Task: Find connections with filter location Colomadu with filter topic #purposewith filter profile language German with filter current company Bharti Airtel with filter school NIIT Pune with filter industry Mobile Food Services with filter service category Project Management with filter keywords title Secretary
Action: Mouse moved to (591, 53)
Screenshot: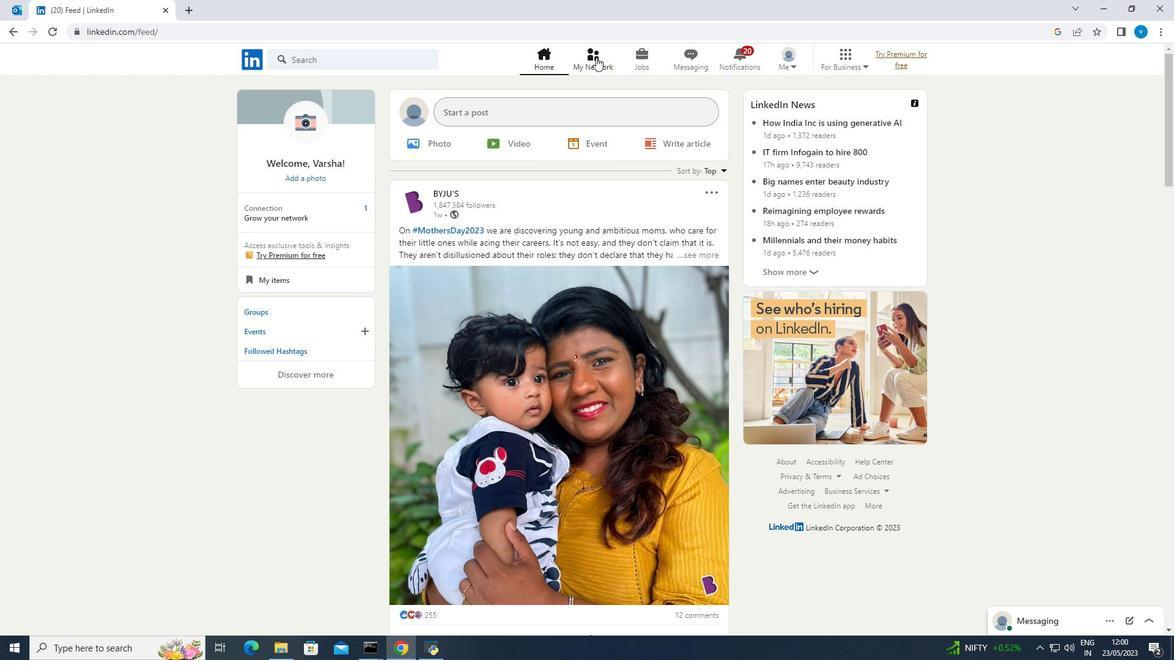 
Action: Mouse pressed left at (591, 53)
Screenshot: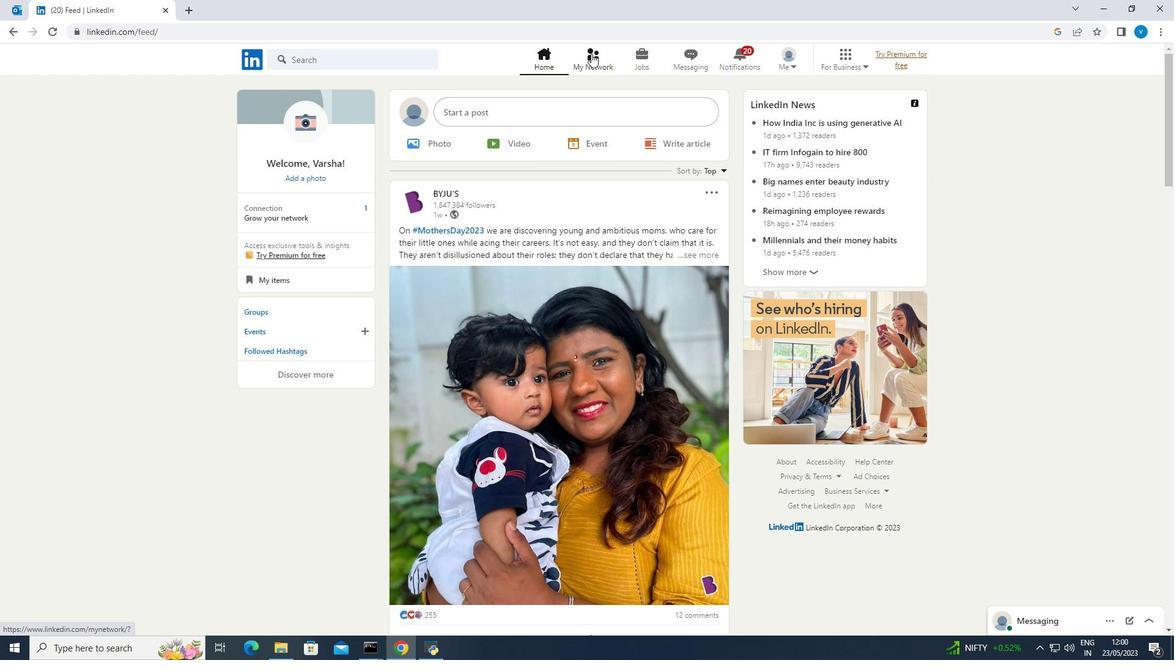 
Action: Mouse moved to (364, 137)
Screenshot: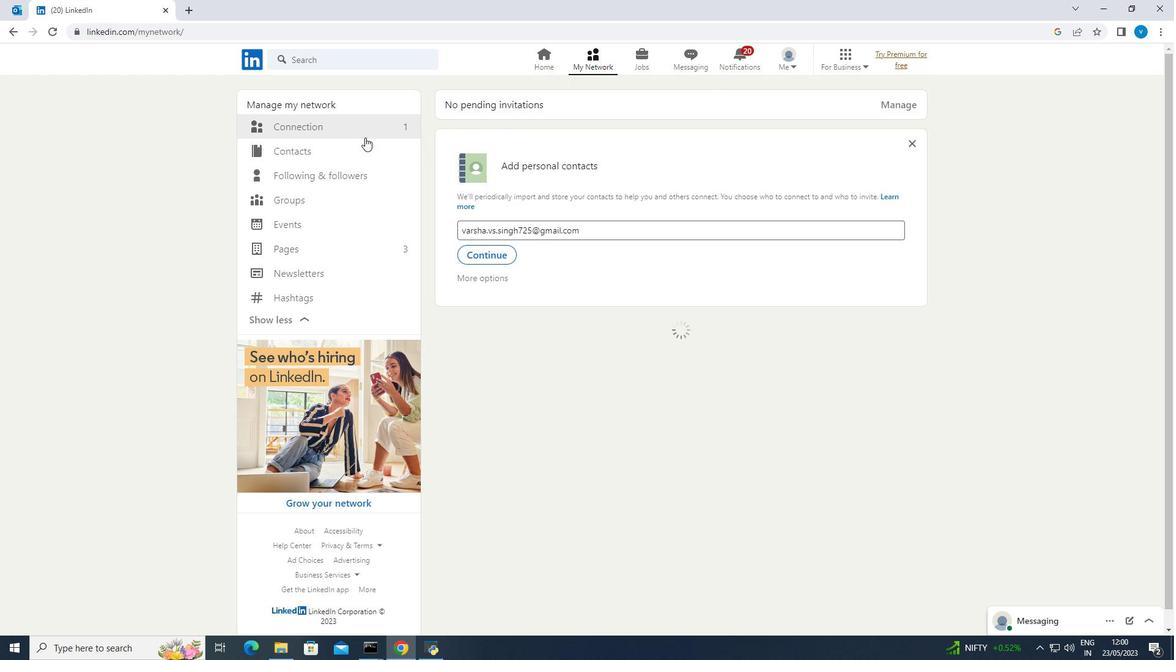 
Action: Mouse pressed left at (364, 137)
Screenshot: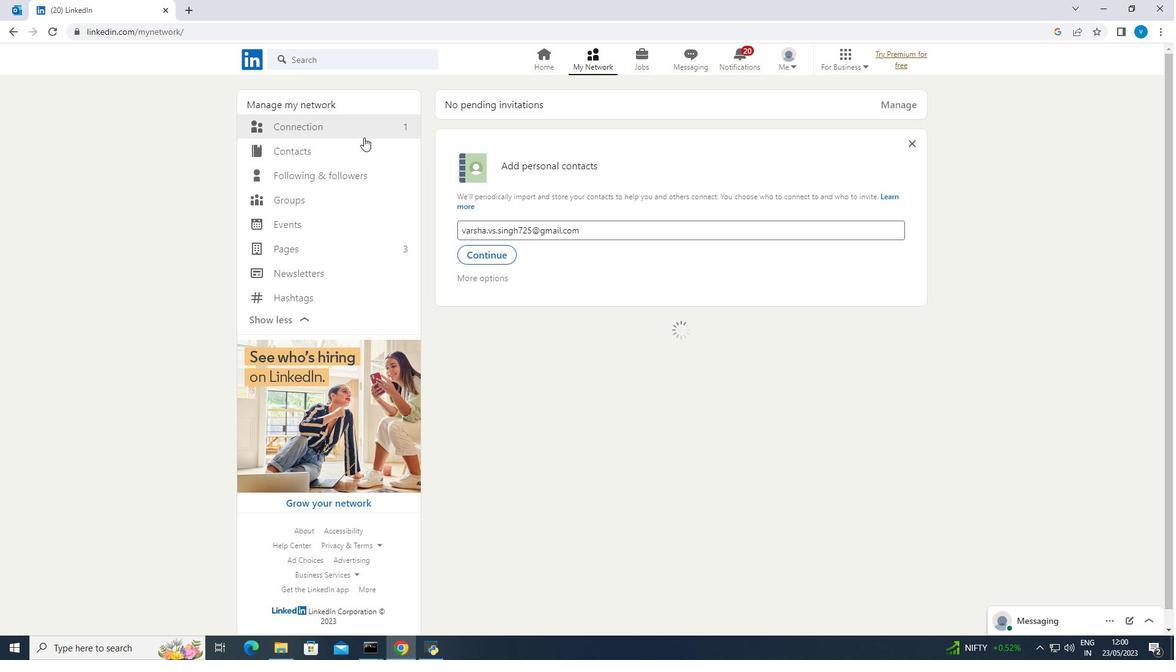 
Action: Mouse moved to (359, 121)
Screenshot: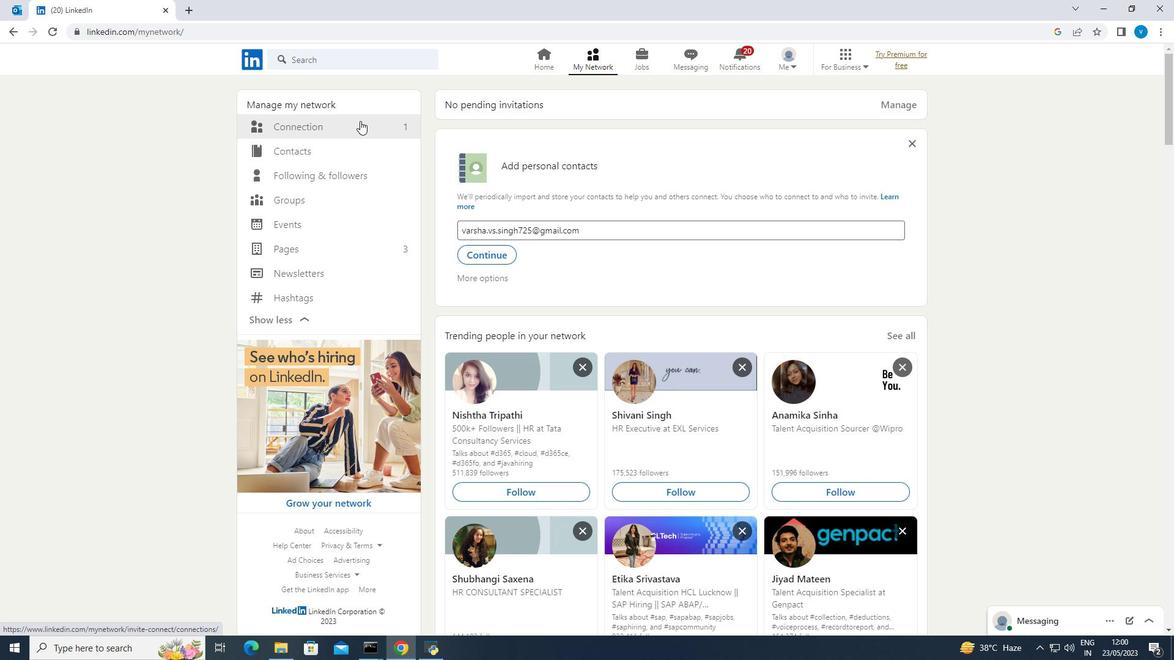 
Action: Mouse pressed left at (359, 121)
Screenshot: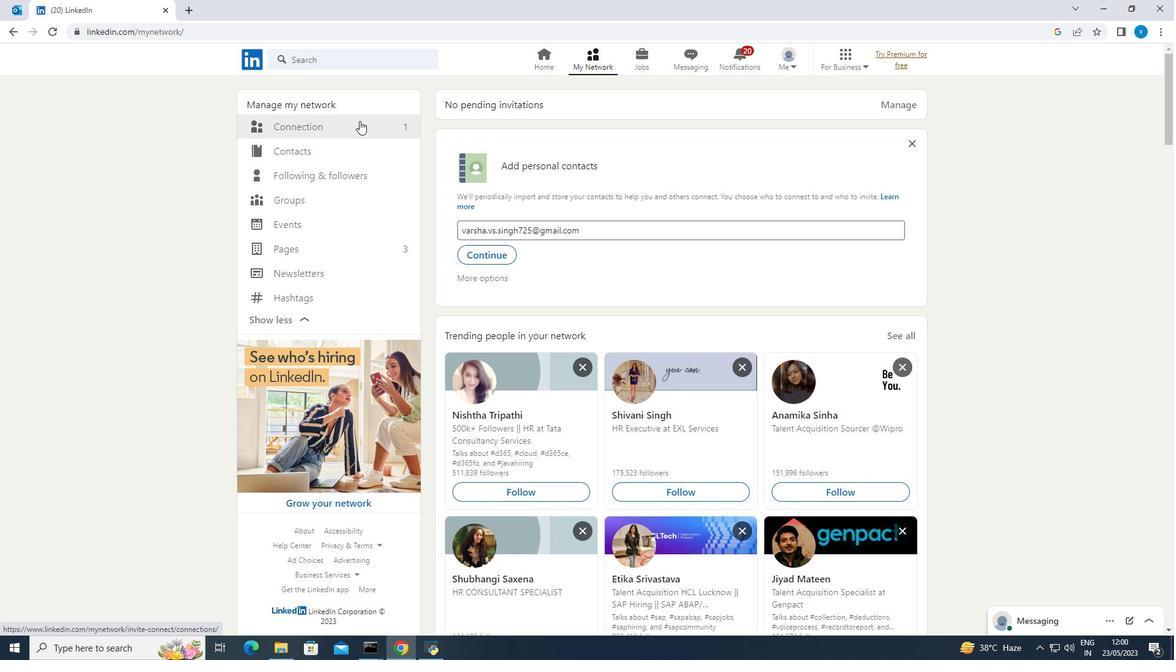 
Action: Mouse moved to (648, 129)
Screenshot: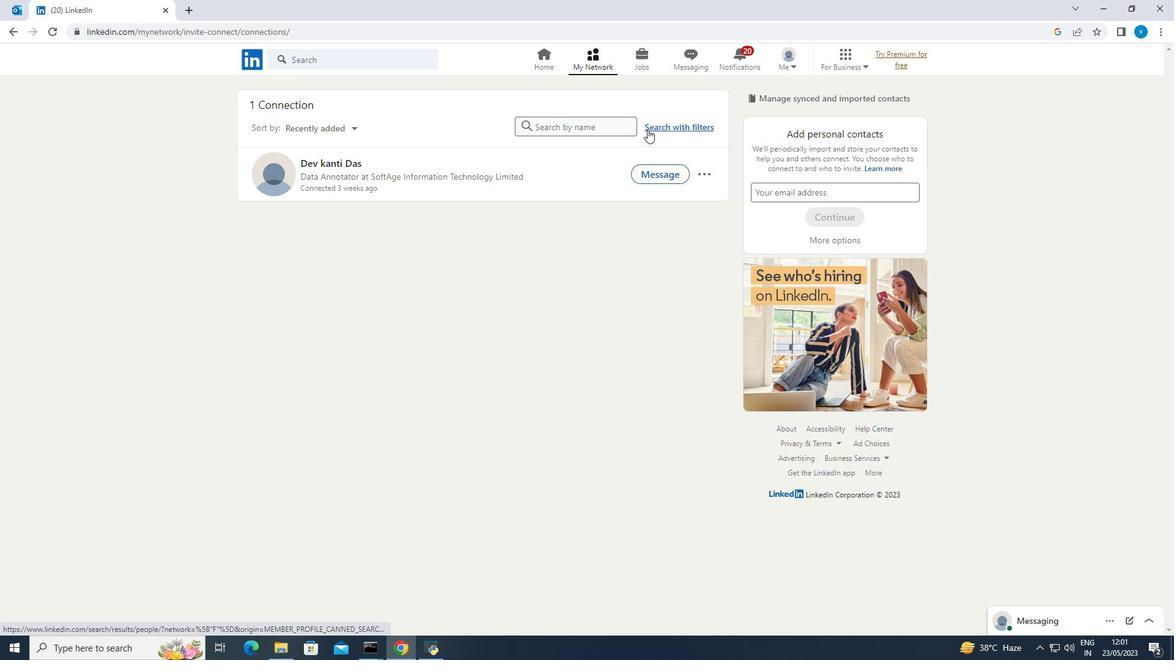 
Action: Mouse pressed left at (648, 129)
Screenshot: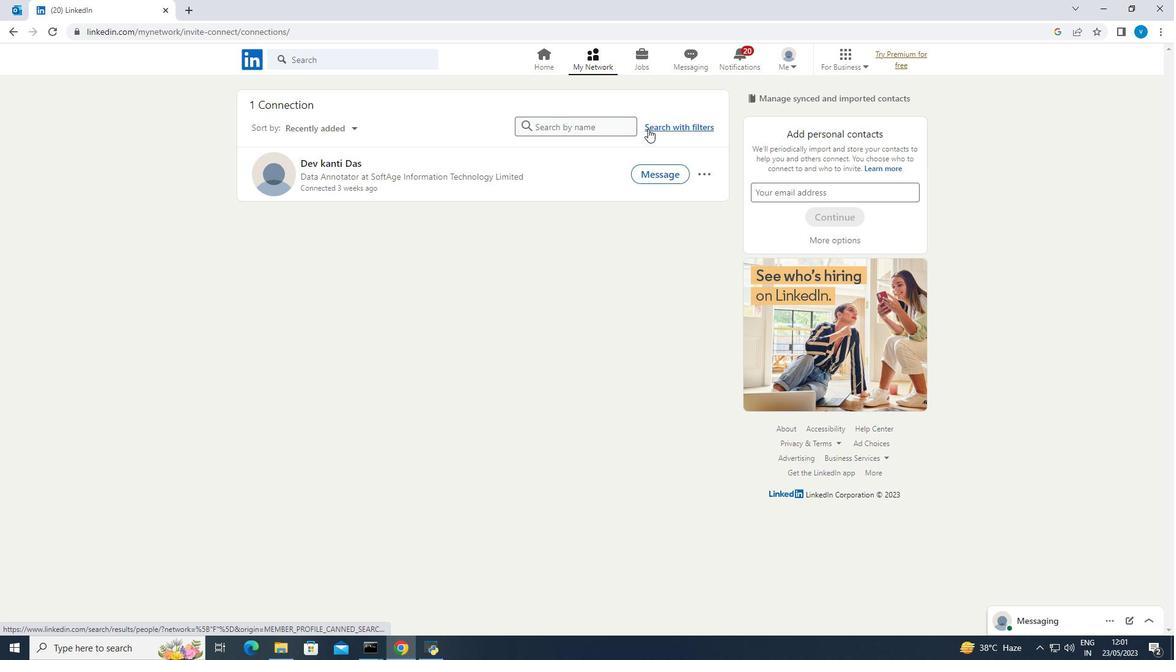 
Action: Mouse moved to (629, 99)
Screenshot: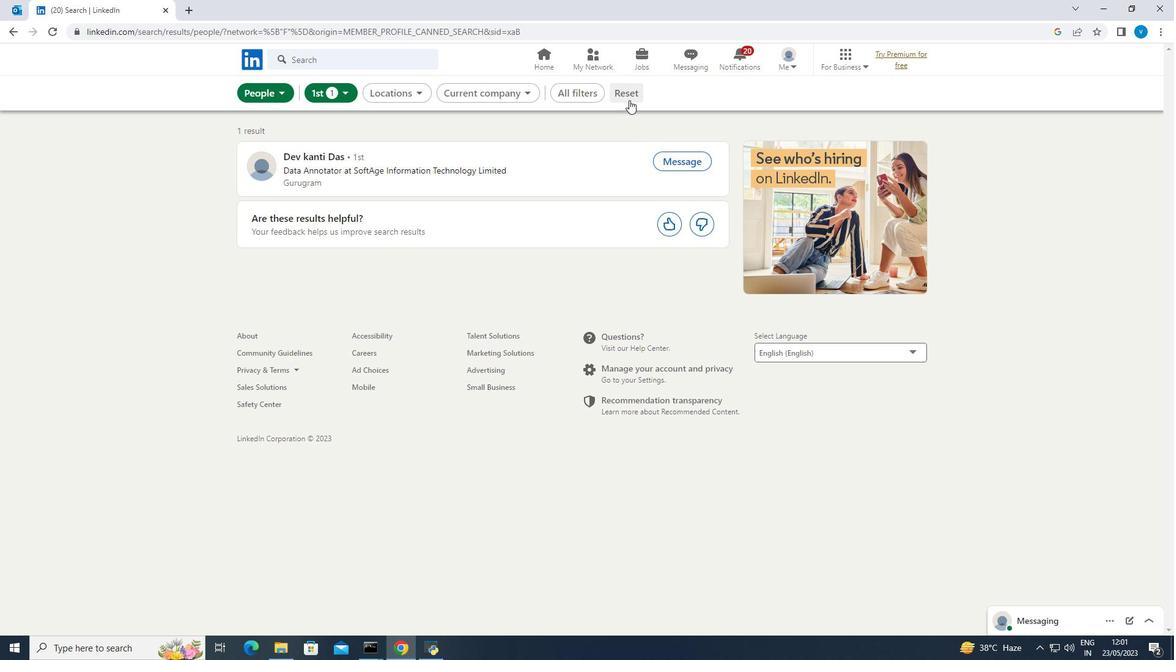 
Action: Mouse pressed left at (629, 99)
Screenshot: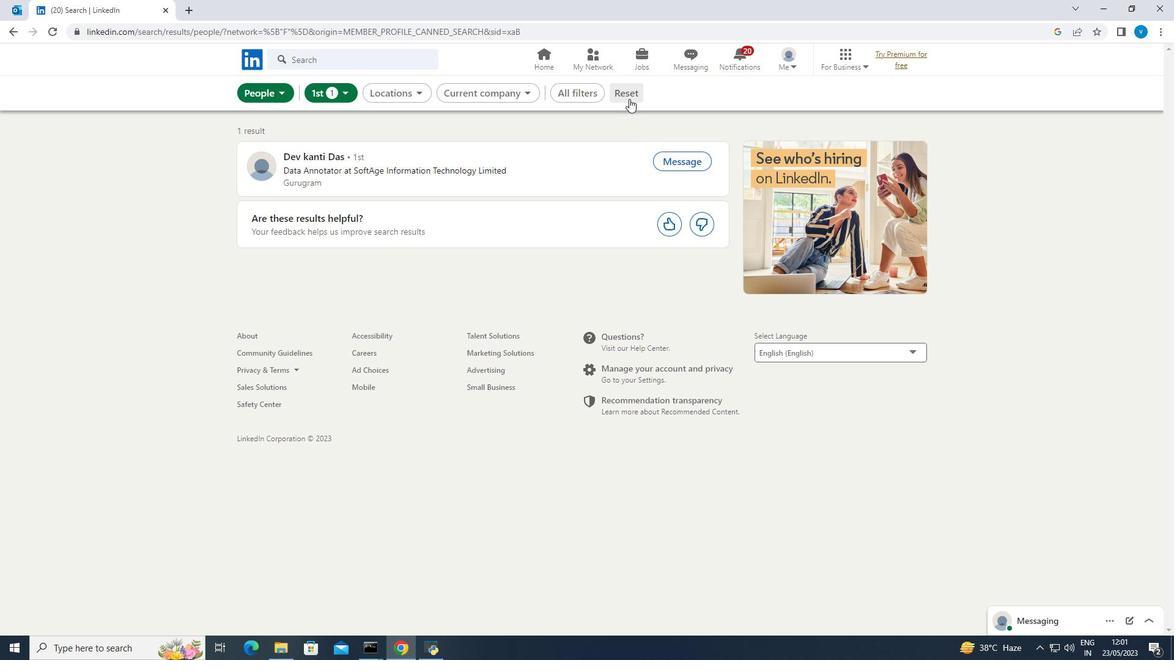 
Action: Mouse moved to (616, 99)
Screenshot: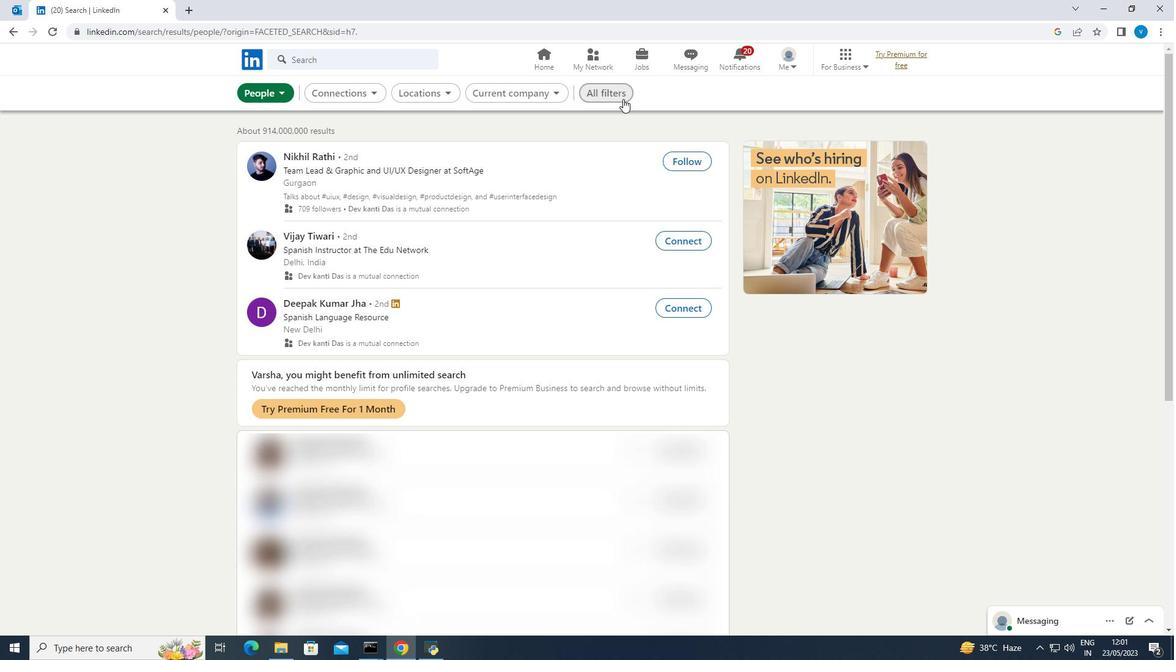 
Action: Mouse pressed left at (616, 99)
Screenshot: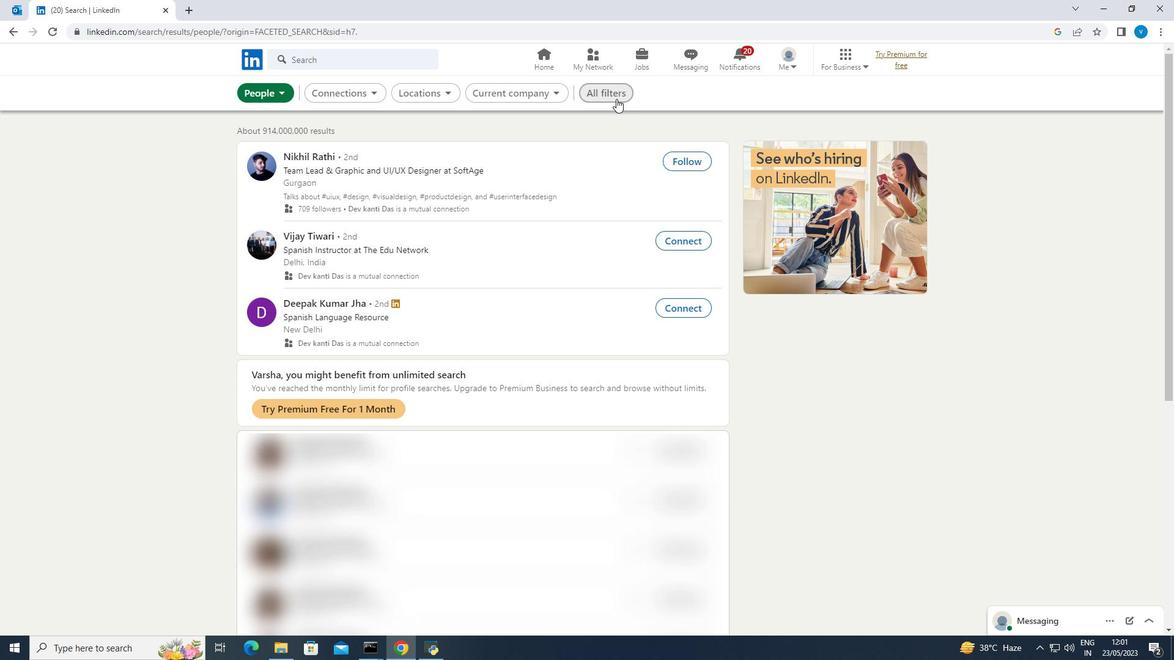 
Action: Mouse moved to (885, 198)
Screenshot: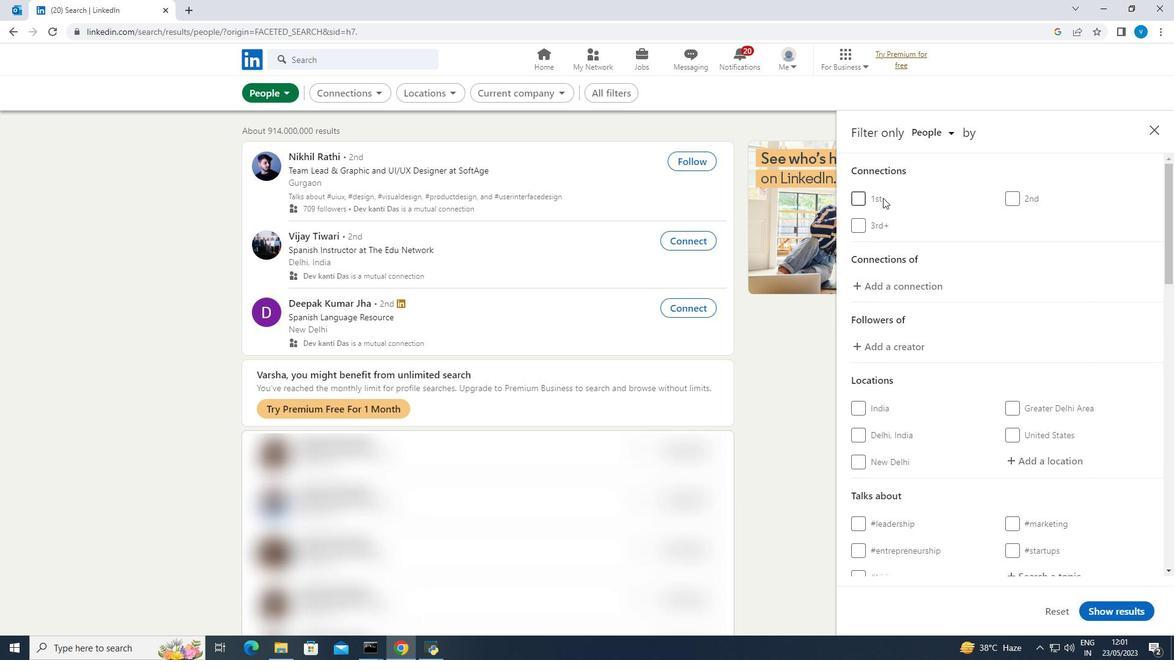 
Action: Mouse scrolled (885, 198) with delta (0, 0)
Screenshot: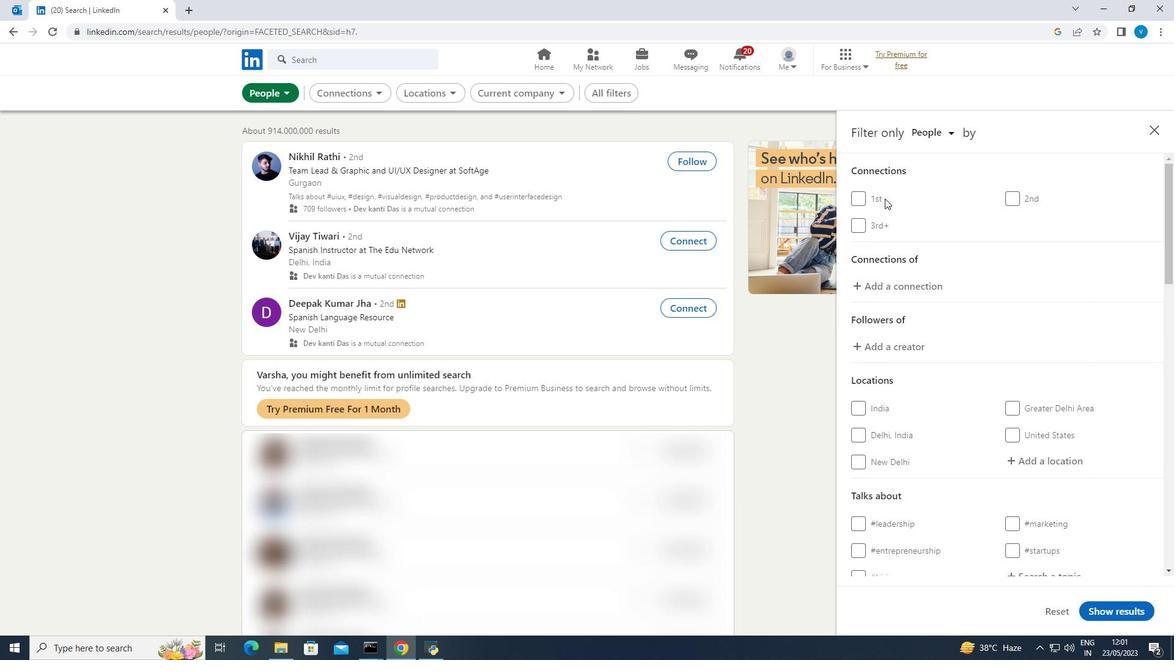 
Action: Mouse scrolled (885, 198) with delta (0, 0)
Screenshot: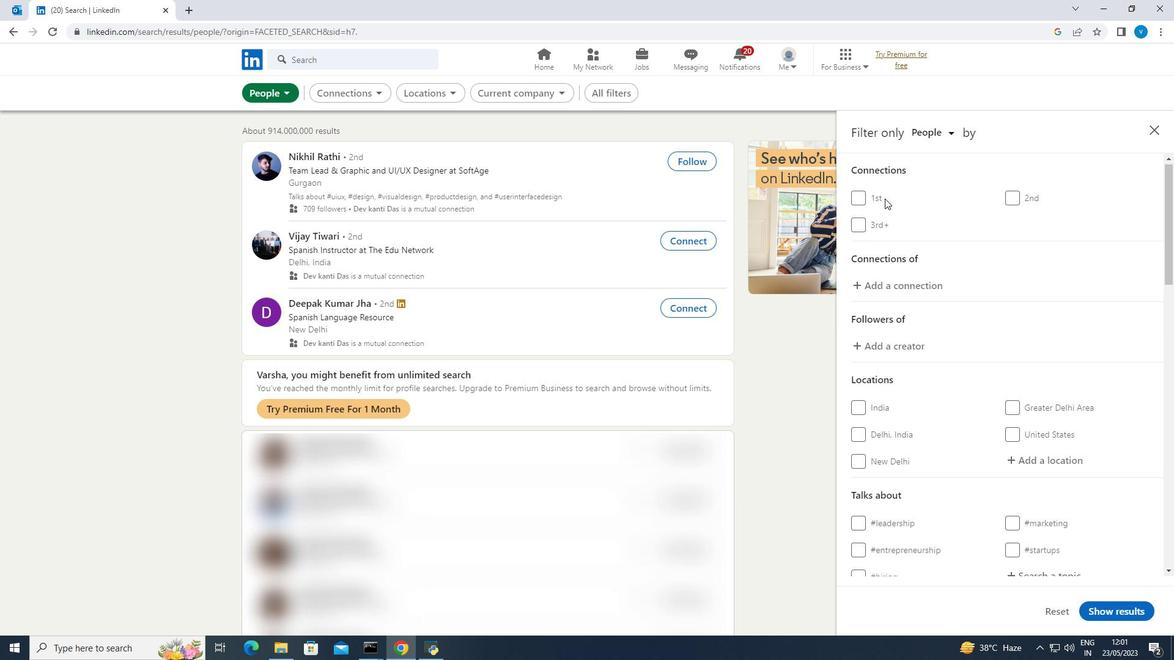 
Action: Mouse scrolled (885, 198) with delta (0, 0)
Screenshot: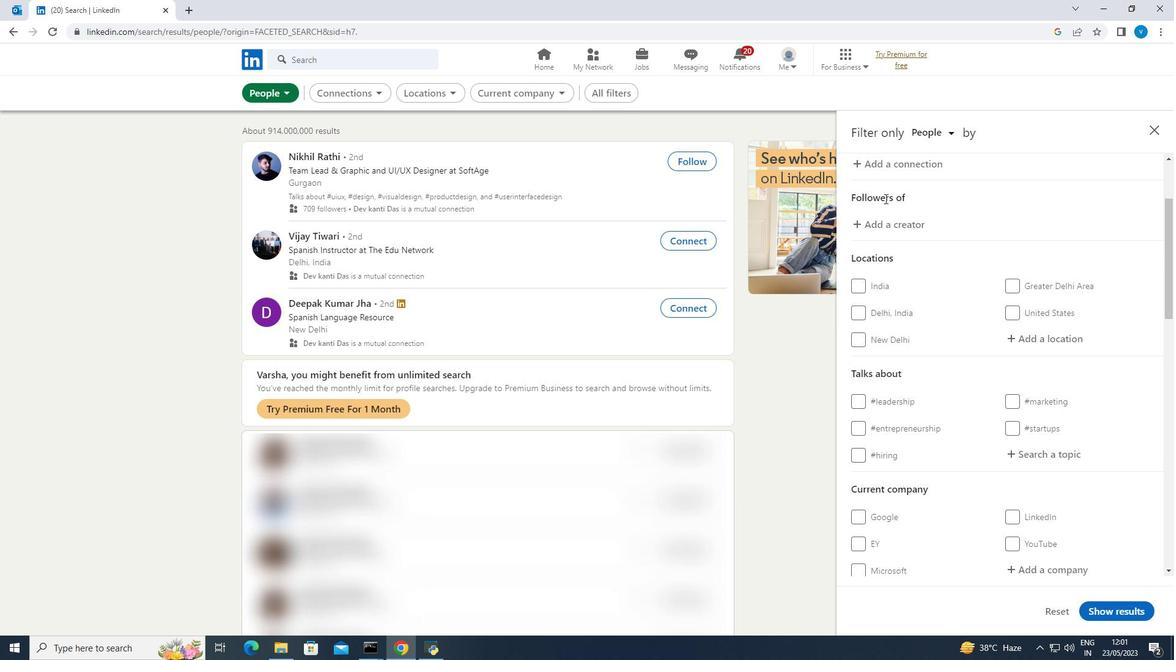 
Action: Mouse moved to (1018, 278)
Screenshot: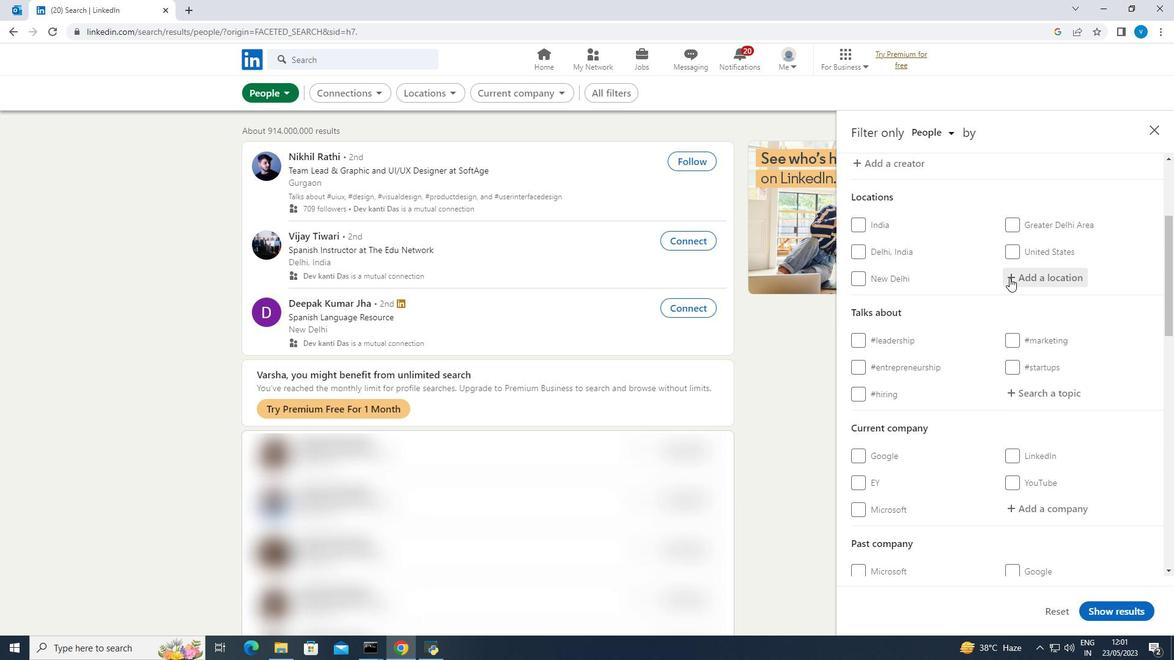 
Action: Mouse pressed left at (1018, 278)
Screenshot: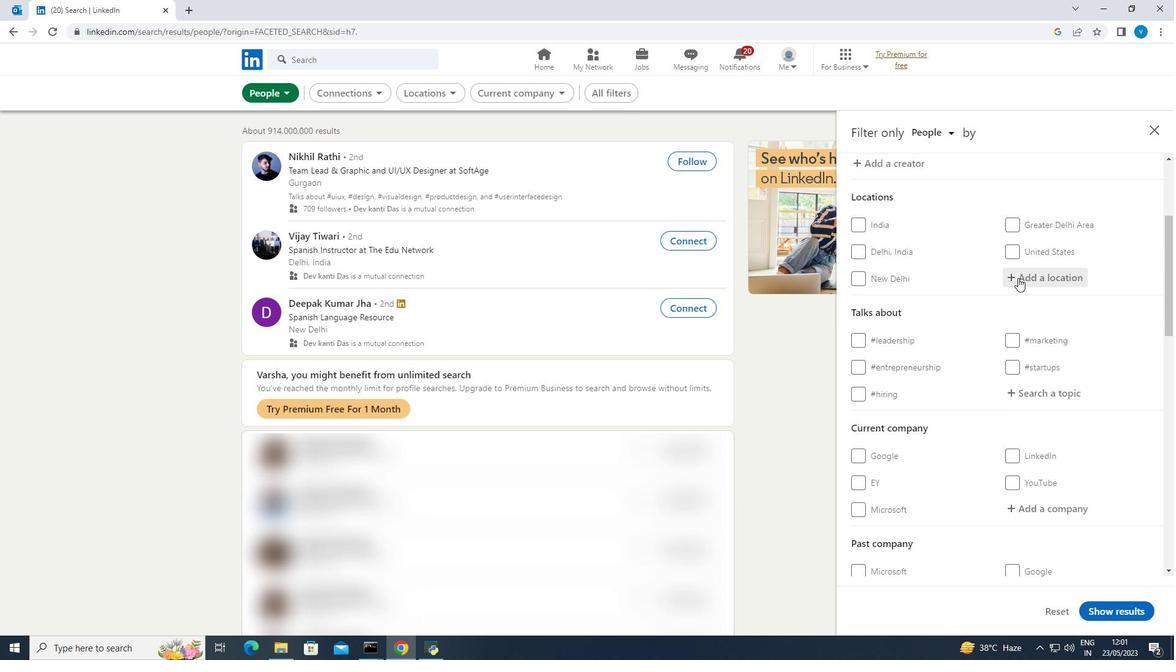 
Action: Mouse moved to (881, 272)
Screenshot: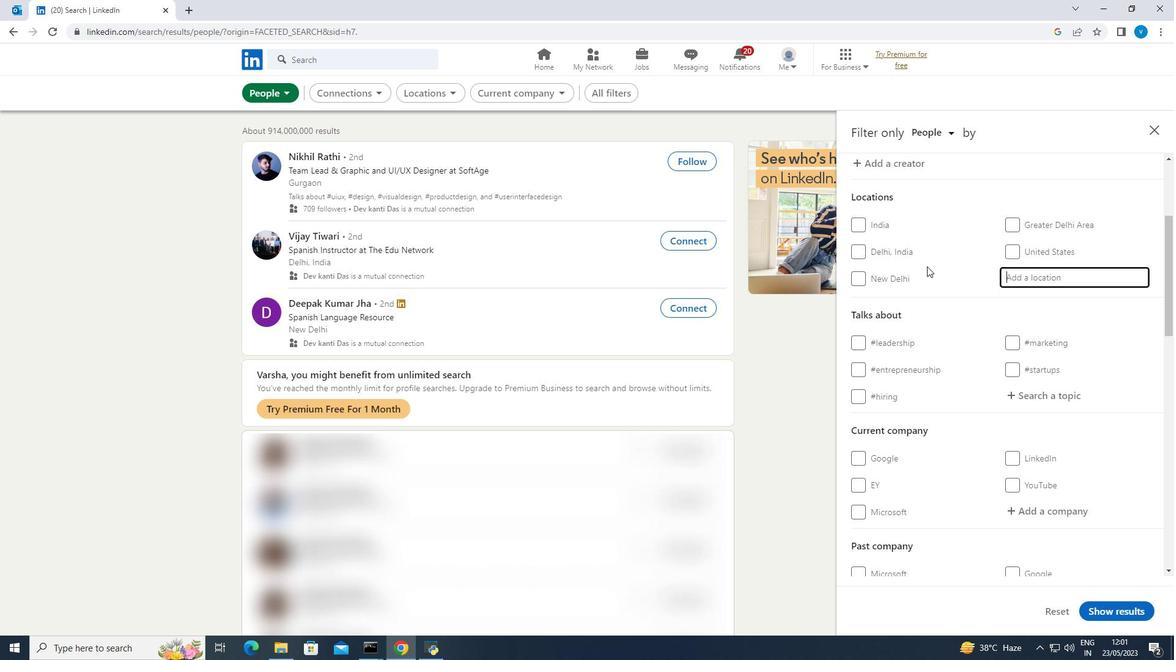 
Action: Key pressed <Key.shift><Key.shift><Key.shift><Key.shift>Colomadu
Screenshot: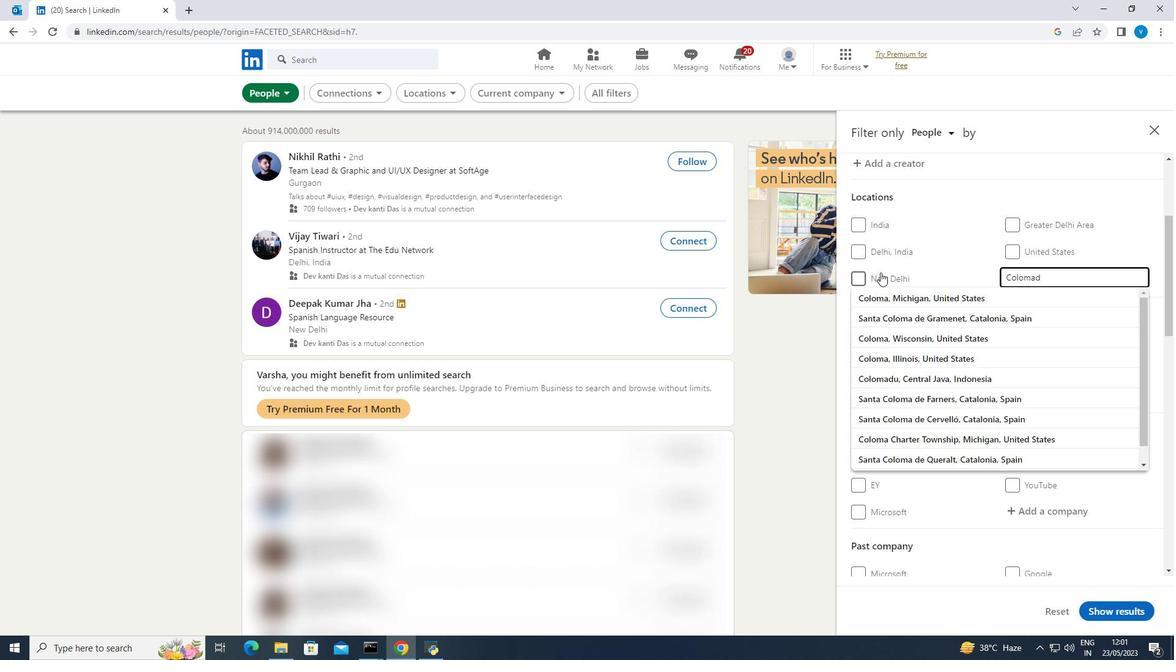 
Action: Mouse moved to (1014, 394)
Screenshot: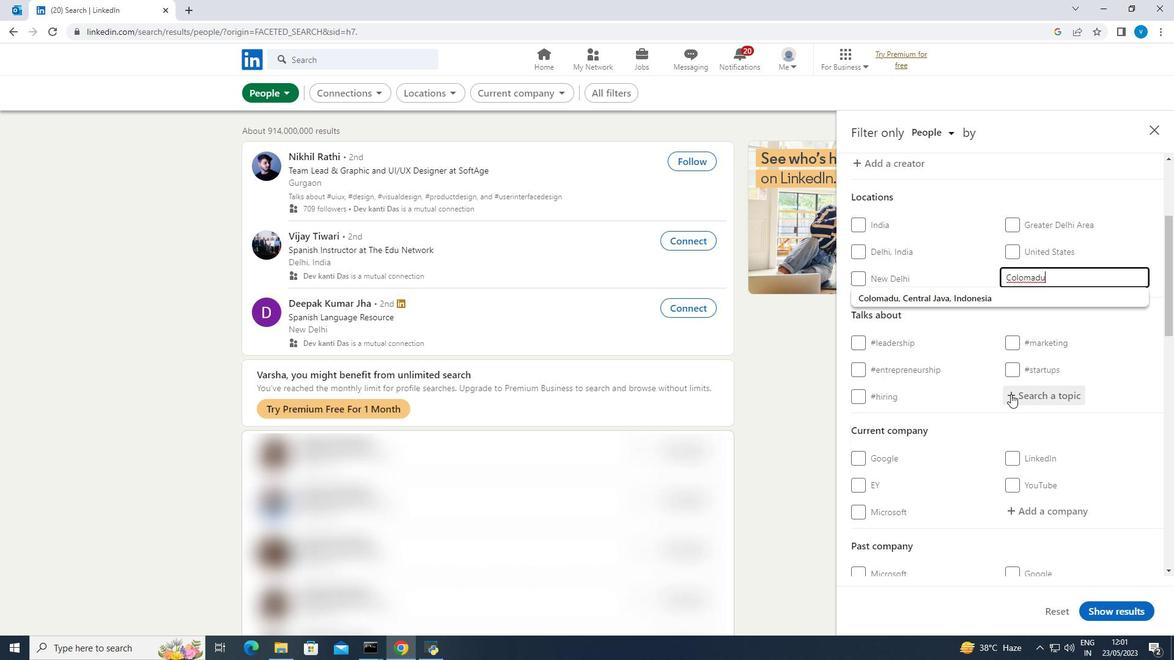 
Action: Mouse pressed left at (1014, 394)
Screenshot: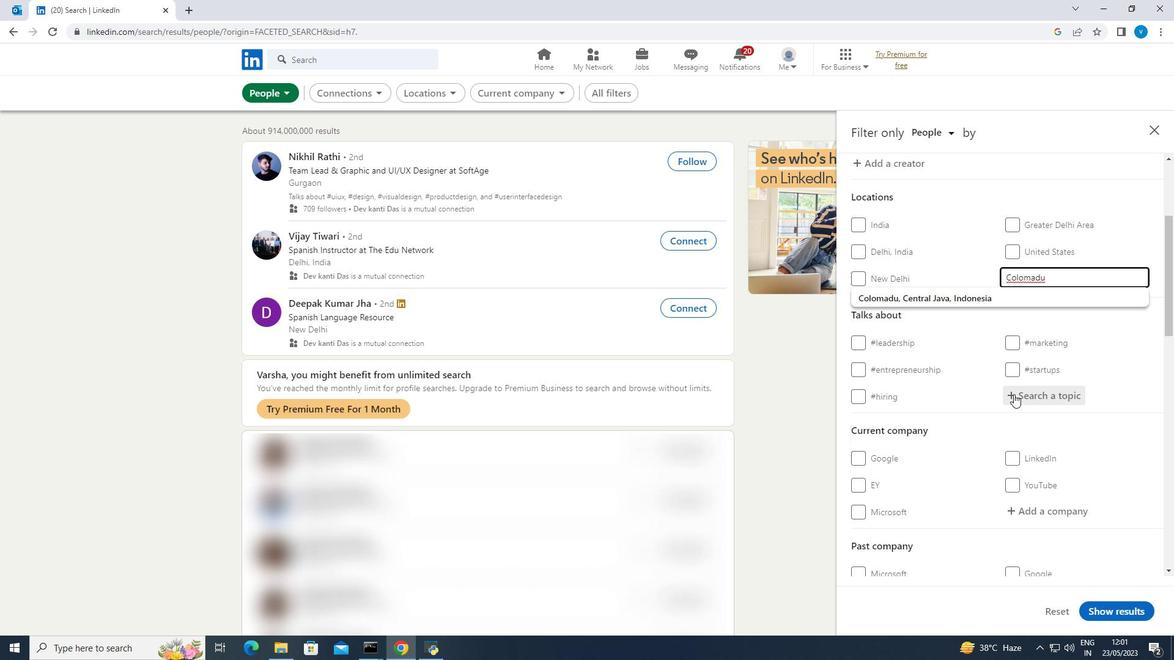 
Action: Mouse moved to (989, 386)
Screenshot: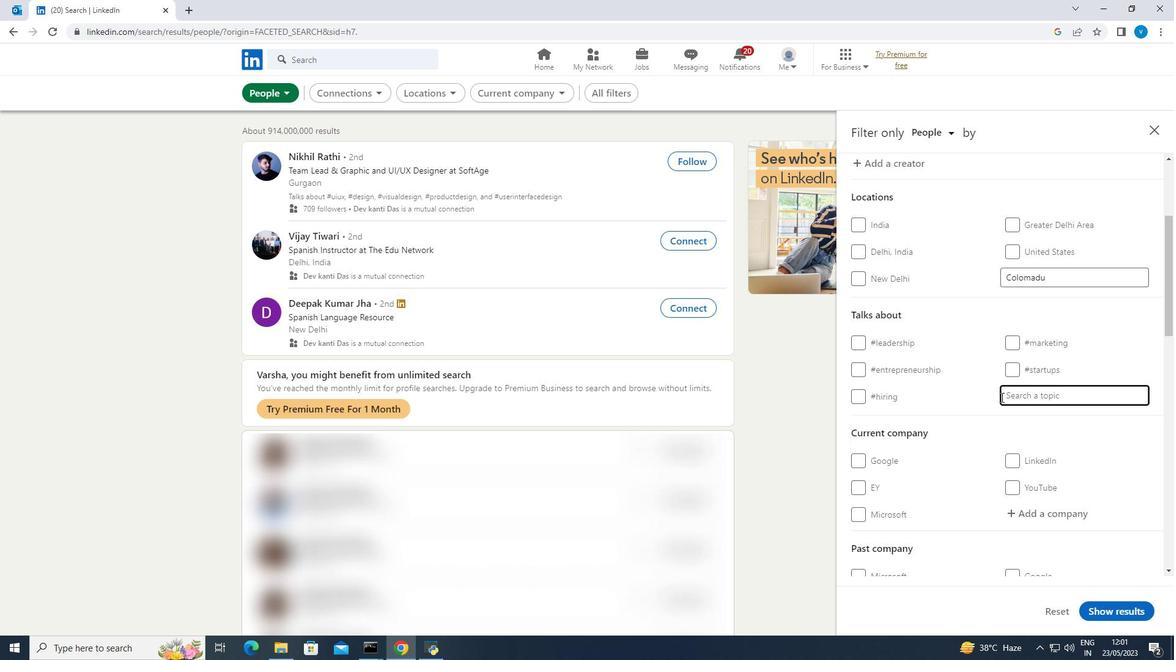 
Action: Key pressed purpose
Screenshot: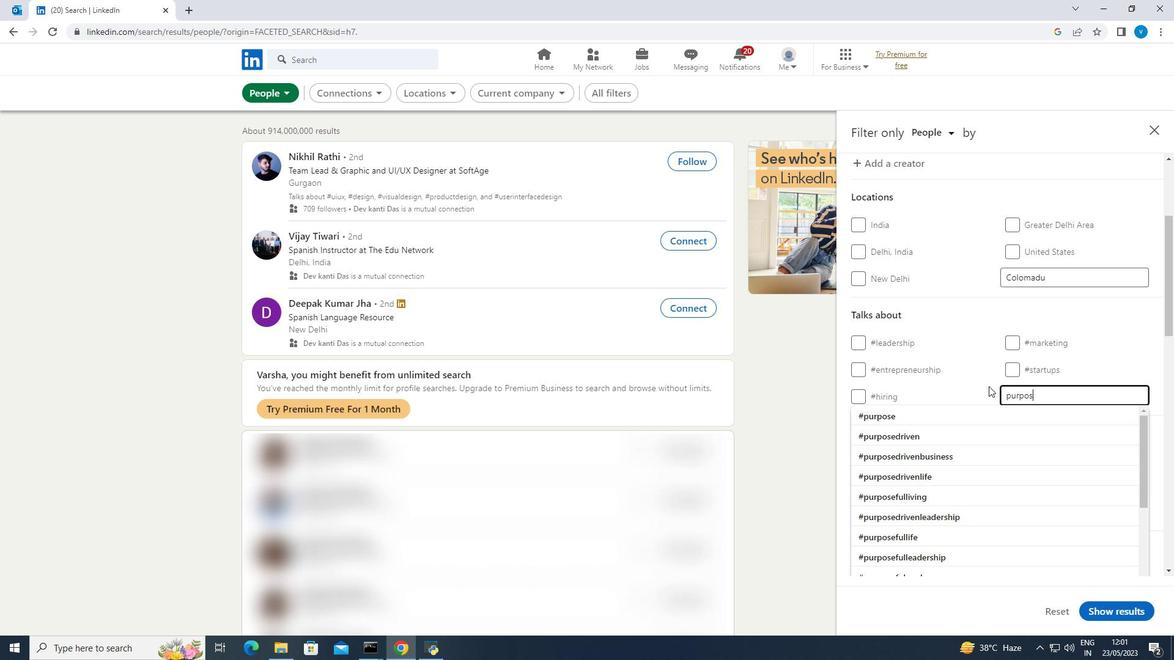 
Action: Mouse moved to (947, 412)
Screenshot: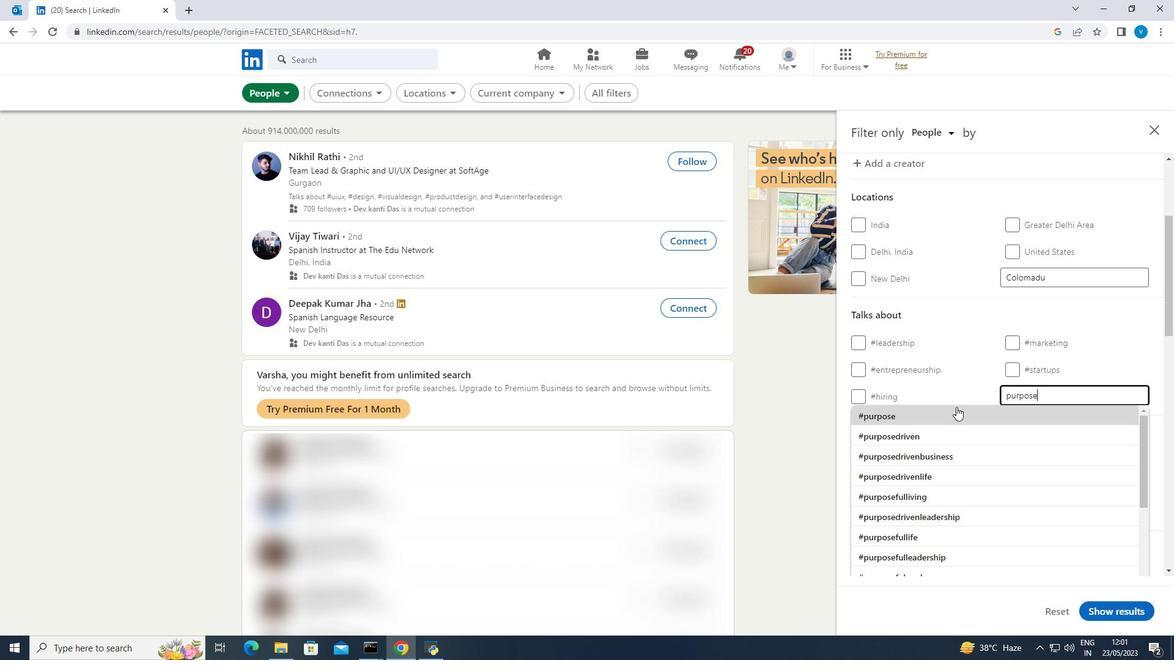 
Action: Mouse pressed left at (947, 412)
Screenshot: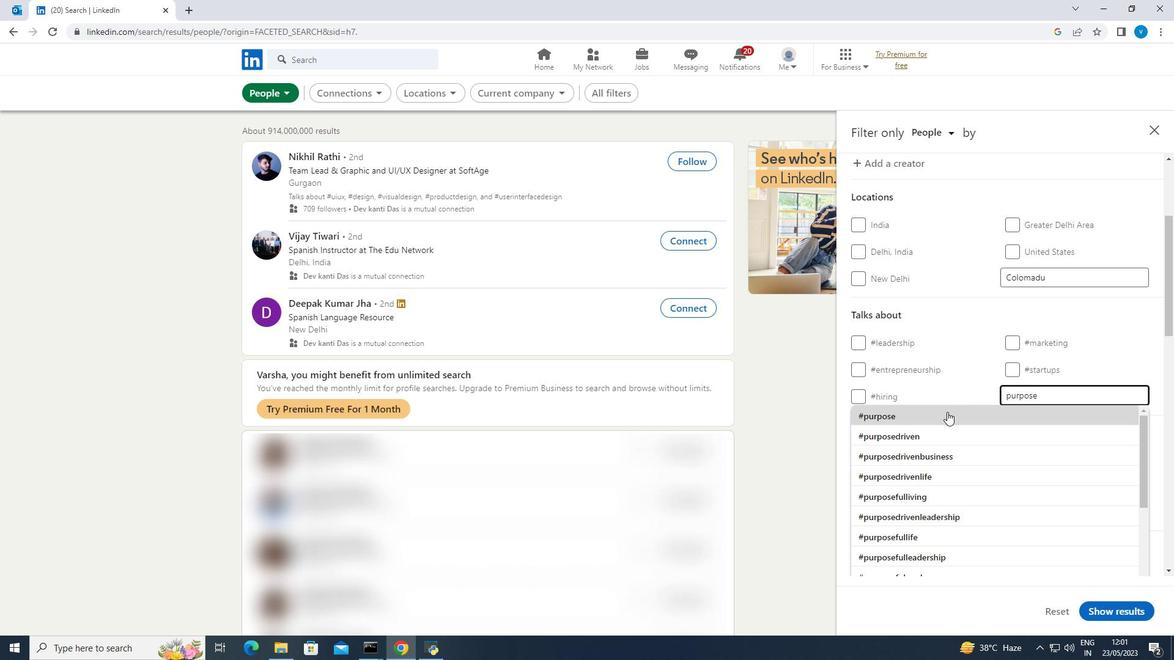 
Action: Mouse scrolled (947, 411) with delta (0, 0)
Screenshot: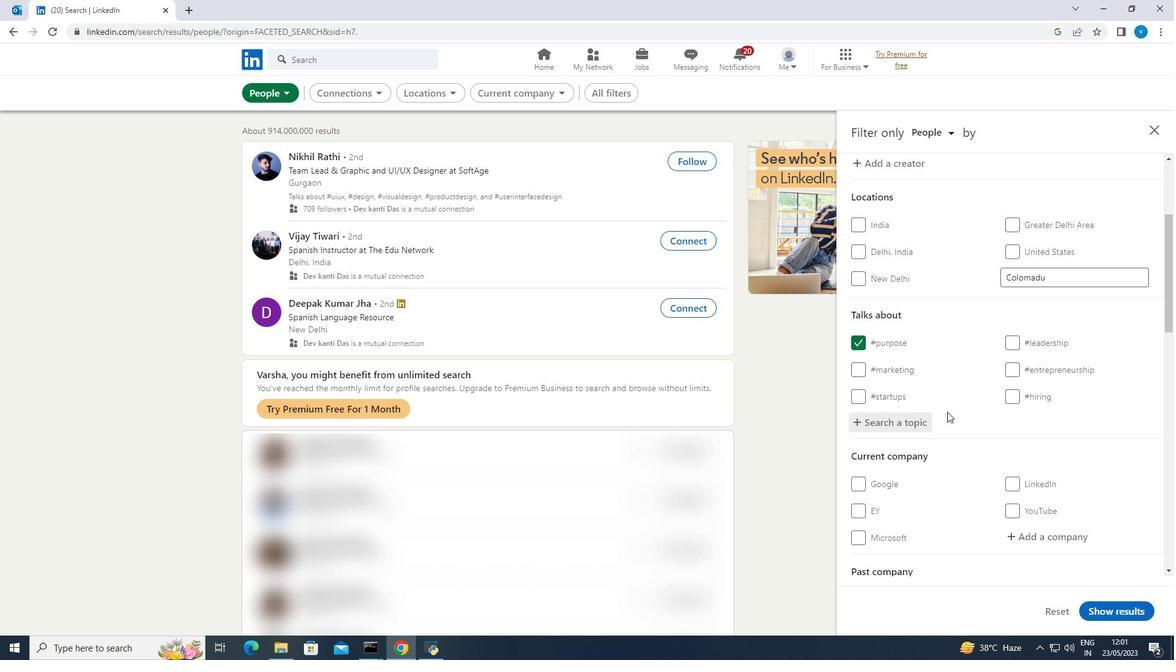 
Action: Mouse scrolled (947, 411) with delta (0, 0)
Screenshot: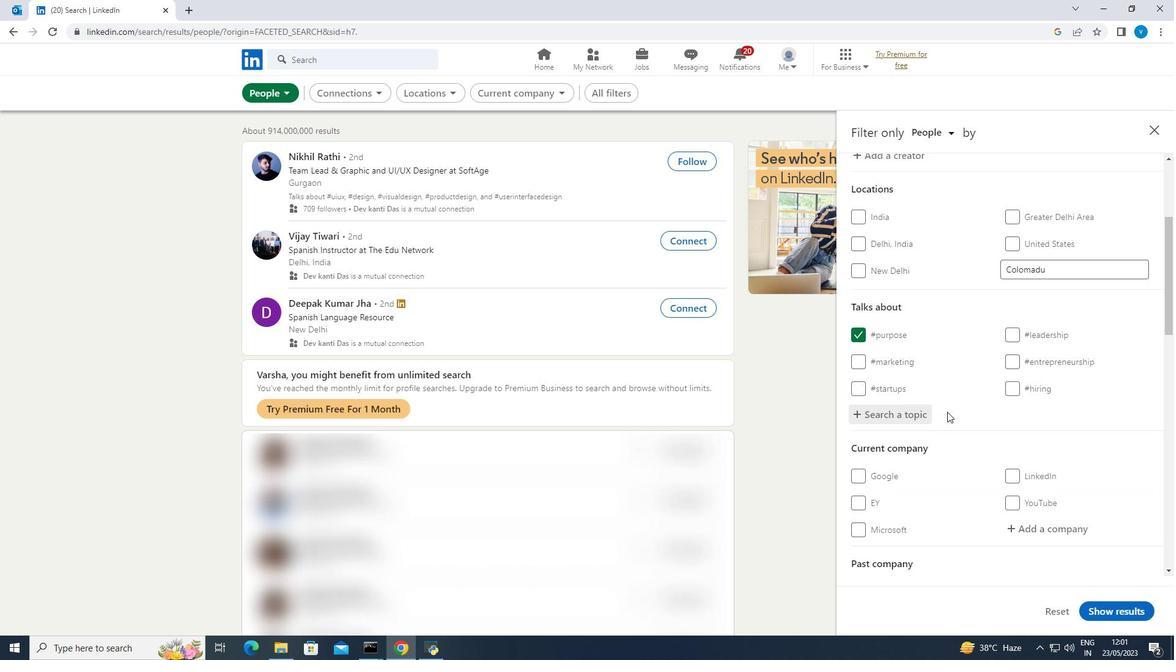 
Action: Mouse moved to (947, 412)
Screenshot: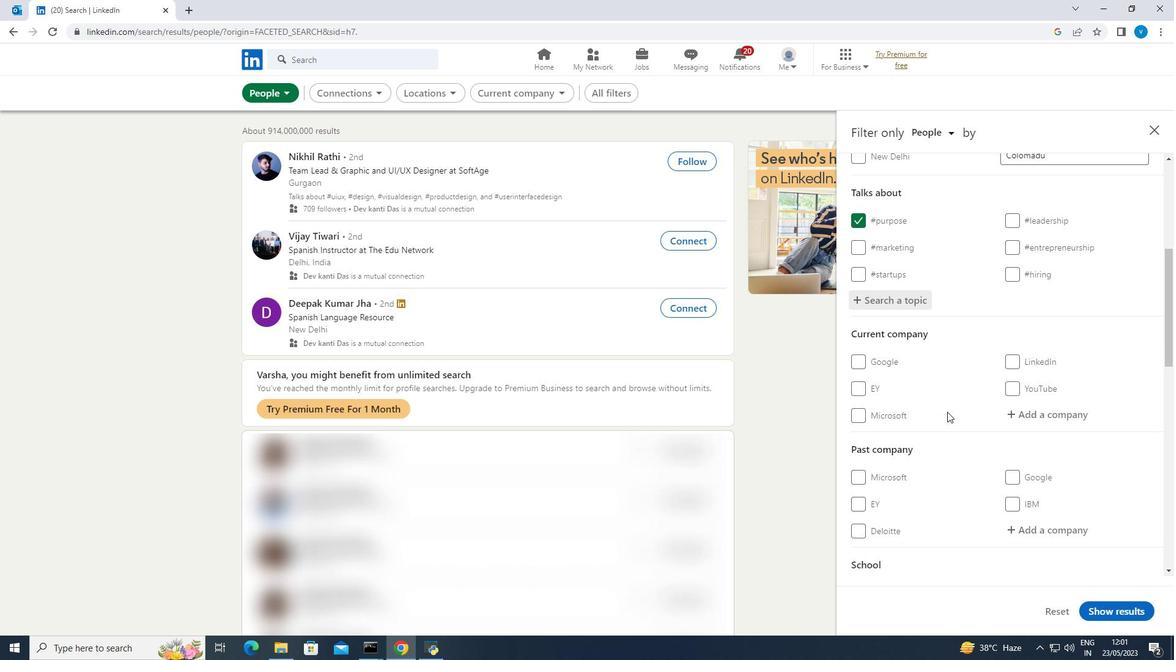 
Action: Mouse scrolled (947, 411) with delta (0, 0)
Screenshot: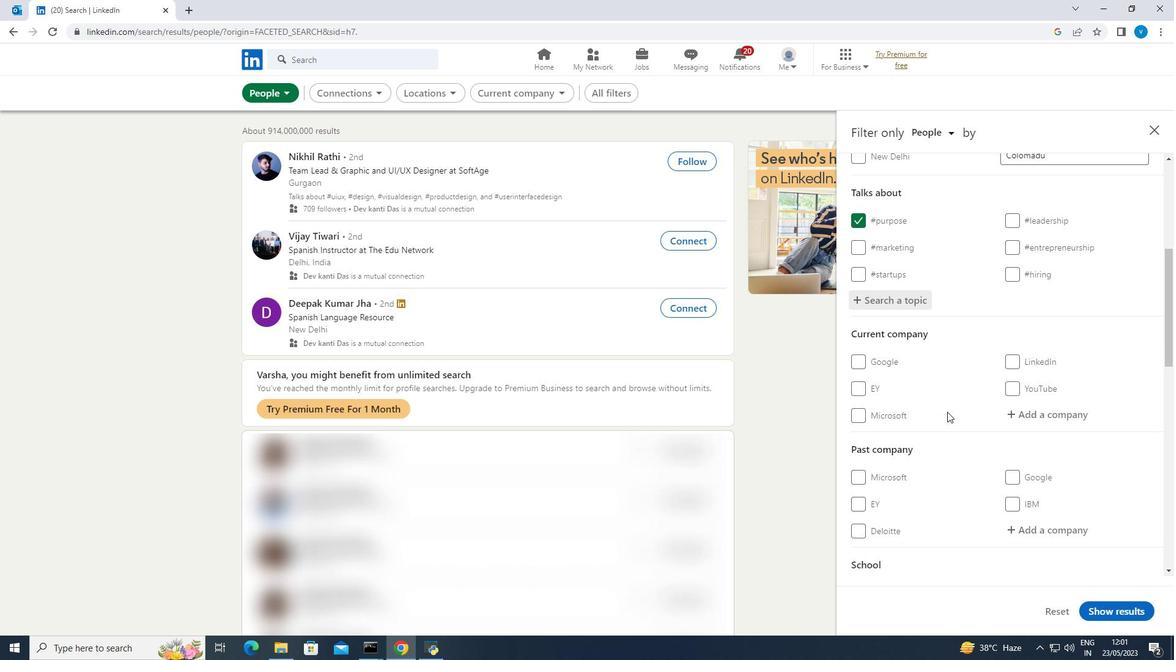 
Action: Mouse scrolled (947, 411) with delta (0, 0)
Screenshot: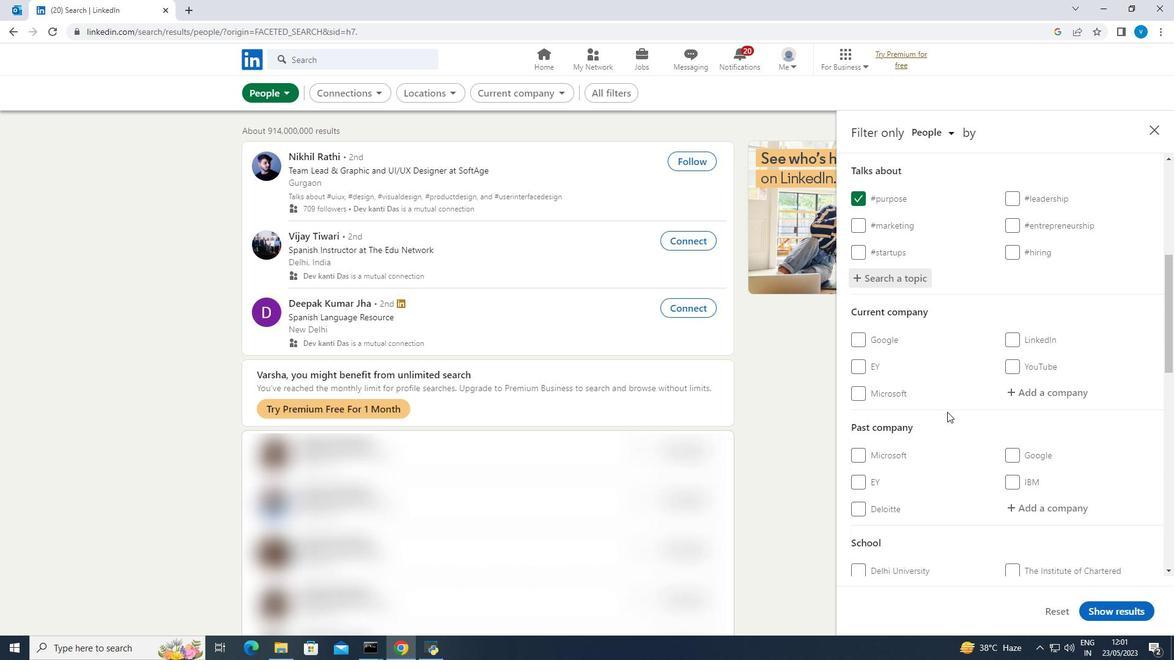 
Action: Mouse scrolled (947, 411) with delta (0, 0)
Screenshot: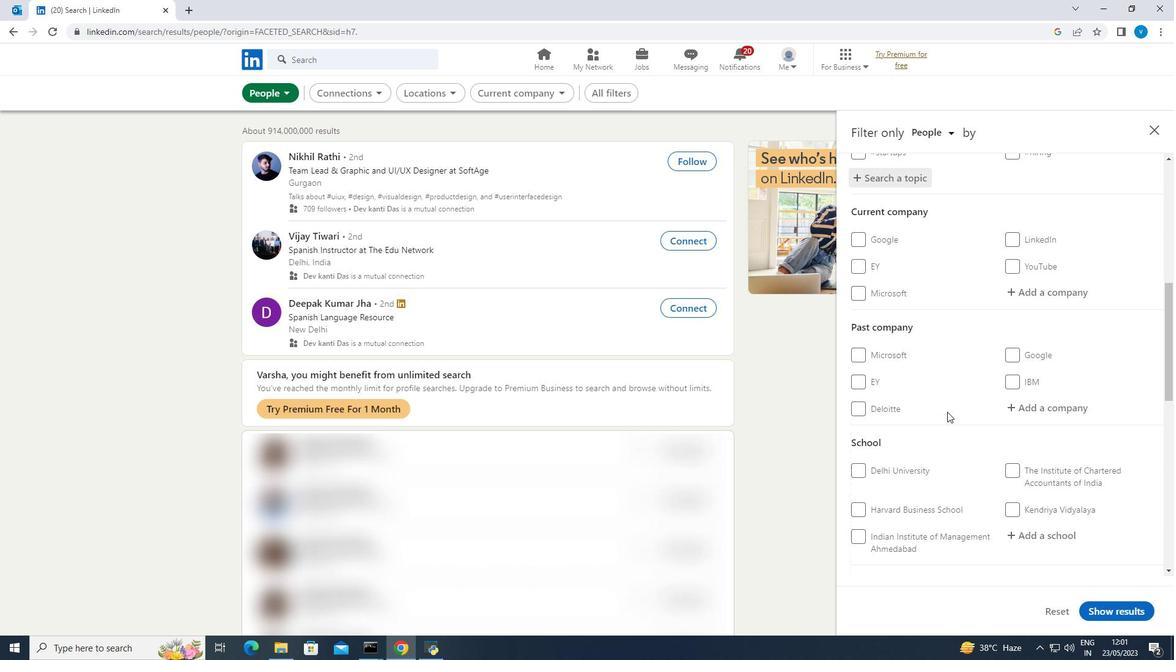 
Action: Mouse scrolled (947, 411) with delta (0, 0)
Screenshot: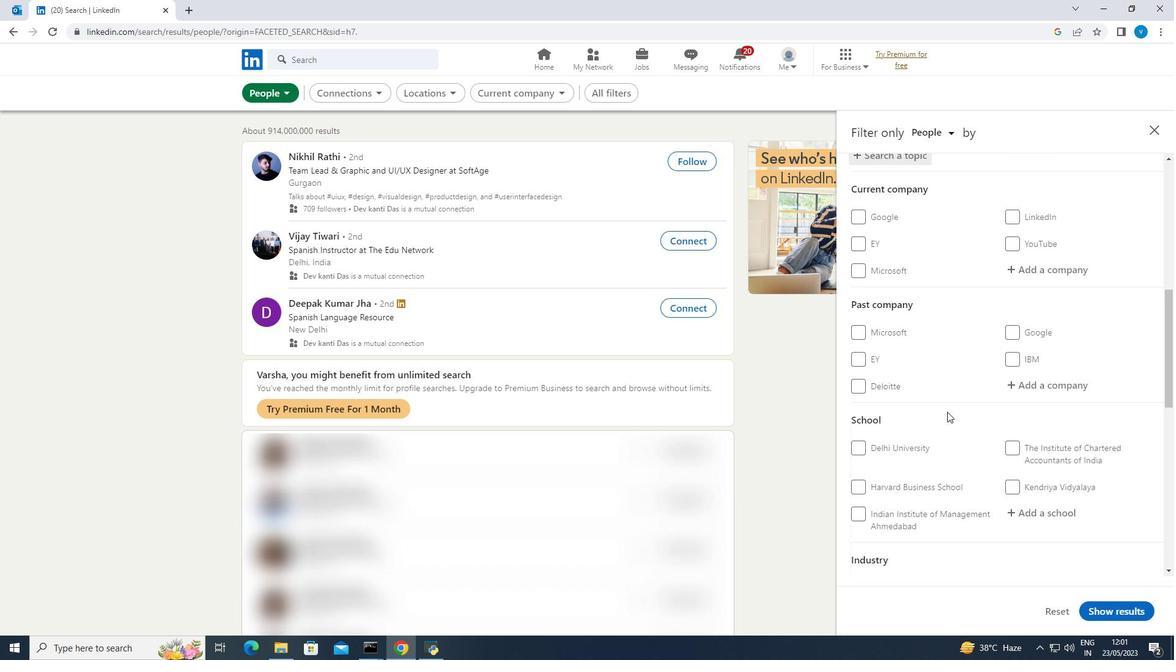 
Action: Mouse scrolled (947, 411) with delta (0, 0)
Screenshot: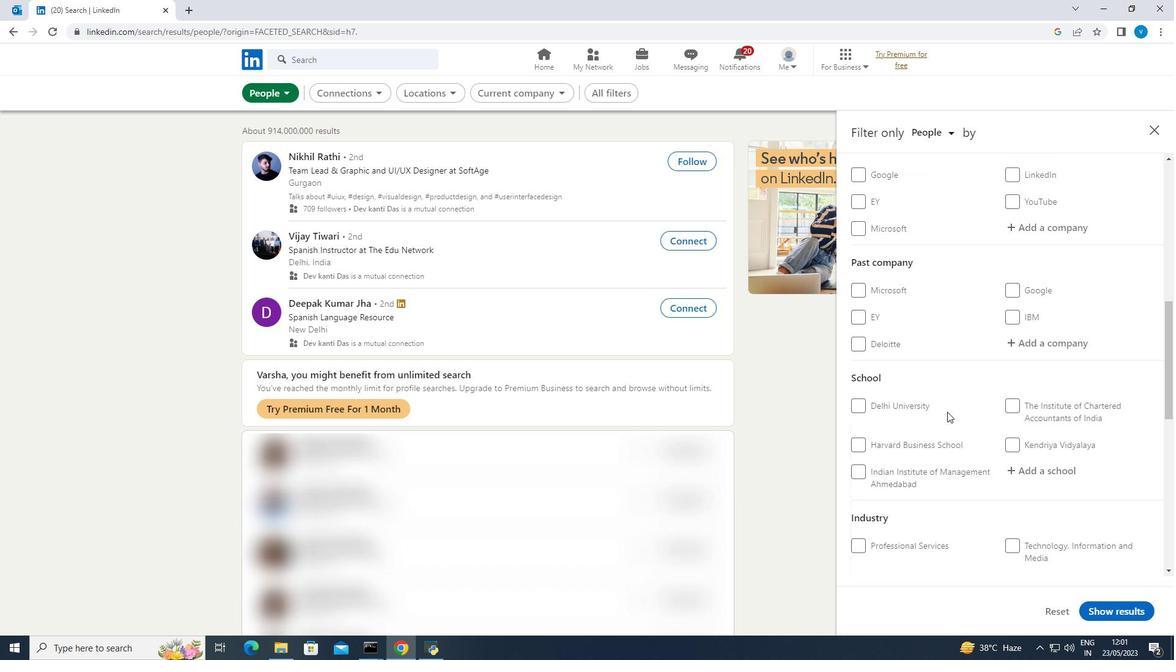 
Action: Mouse scrolled (947, 411) with delta (0, 0)
Screenshot: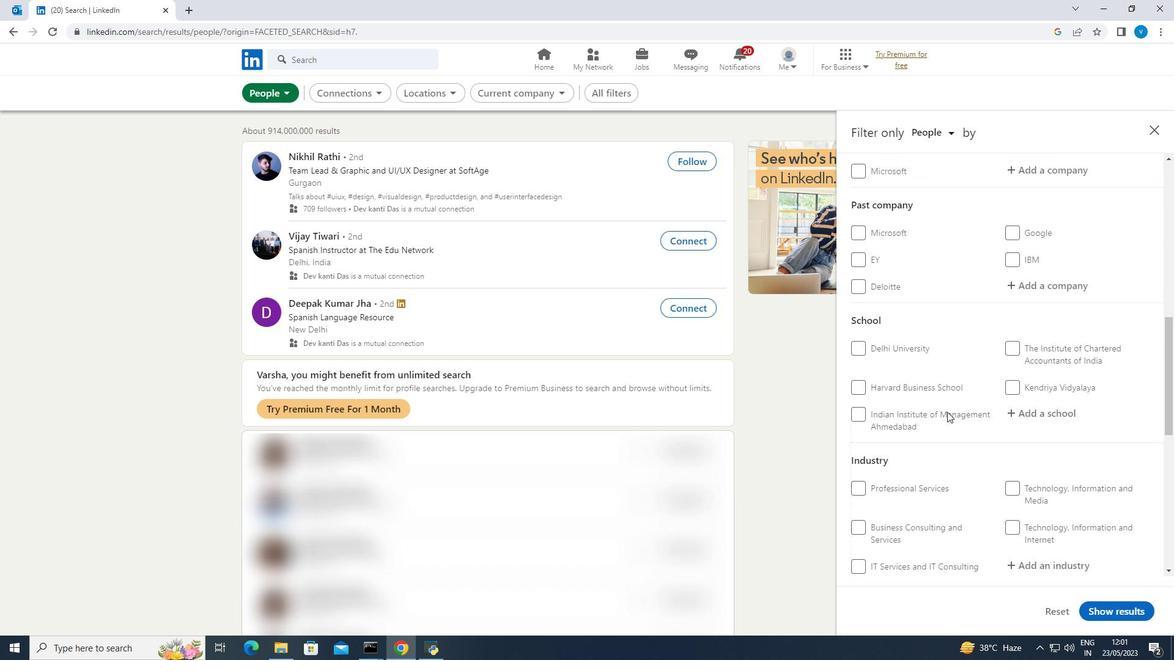 
Action: Mouse scrolled (947, 411) with delta (0, 0)
Screenshot: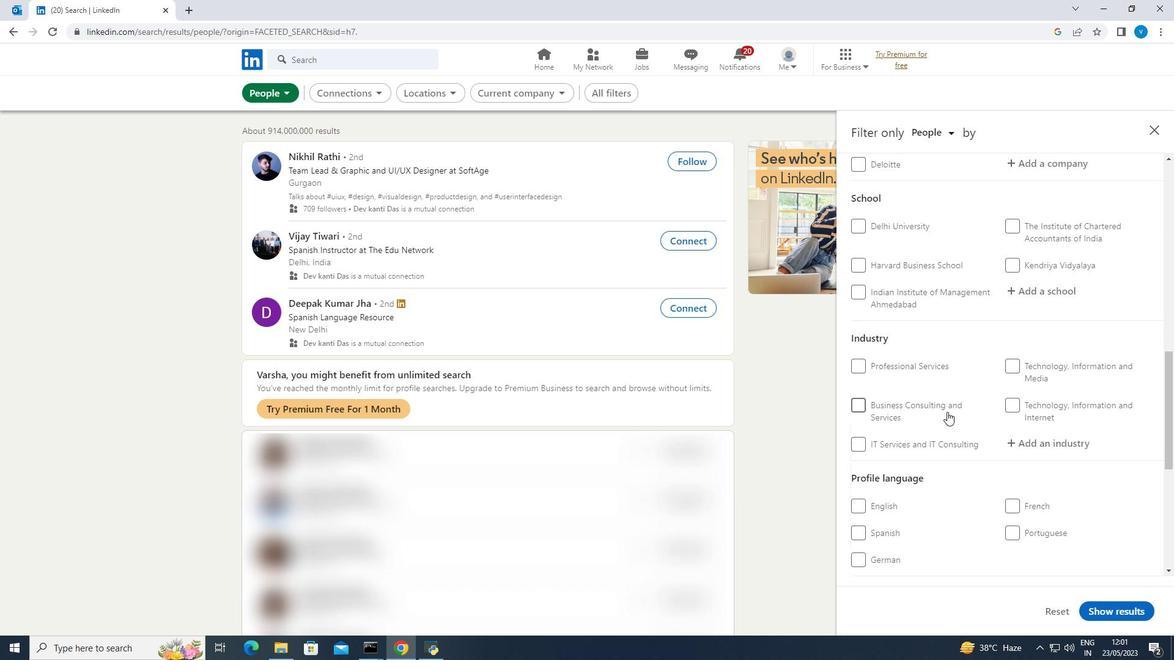 
Action: Mouse moved to (861, 497)
Screenshot: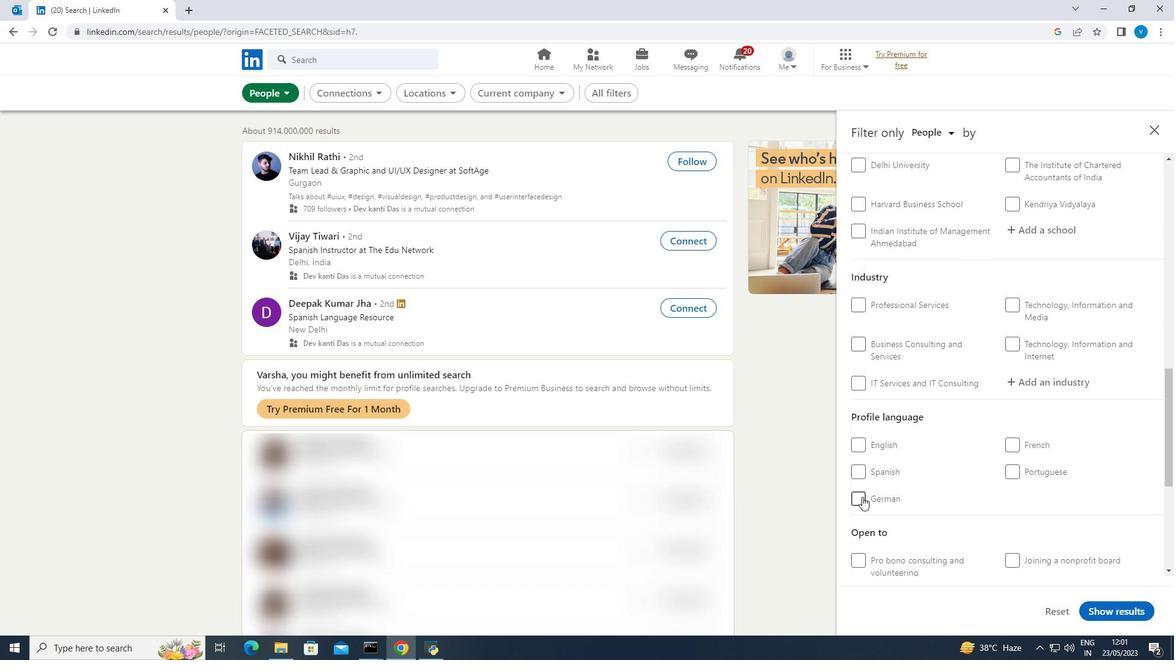 
Action: Mouse pressed left at (861, 497)
Screenshot: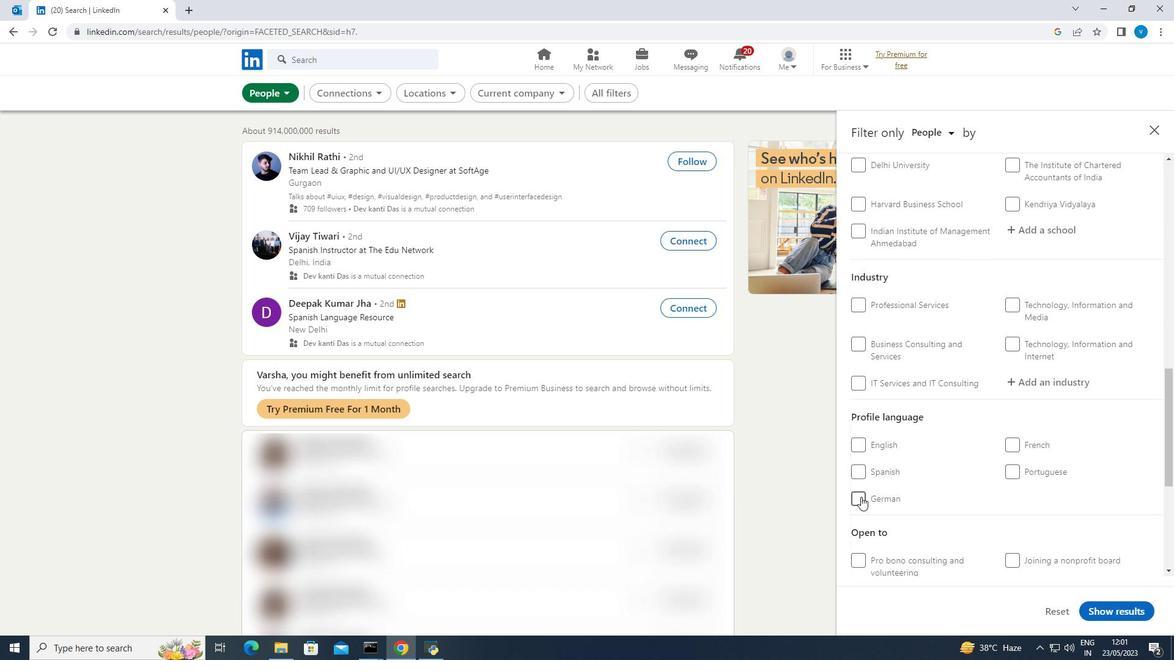 
Action: Mouse moved to (870, 488)
Screenshot: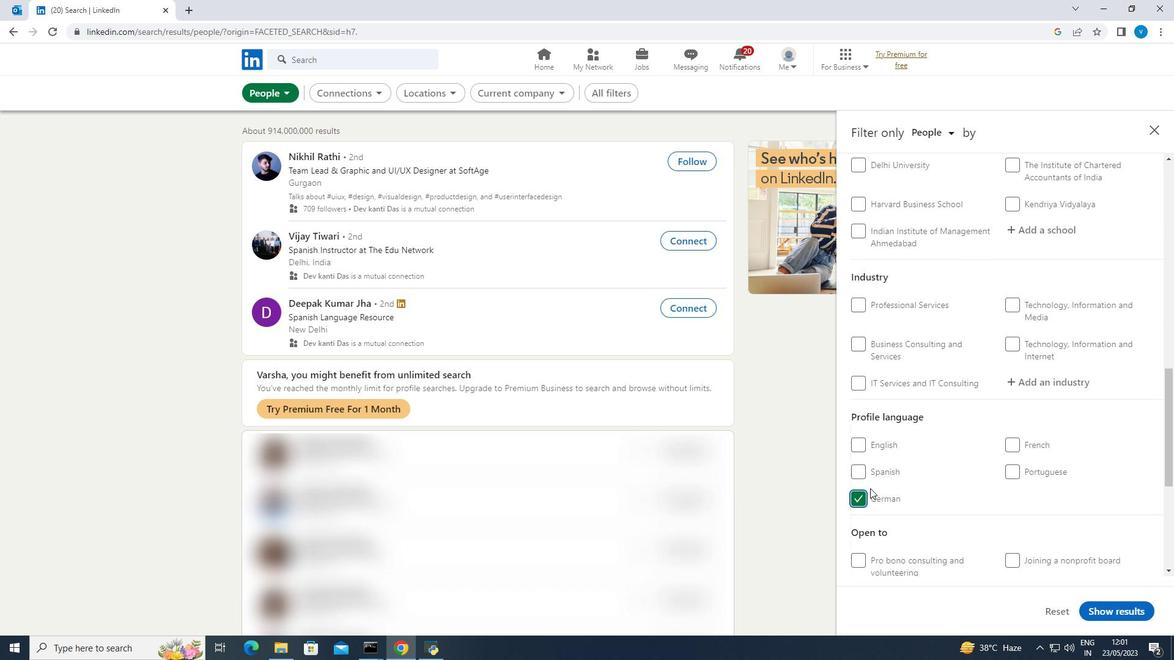 
Action: Mouse scrolled (870, 488) with delta (0, 0)
Screenshot: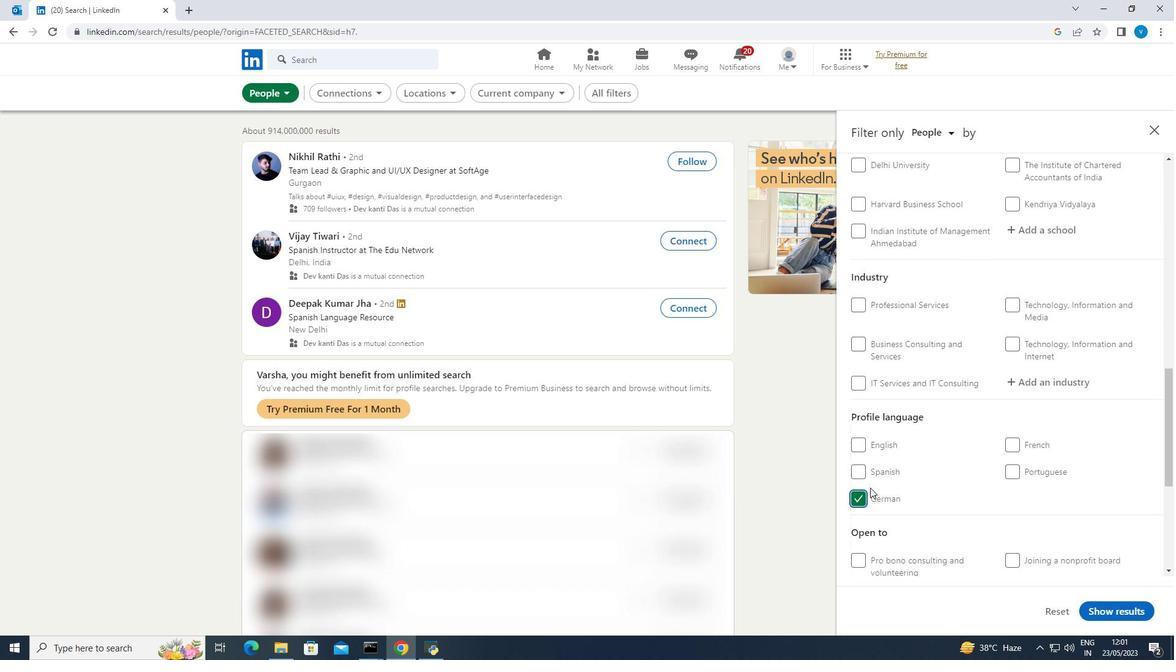 
Action: Mouse moved to (871, 487)
Screenshot: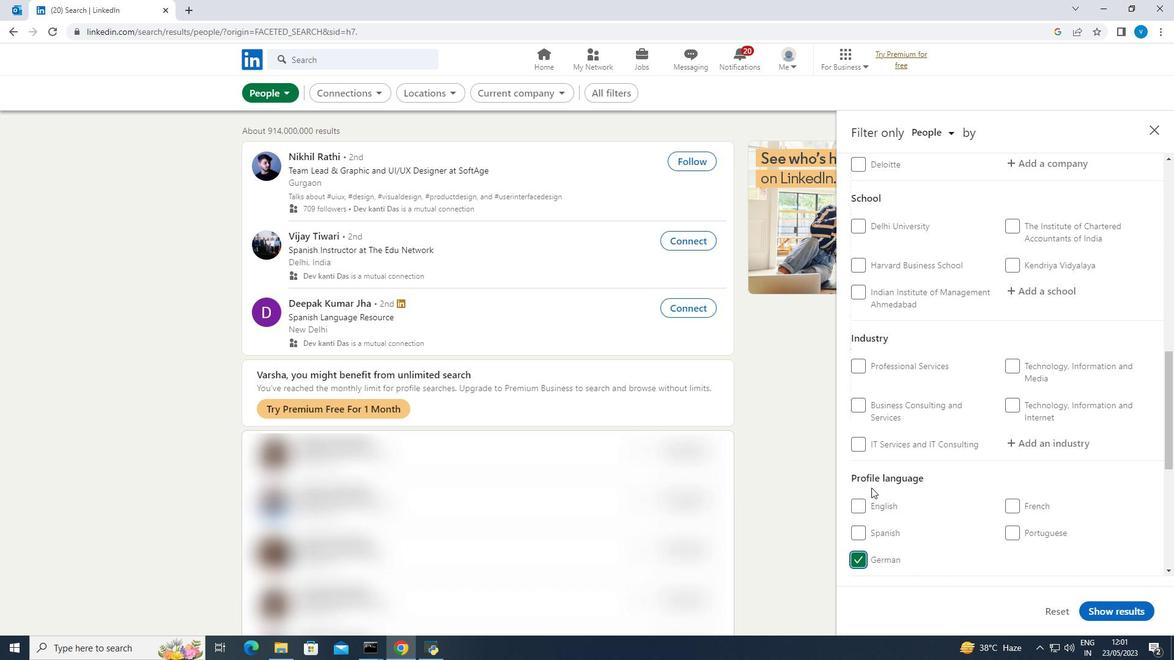 
Action: Mouse scrolled (871, 488) with delta (0, 0)
Screenshot: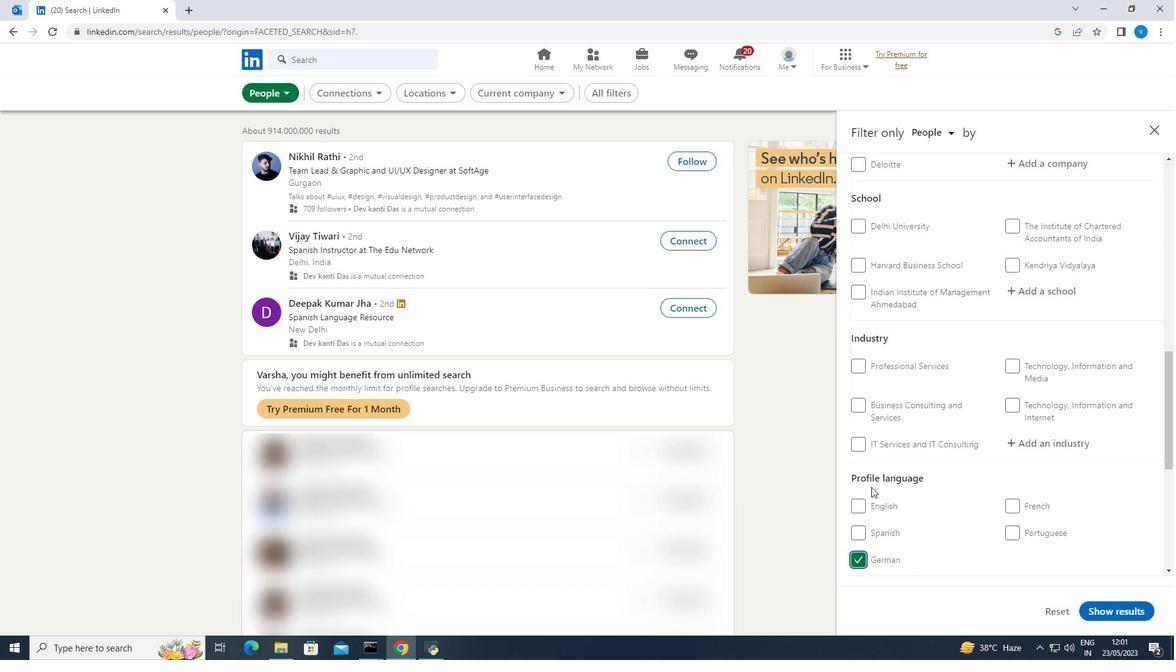 
Action: Mouse moved to (873, 487)
Screenshot: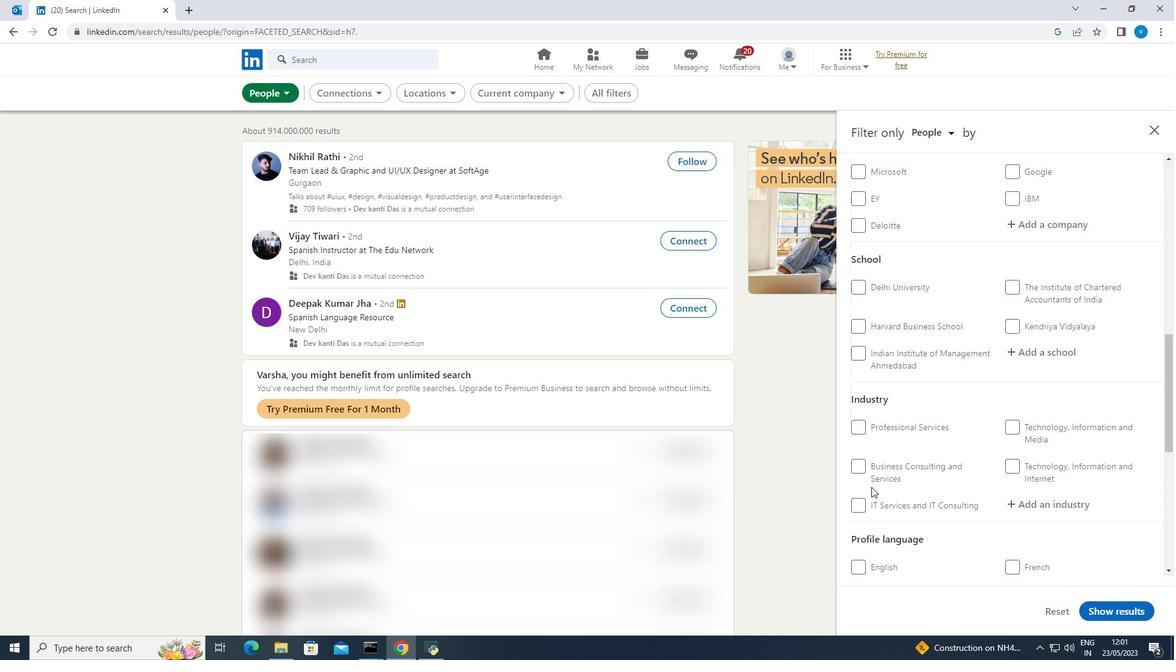 
Action: Mouse scrolled (873, 488) with delta (0, 0)
Screenshot: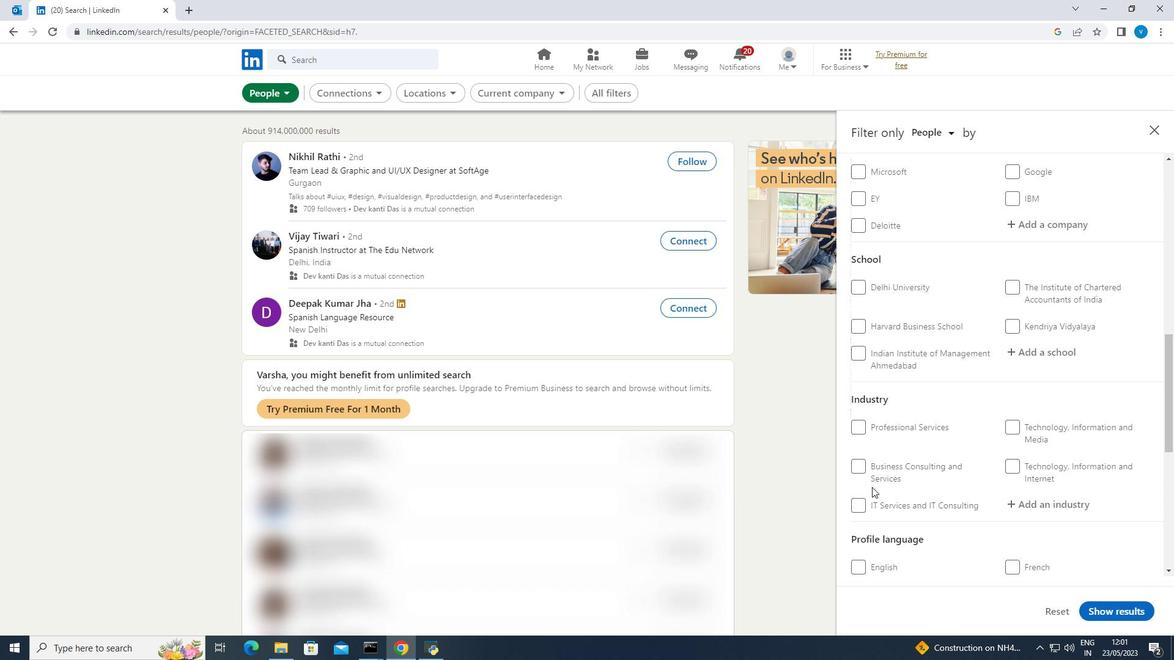 
Action: Mouse scrolled (873, 488) with delta (0, 0)
Screenshot: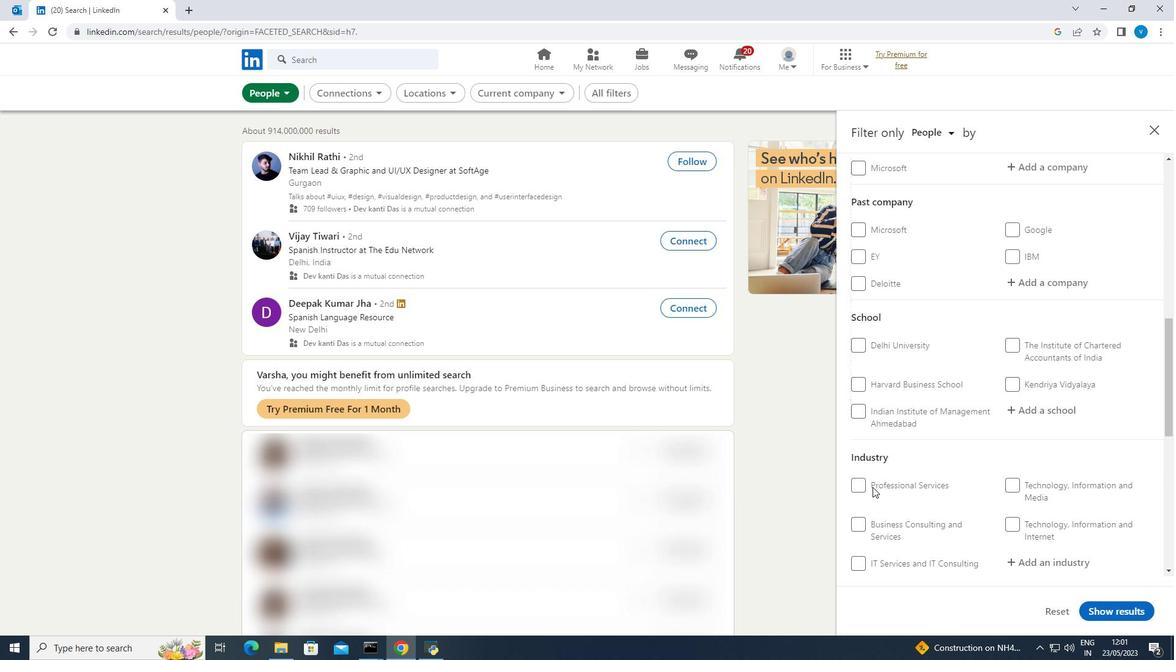 
Action: Mouse moved to (875, 486)
Screenshot: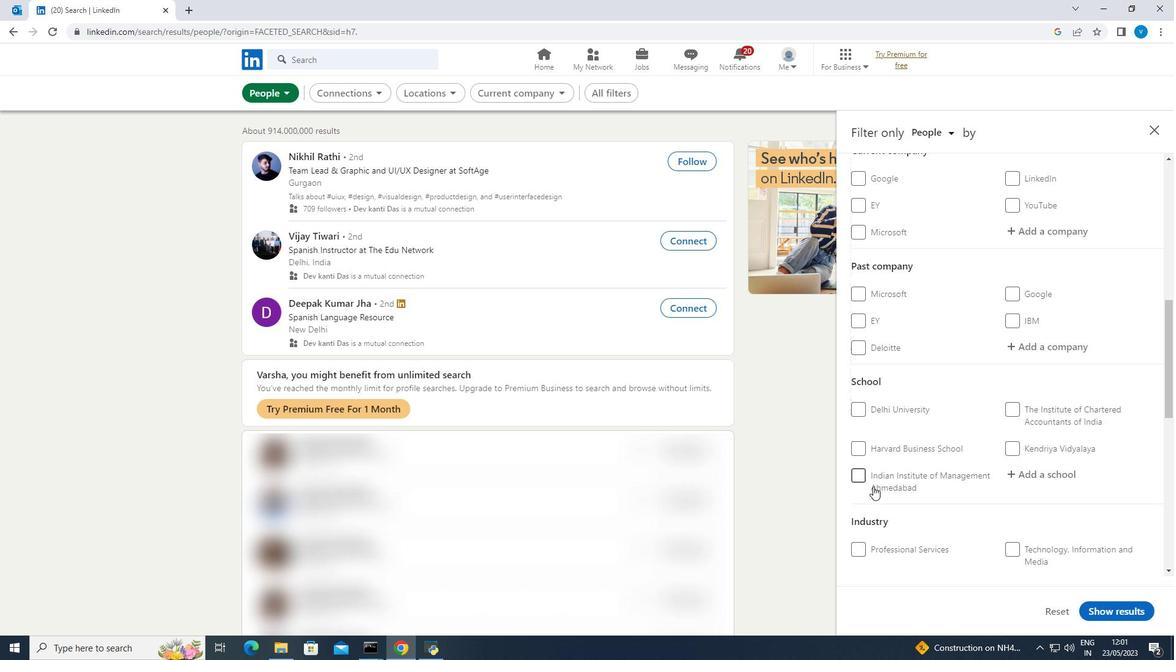 
Action: Mouse scrolled (875, 487) with delta (0, 0)
Screenshot: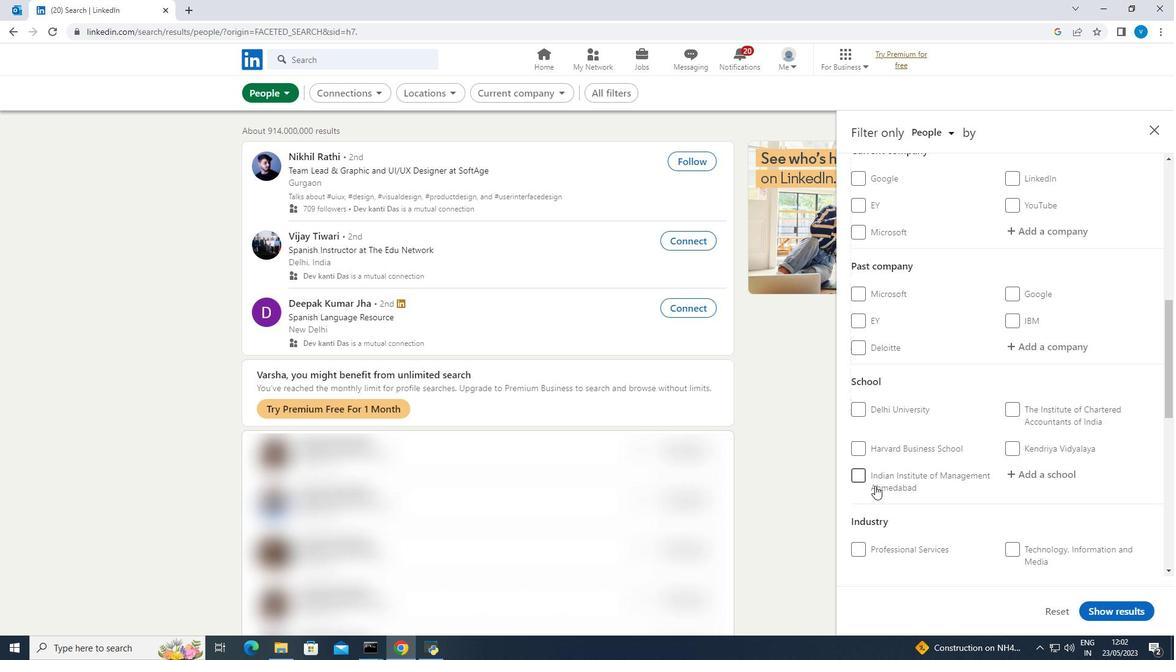 
Action: Mouse moved to (1026, 293)
Screenshot: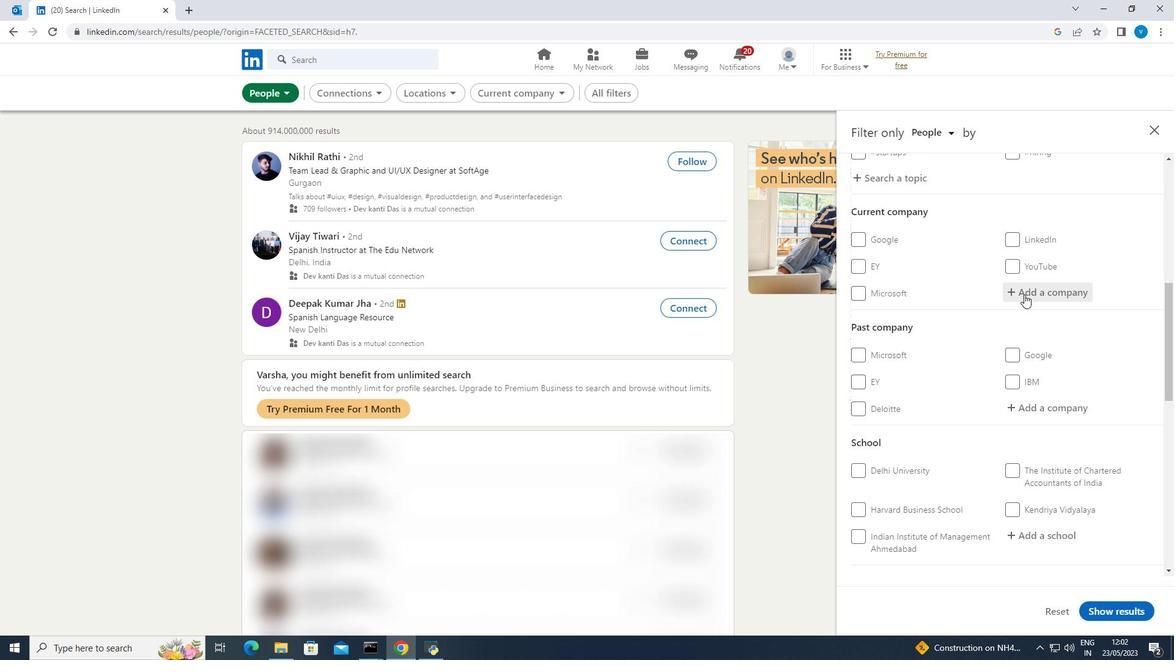 
Action: Mouse pressed left at (1026, 293)
Screenshot: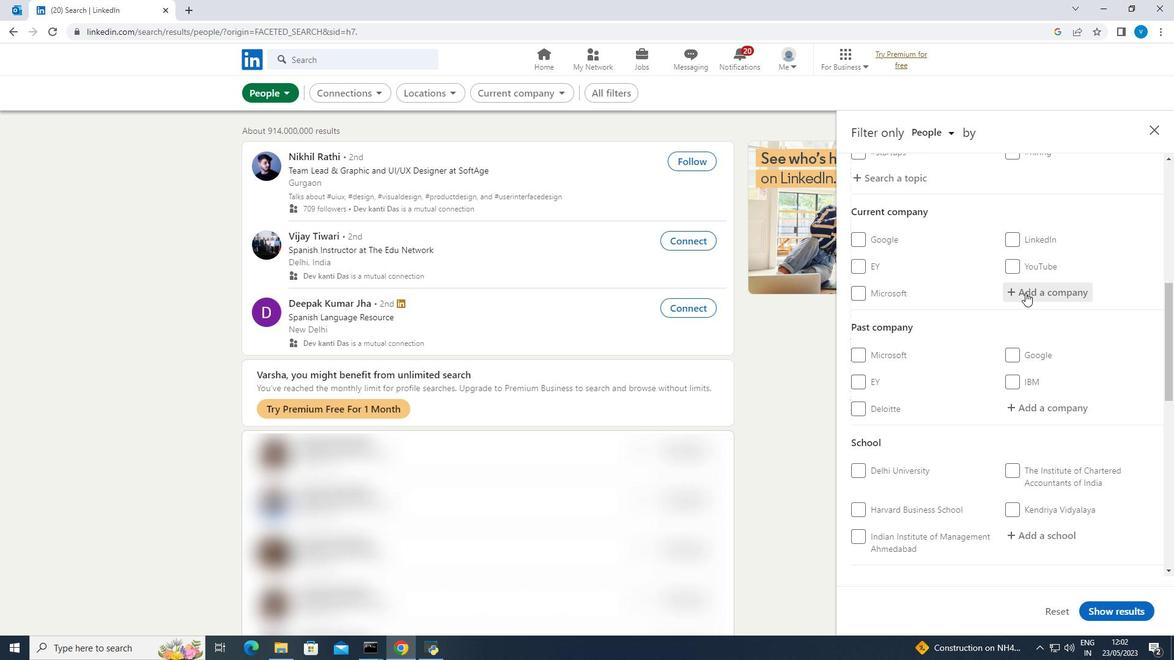 
Action: Key pressed <Key.shift><Key.shift><Key.shift><Key.shift><Key.shift>Bharti
Screenshot: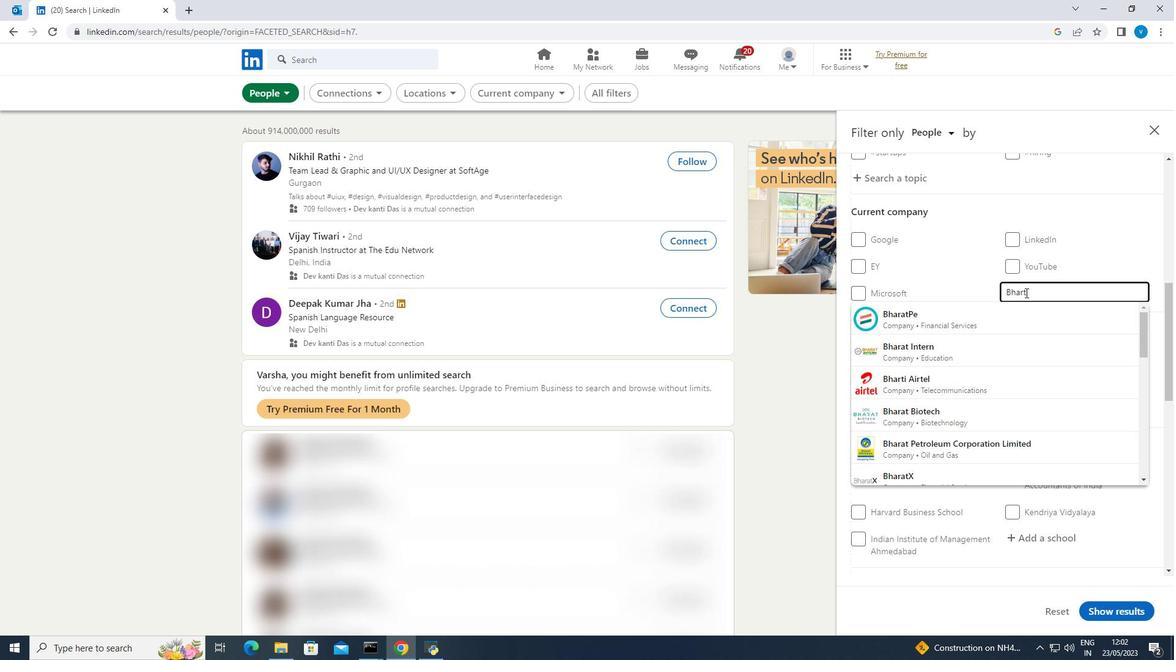 
Action: Mouse moved to (996, 316)
Screenshot: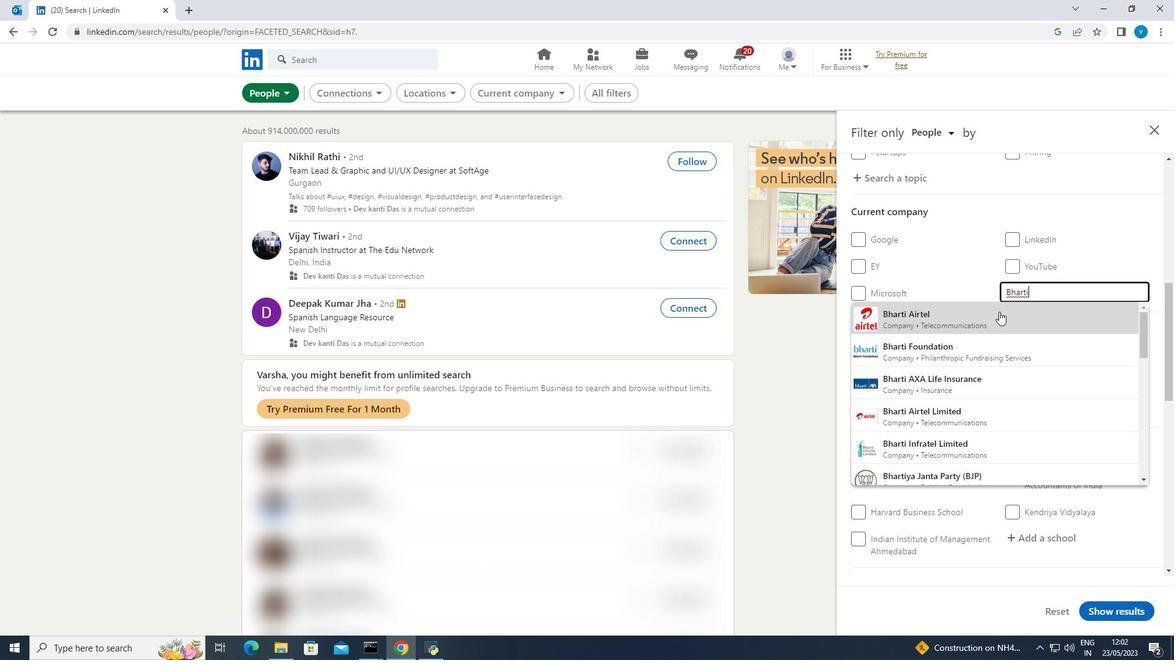 
Action: Mouse pressed left at (996, 316)
Screenshot: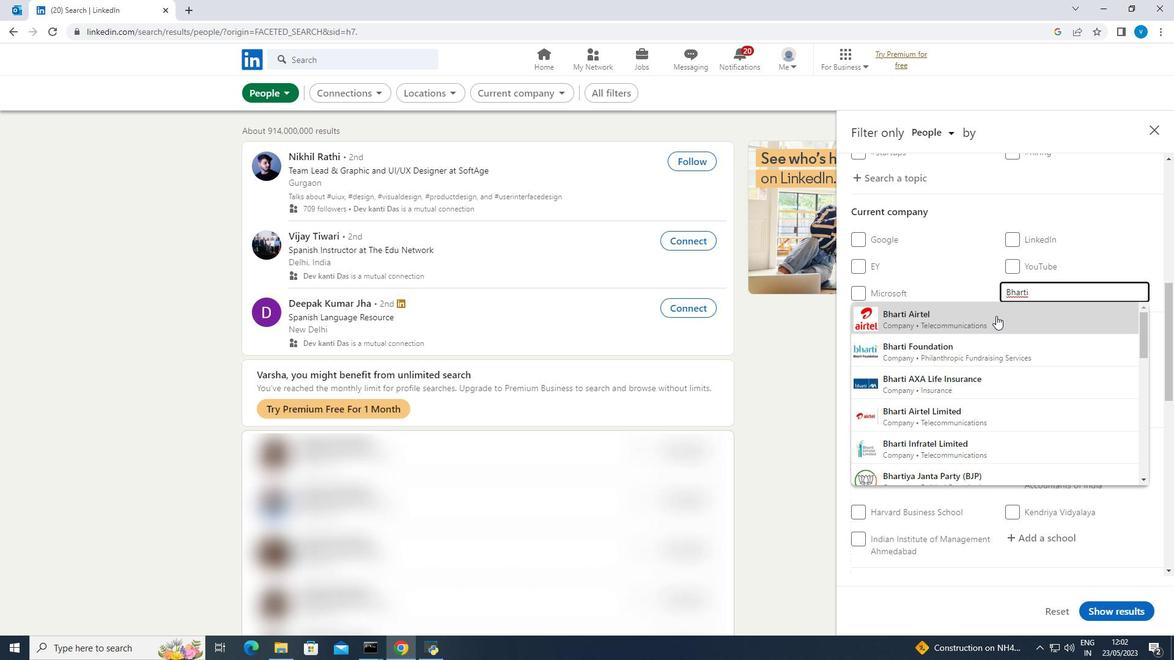 
Action: Mouse scrolled (996, 315) with delta (0, 0)
Screenshot: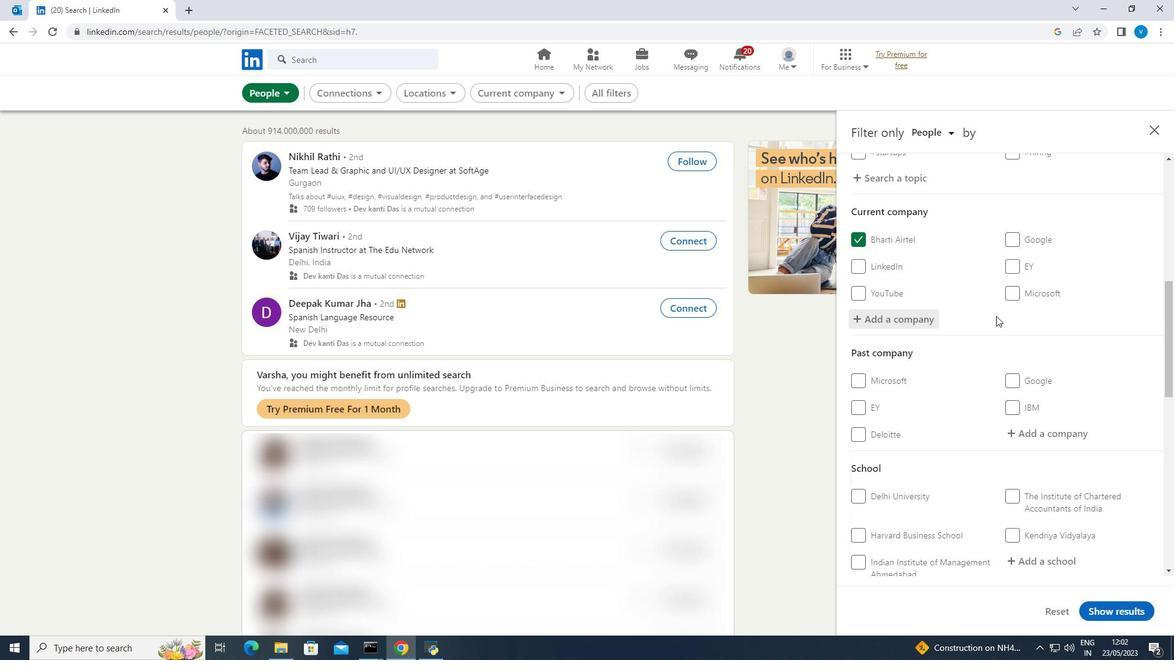 
Action: Mouse scrolled (996, 315) with delta (0, 0)
Screenshot: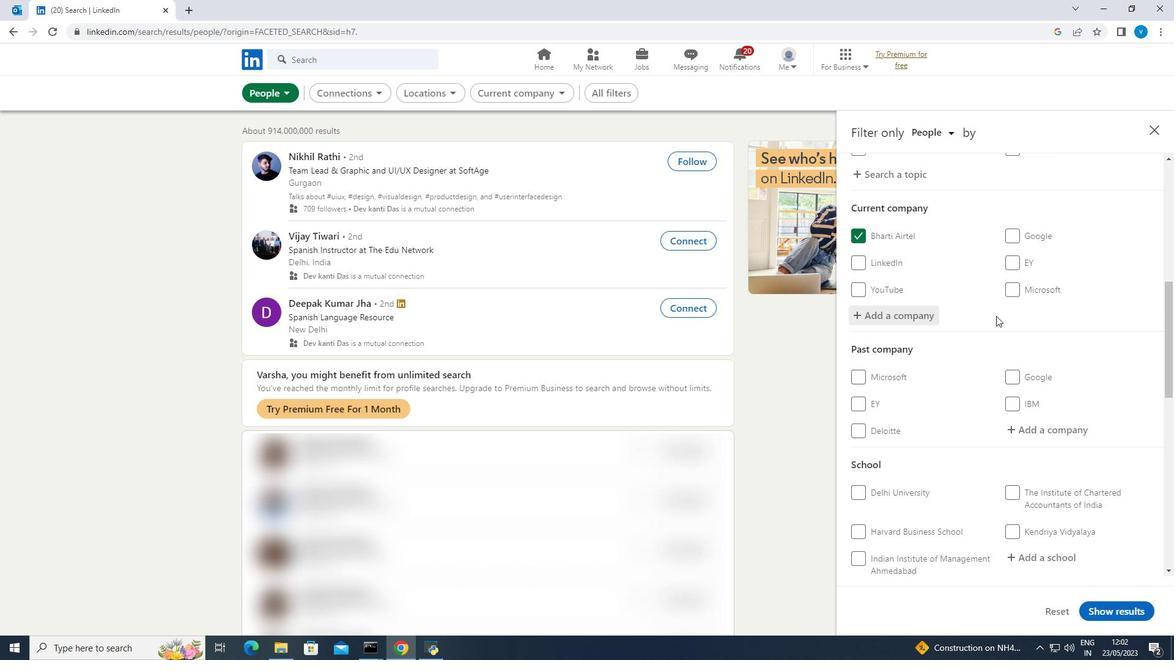 
Action: Mouse scrolled (996, 315) with delta (0, 0)
Screenshot: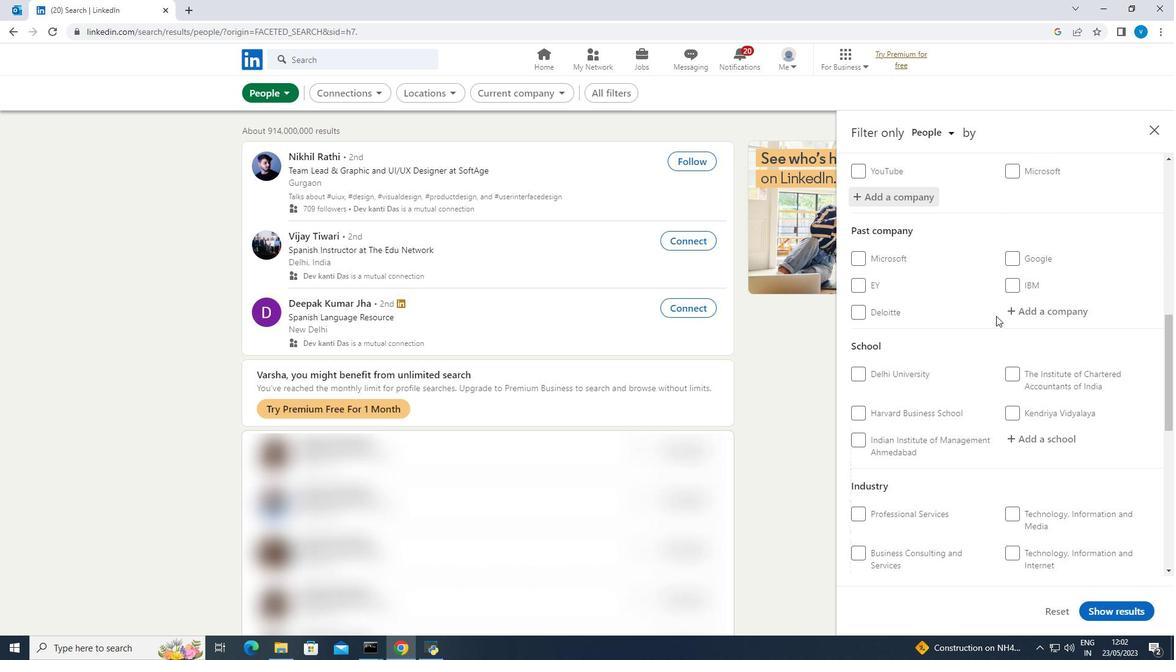 
Action: Mouse moved to (1027, 375)
Screenshot: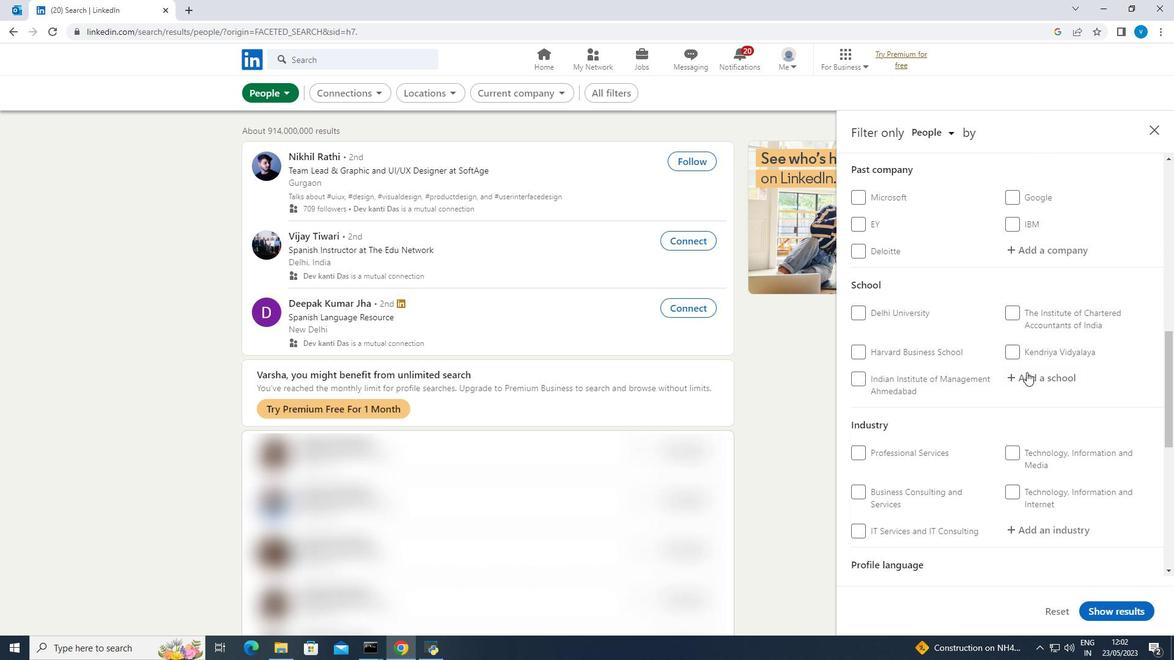 
Action: Mouse pressed left at (1027, 375)
Screenshot: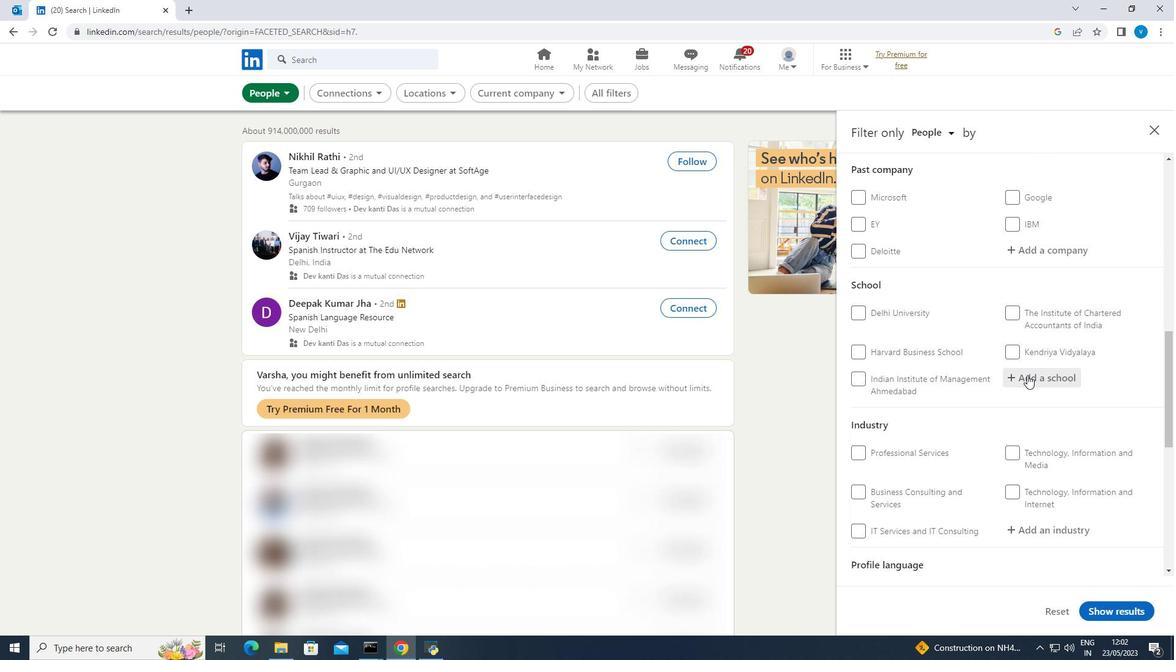 
Action: Mouse moved to (947, 379)
Screenshot: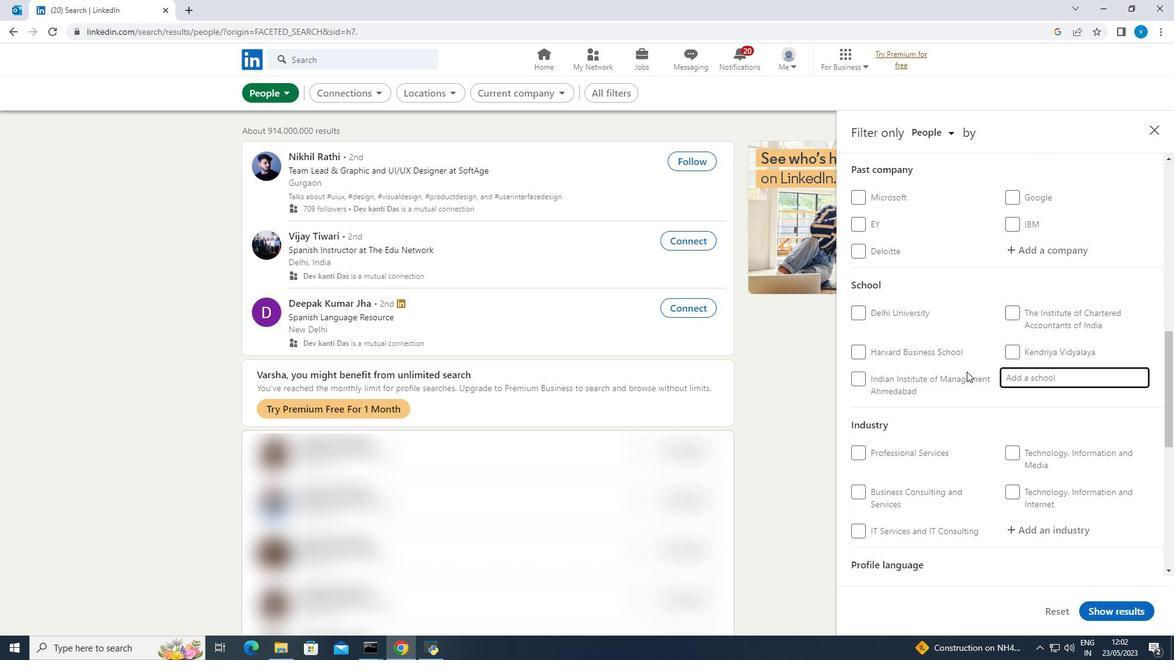 
Action: Key pressed <Key.shift><Key.shift><Key.shift><Key.shift><Key.shift><Key.shift>NIIT<Key.space>
Screenshot: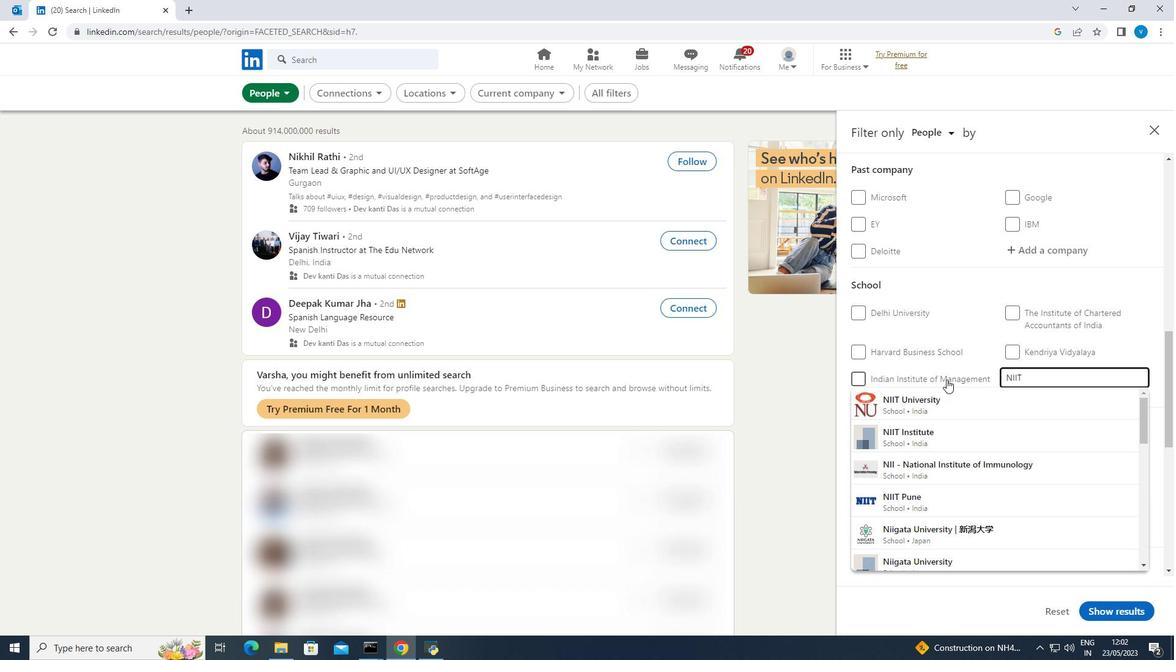 
Action: Mouse moved to (925, 464)
Screenshot: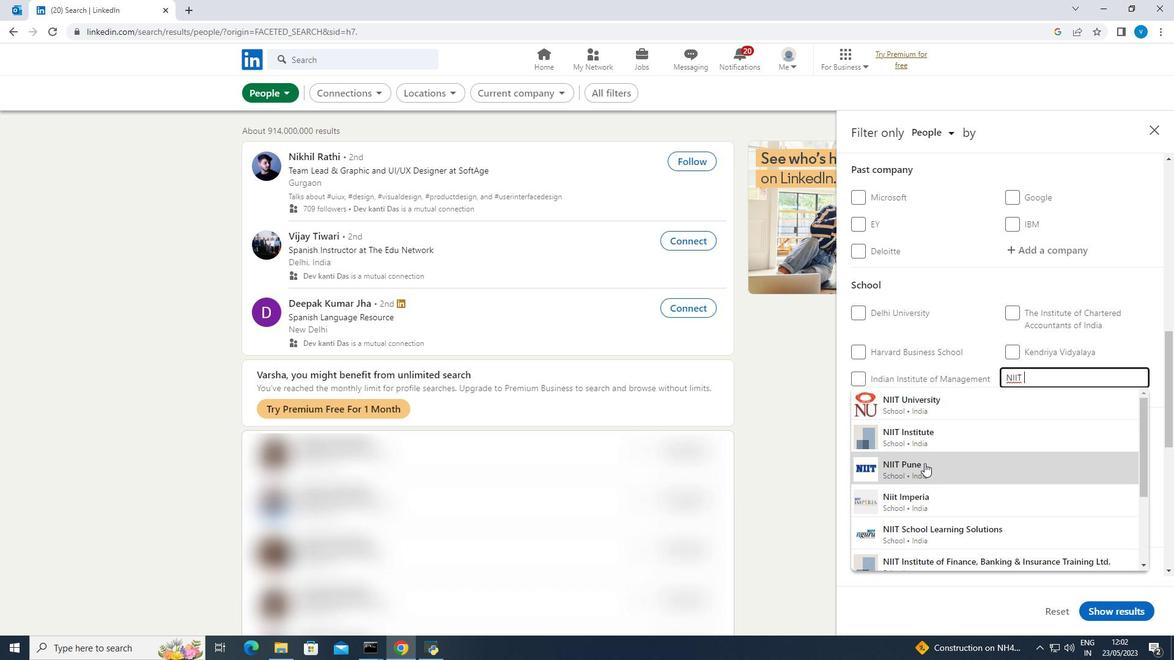 
Action: Mouse pressed left at (925, 464)
Screenshot: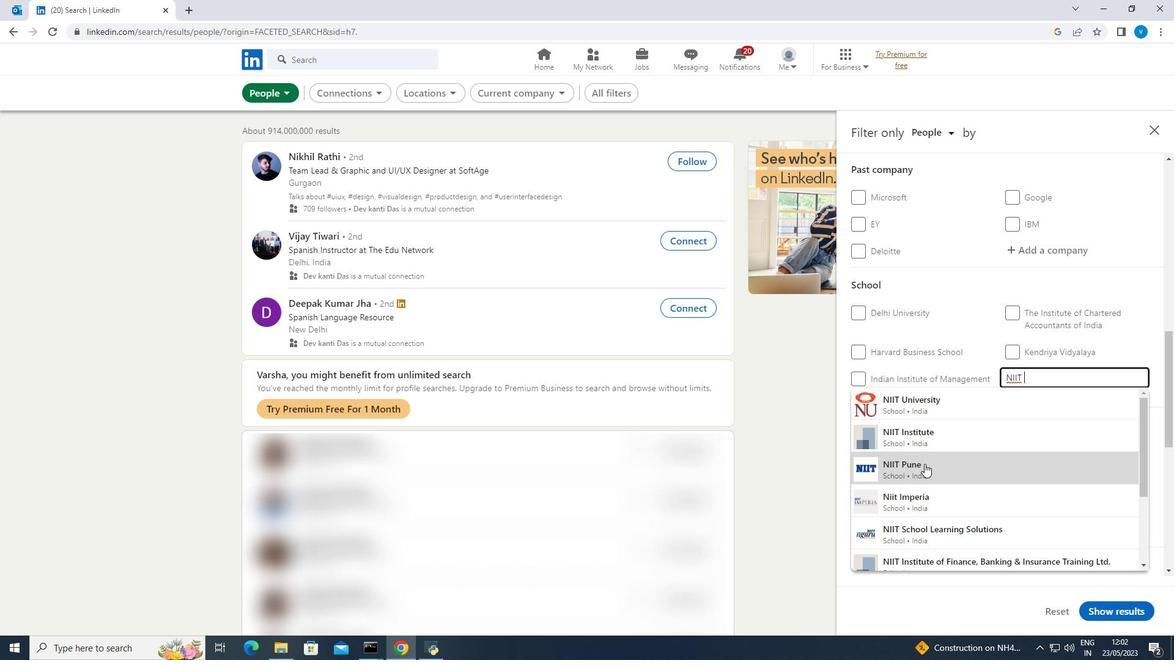 
Action: Mouse scrolled (925, 463) with delta (0, 0)
Screenshot: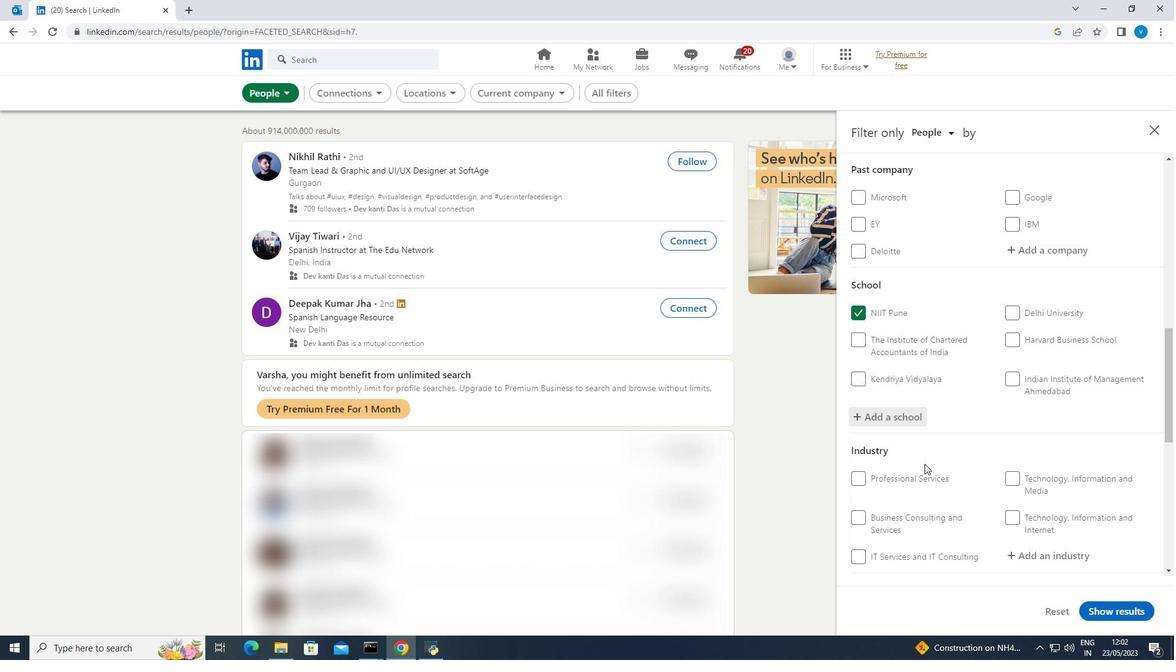 
Action: Mouse scrolled (925, 463) with delta (0, 0)
Screenshot: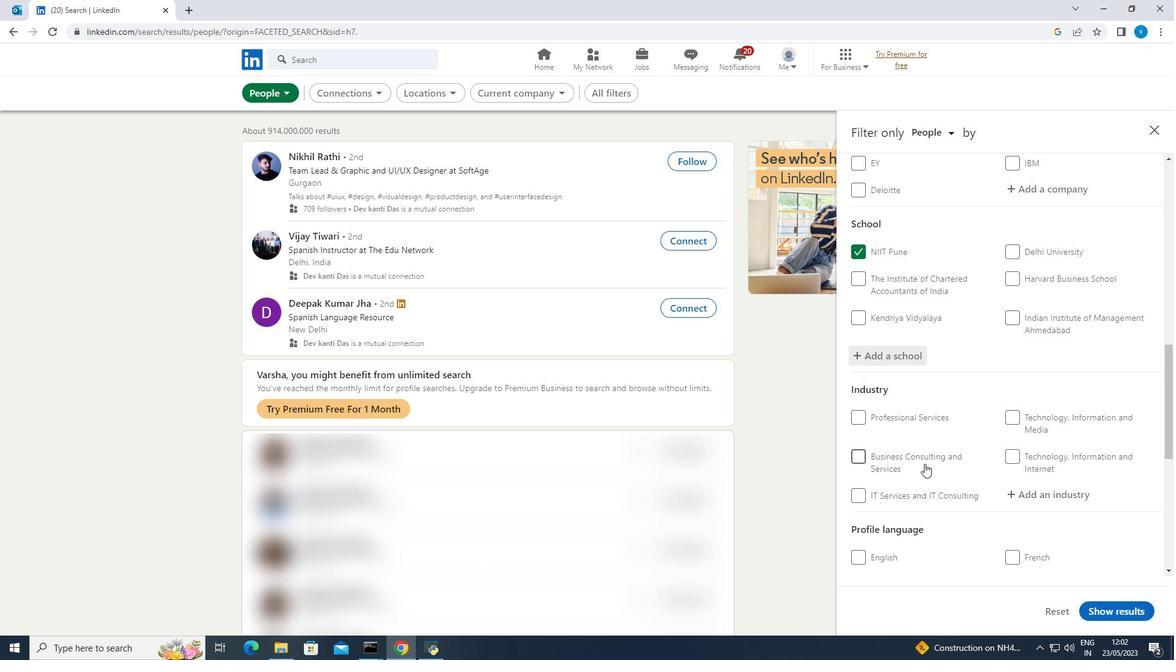 
Action: Mouse moved to (1012, 434)
Screenshot: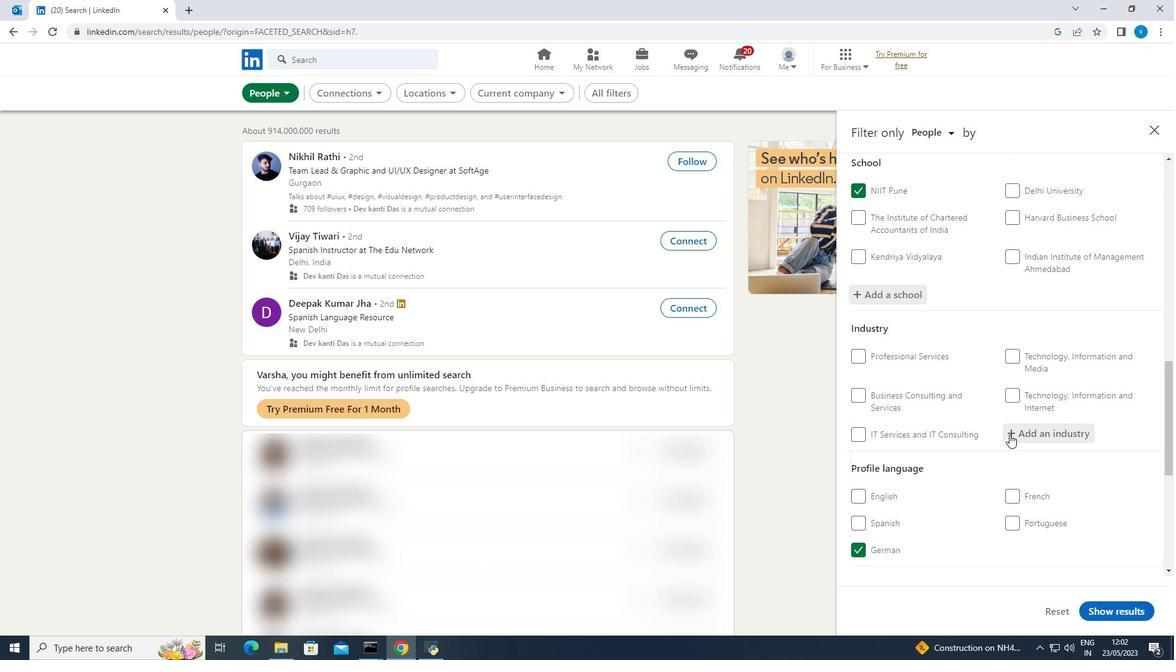 
Action: Mouse pressed left at (1012, 434)
Screenshot: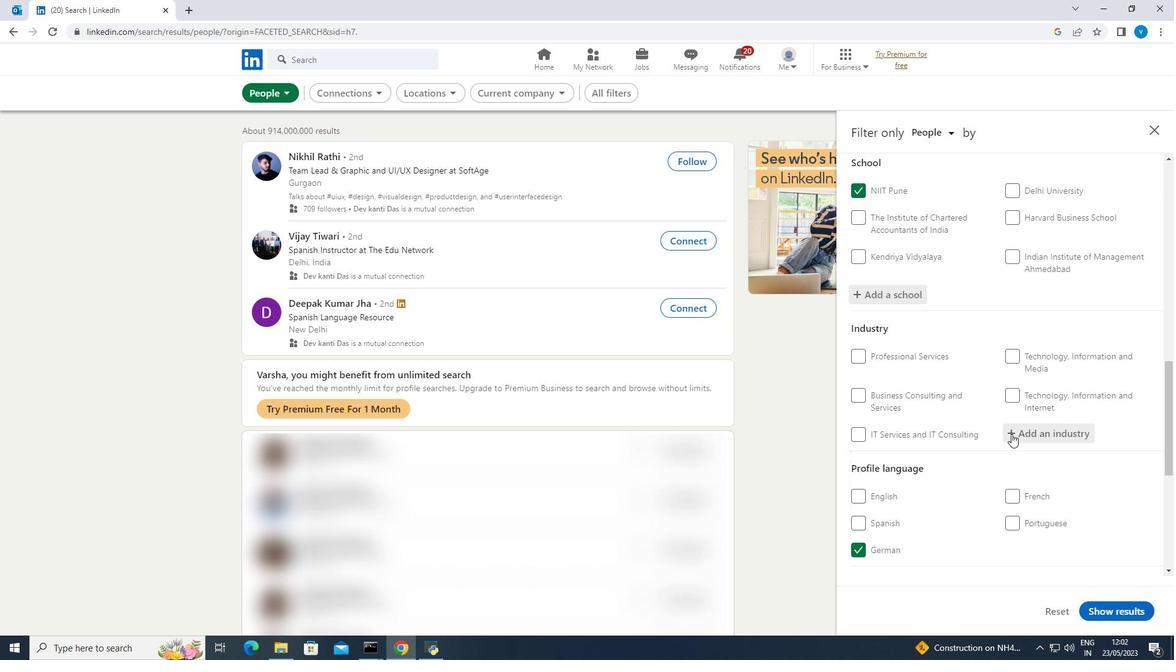 
Action: Mouse moved to (1001, 431)
Screenshot: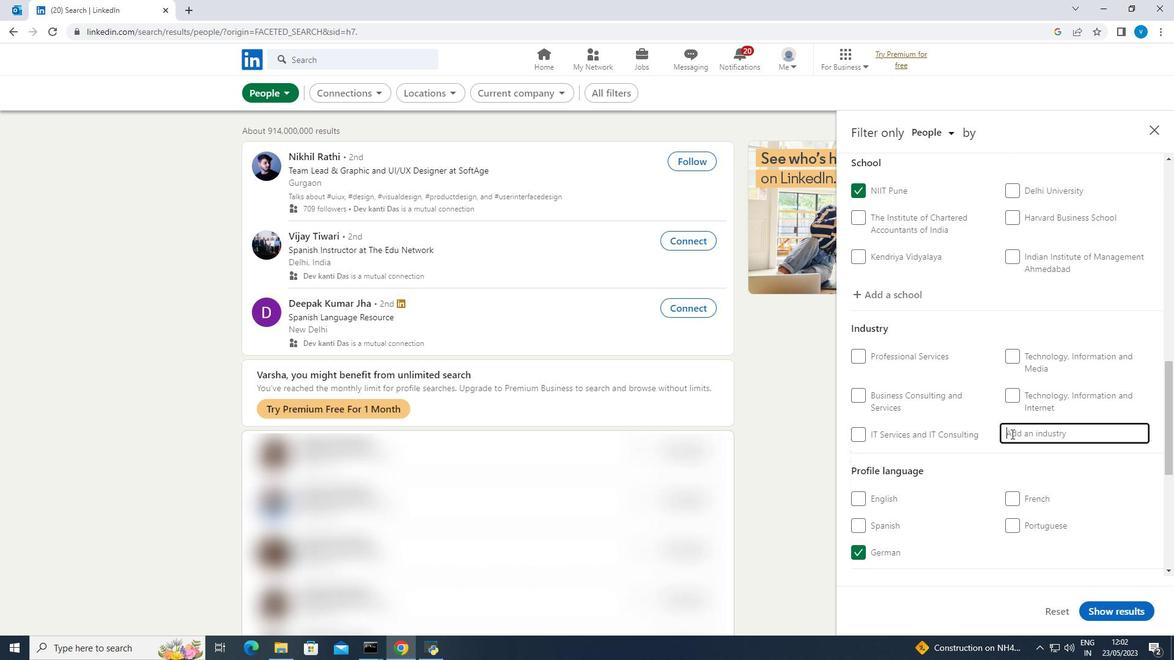 
Action: Key pressed <Key.shift><Key.shift><Key.shift><Key.shift><Key.shift>Mobile<Key.space>
Screenshot: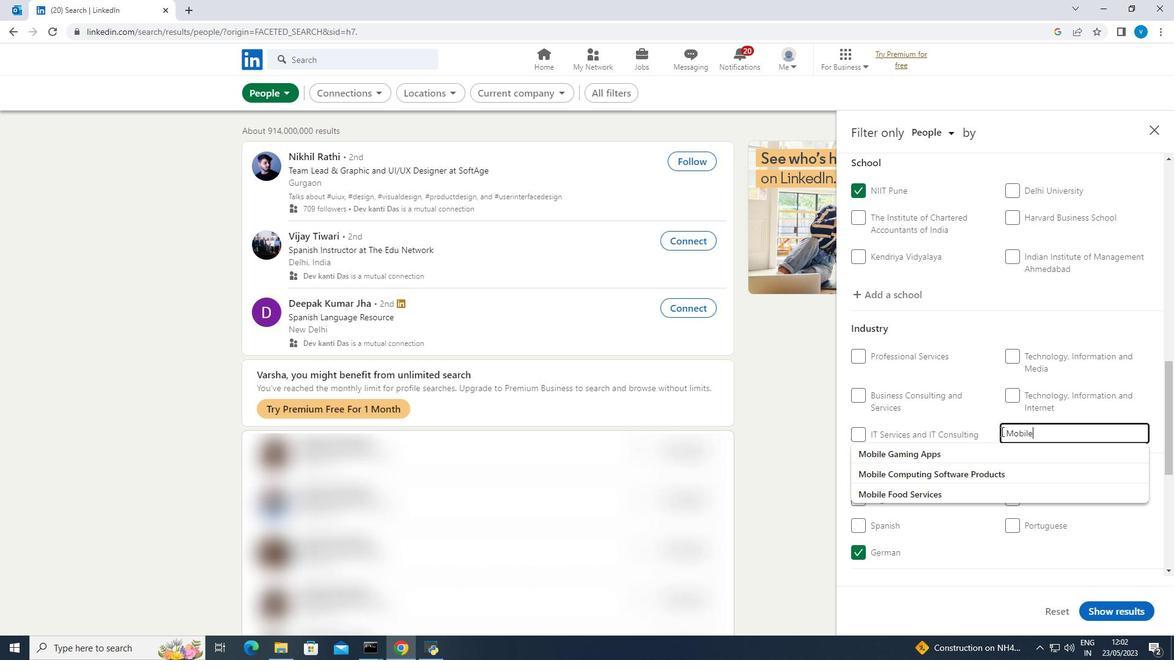
Action: Mouse moved to (958, 490)
Screenshot: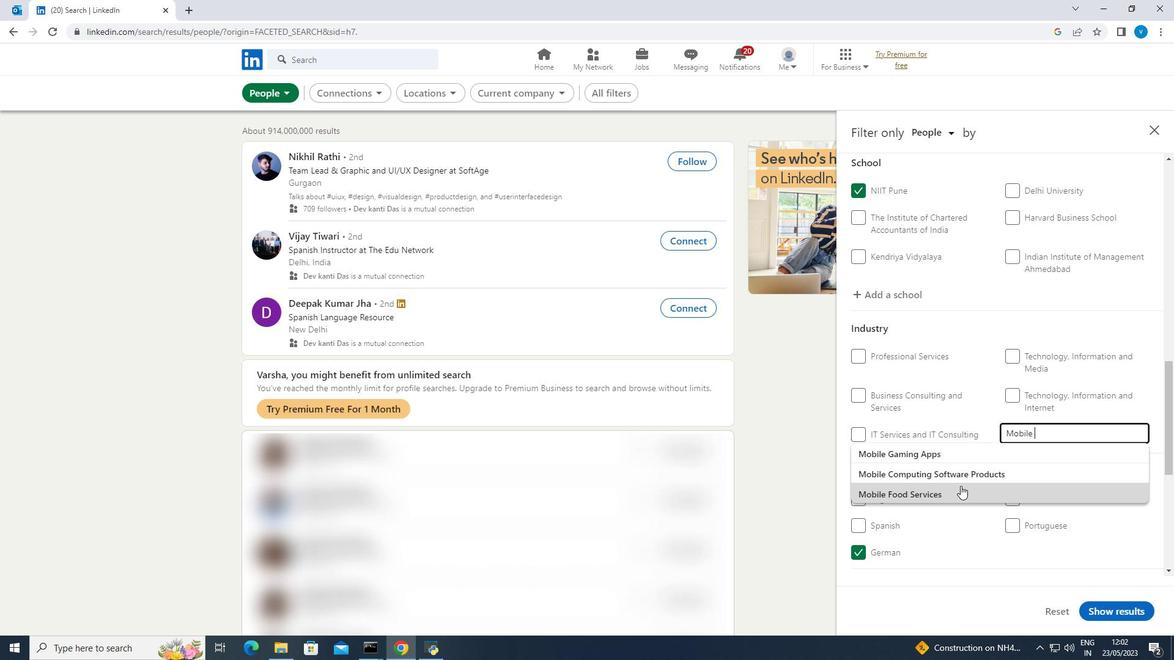 
Action: Mouse pressed left at (958, 490)
Screenshot: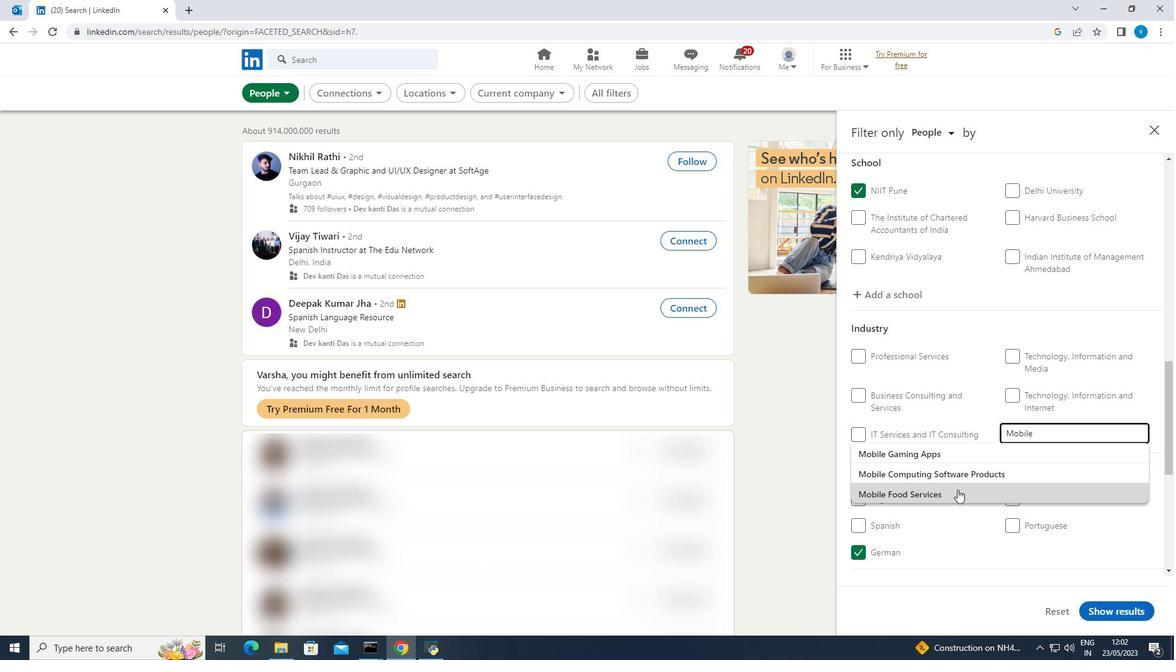 
Action: Mouse scrolled (958, 489) with delta (0, 0)
Screenshot: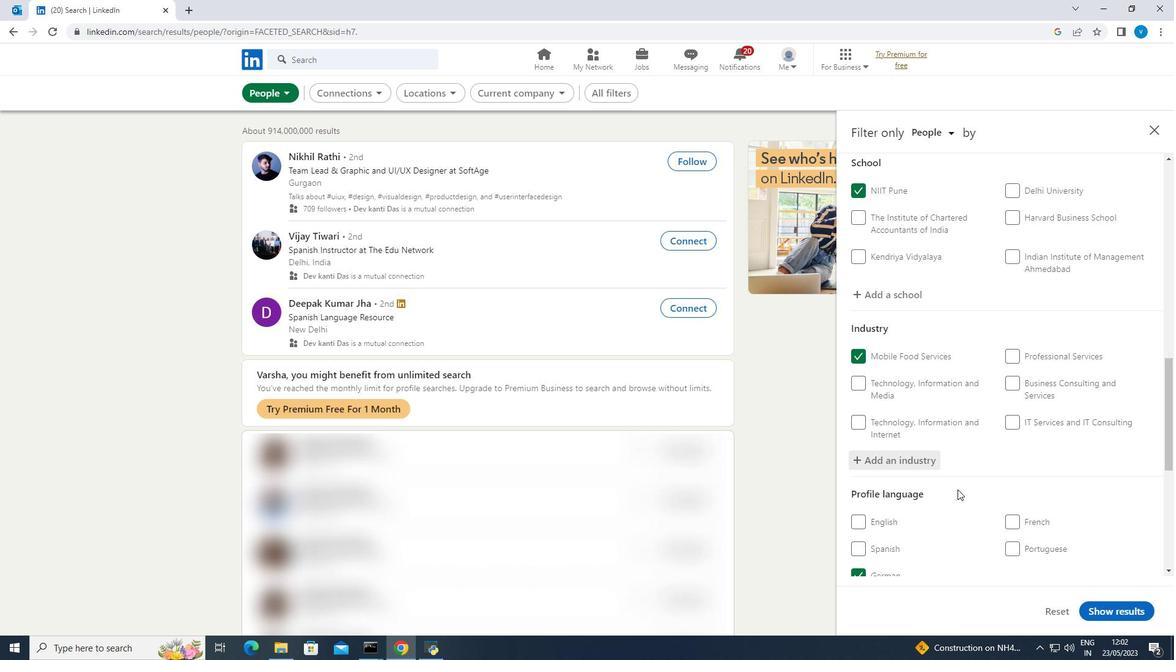 
Action: Mouse scrolled (958, 489) with delta (0, 0)
Screenshot: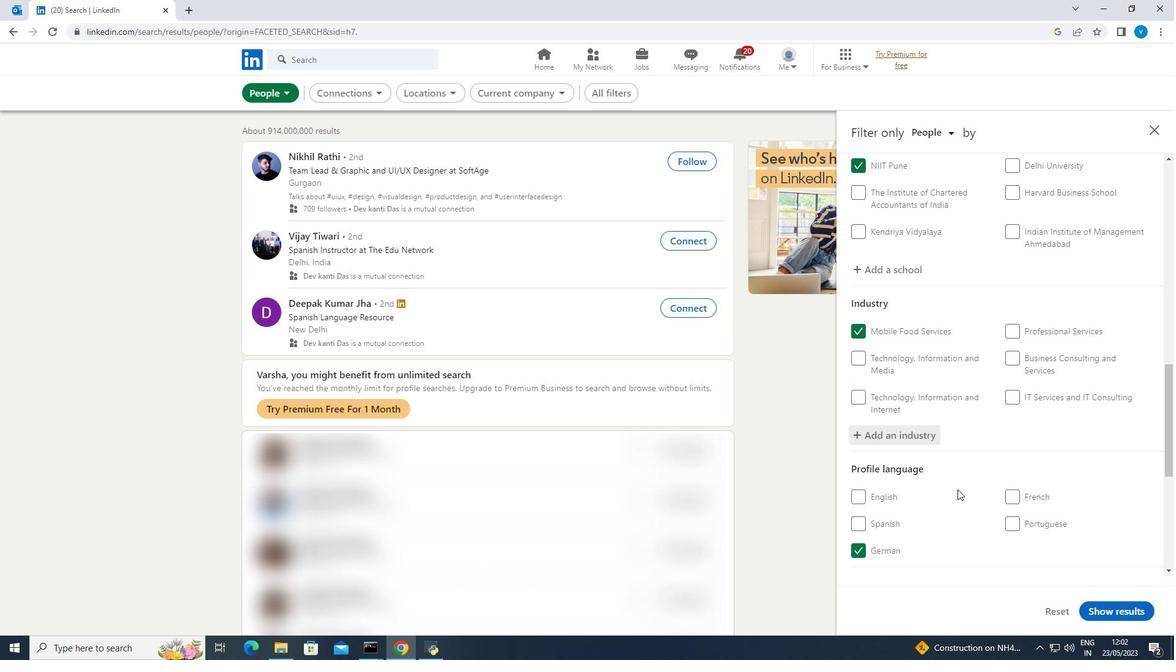 
Action: Mouse scrolled (958, 489) with delta (0, 0)
Screenshot: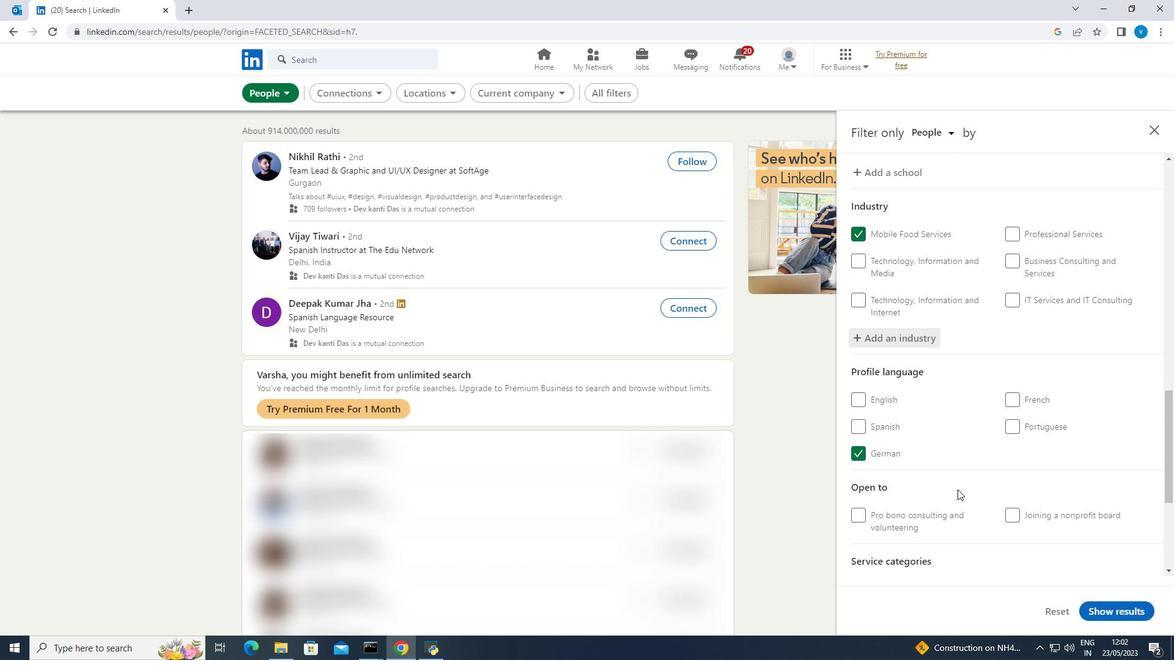 
Action: Mouse scrolled (958, 489) with delta (0, 0)
Screenshot: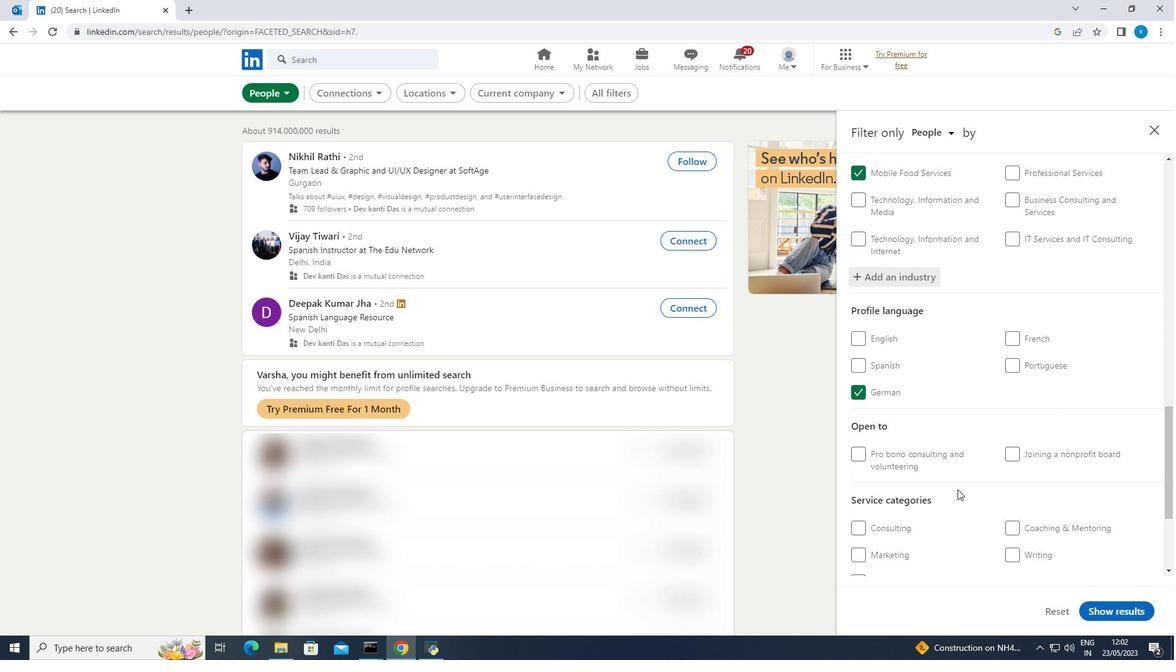 
Action: Mouse scrolled (958, 489) with delta (0, 0)
Screenshot: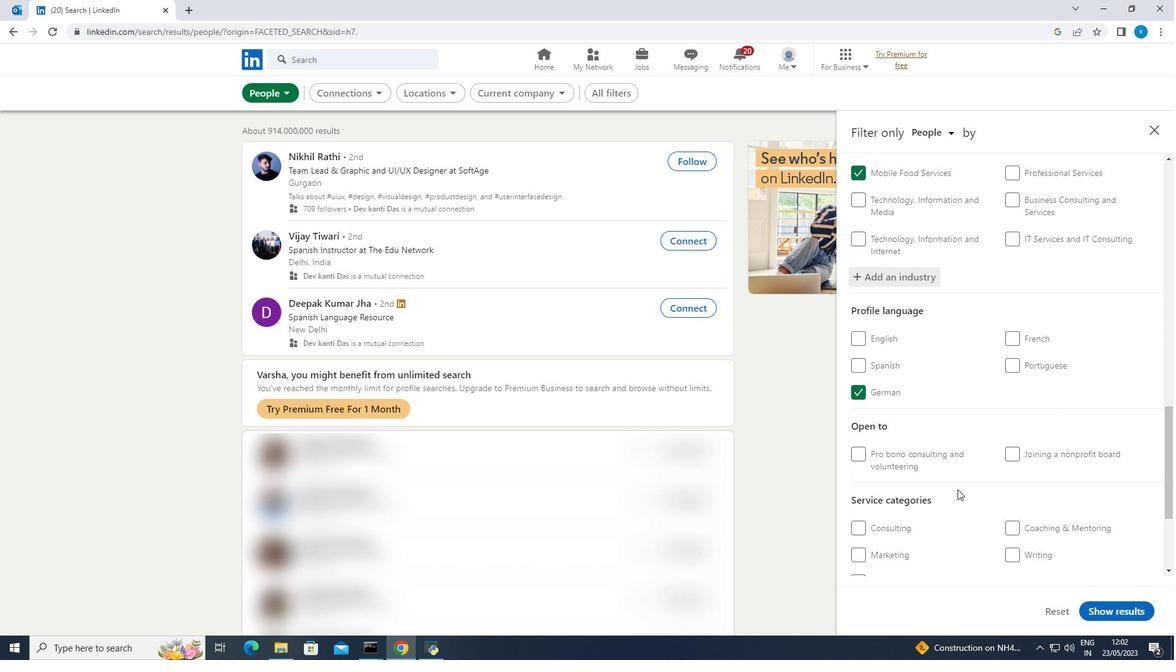
Action: Mouse scrolled (958, 489) with delta (0, 0)
Screenshot: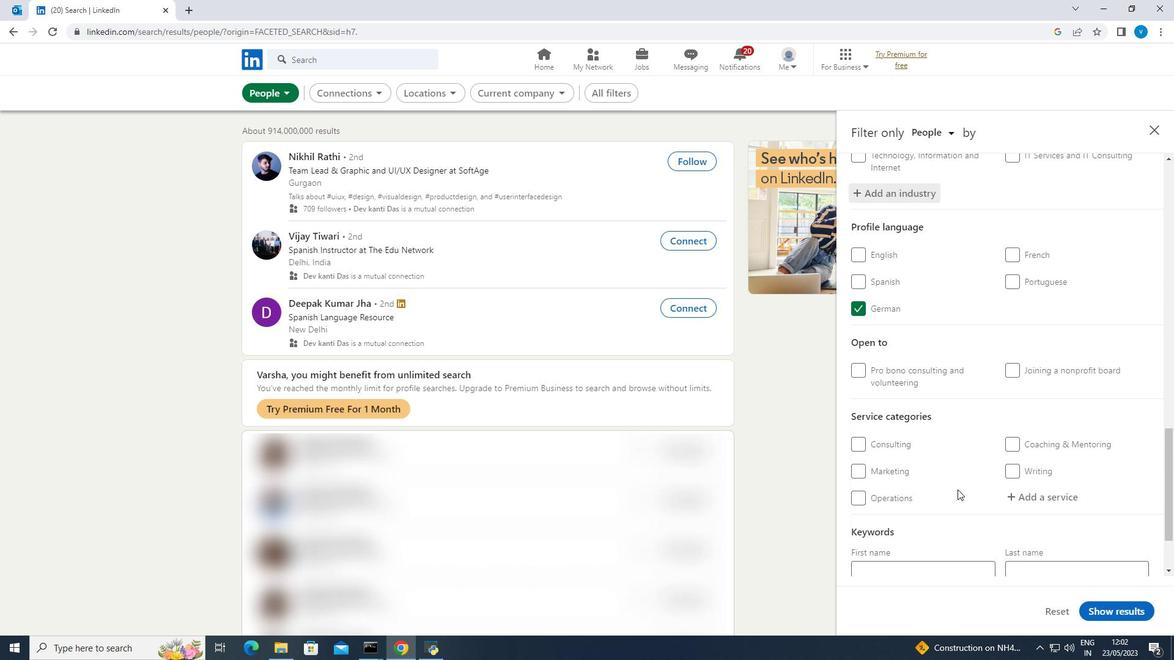
Action: Mouse moved to (1034, 402)
Screenshot: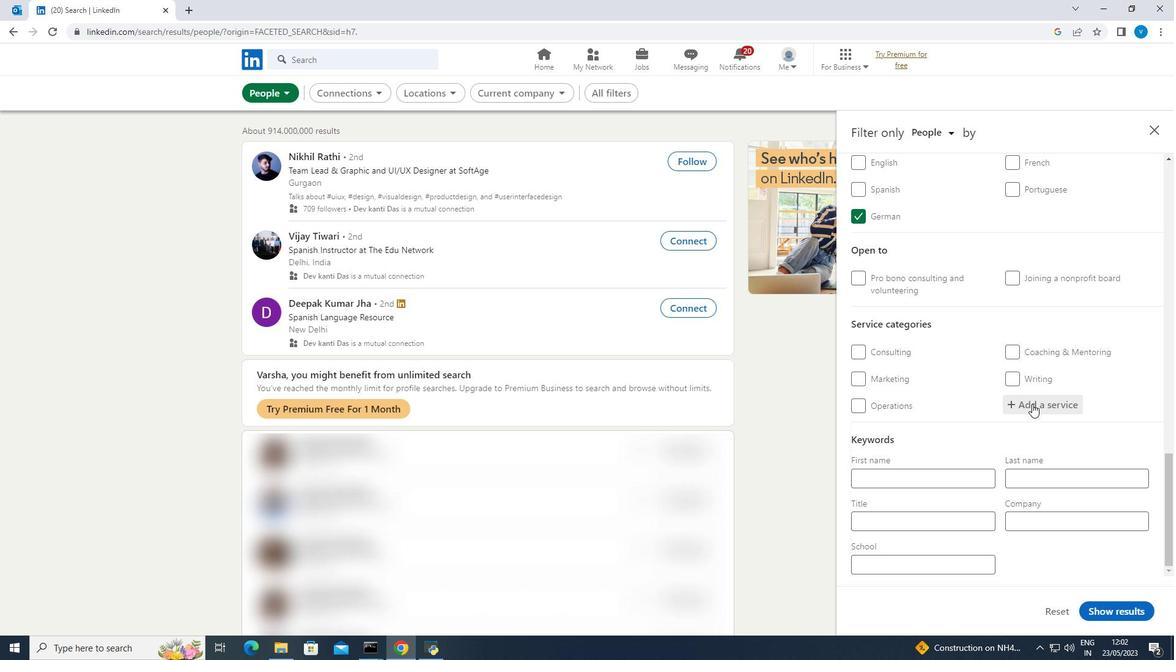 
Action: Mouse pressed left at (1034, 402)
Screenshot: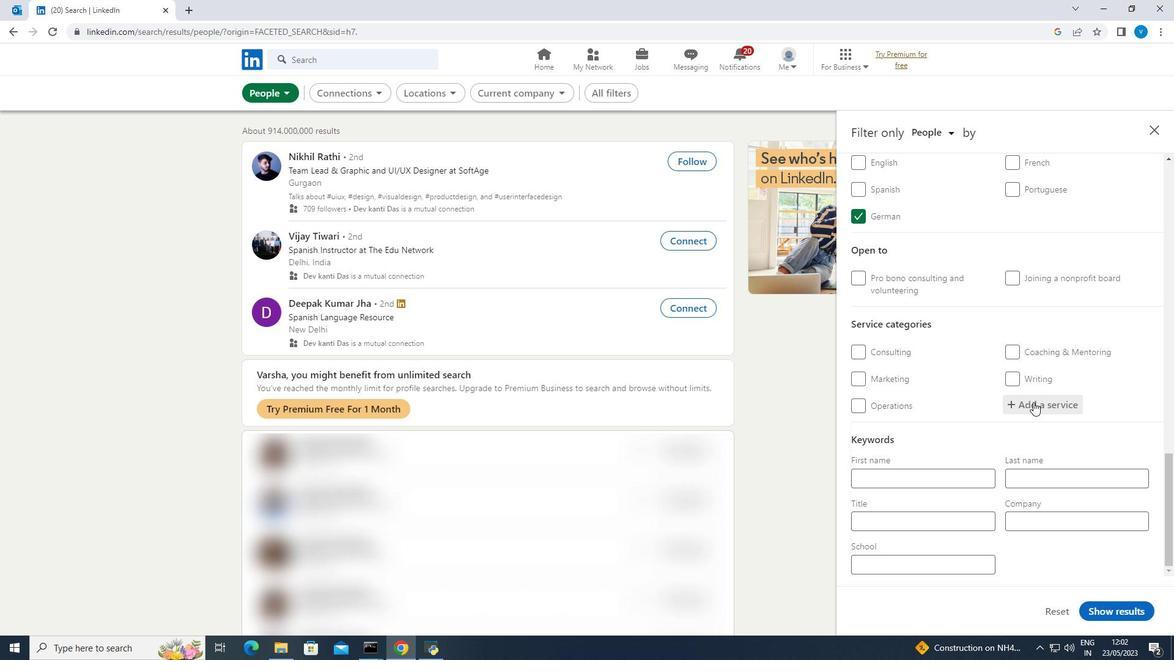 
Action: Key pressed <Key.shift><Key.shift><Key.shift><Key.shift><Key.shift>Project
Screenshot: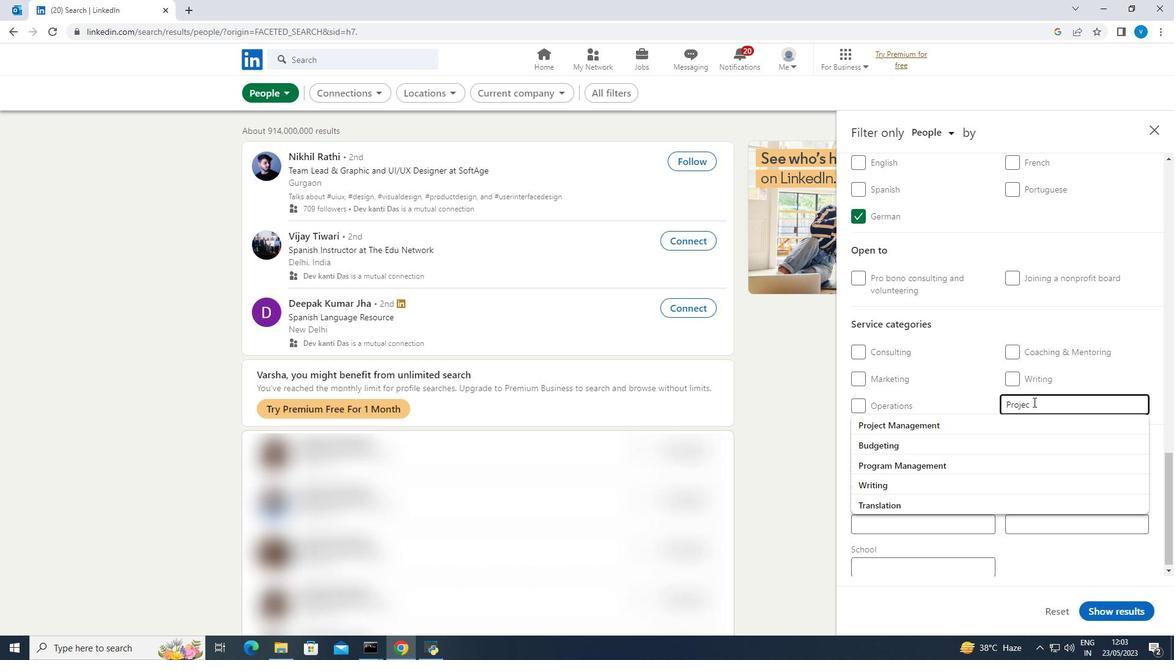 
Action: Mouse moved to (977, 420)
Screenshot: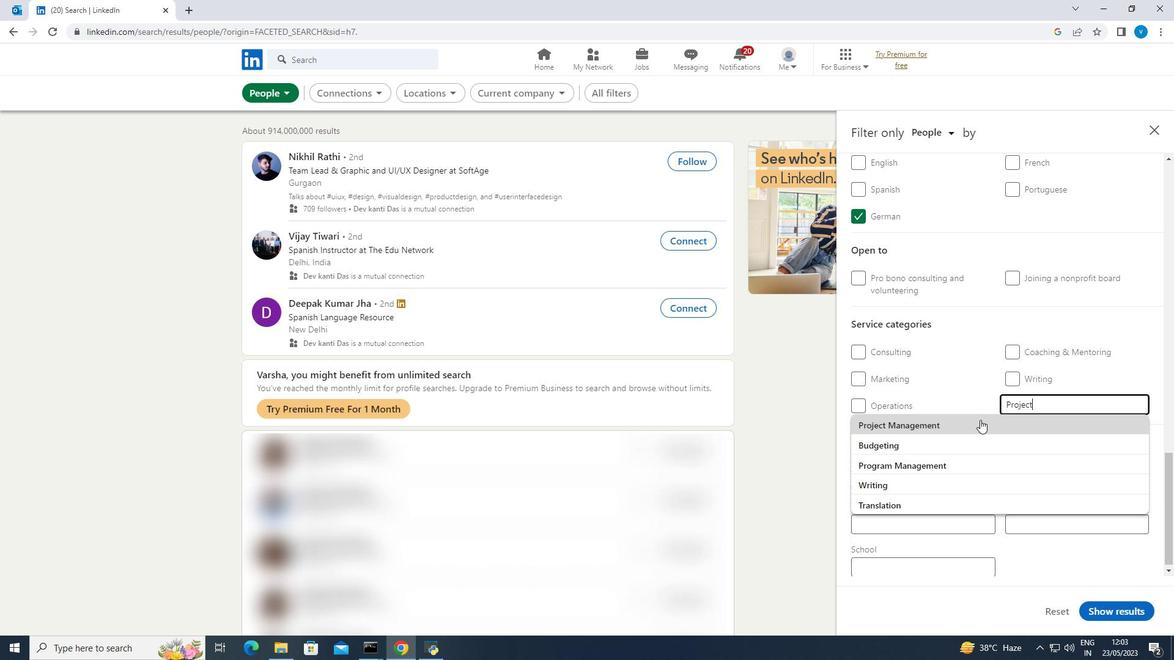 
Action: Mouse pressed left at (977, 420)
Screenshot: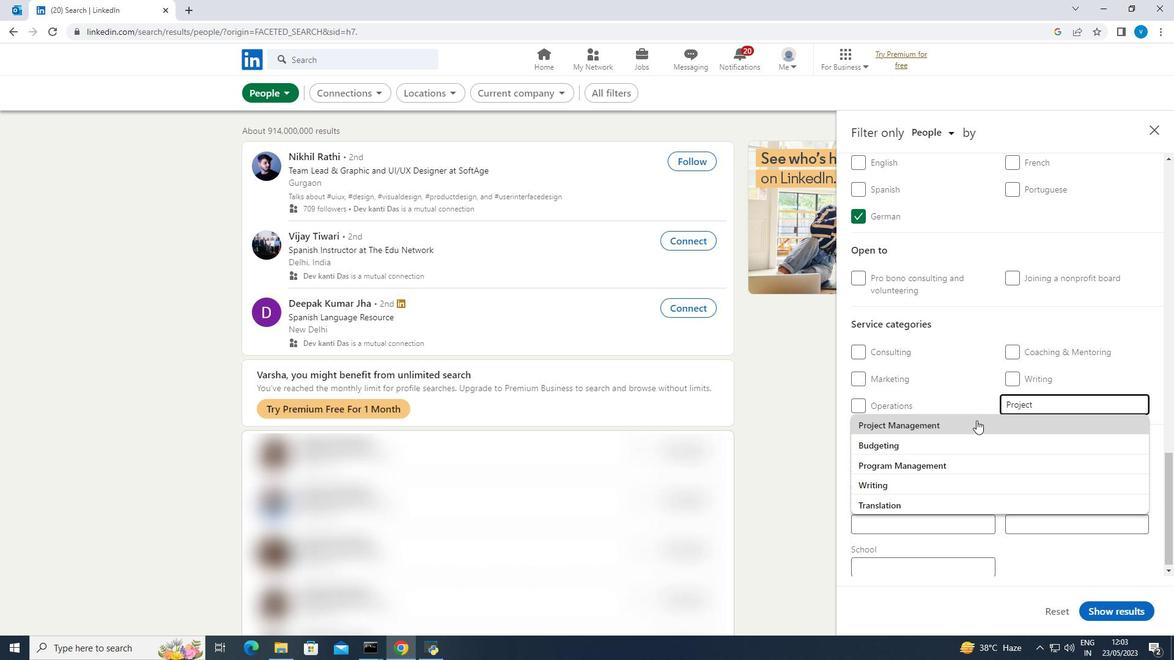 
Action: Mouse scrolled (977, 420) with delta (0, 0)
Screenshot: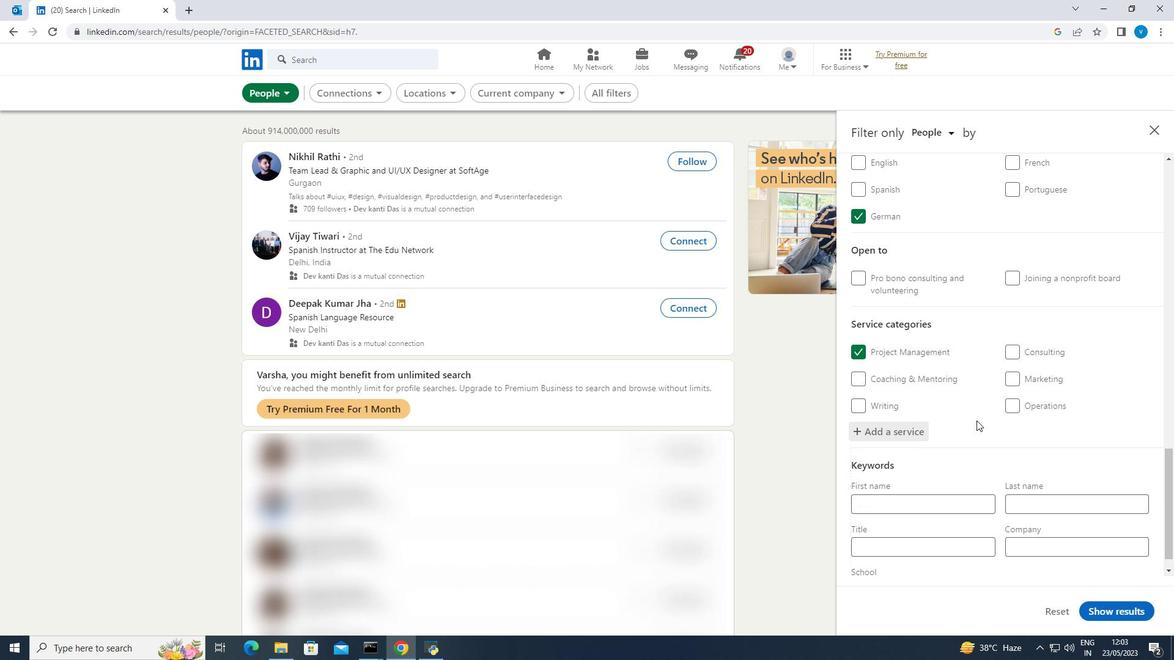 
Action: Mouse scrolled (977, 420) with delta (0, 0)
Screenshot: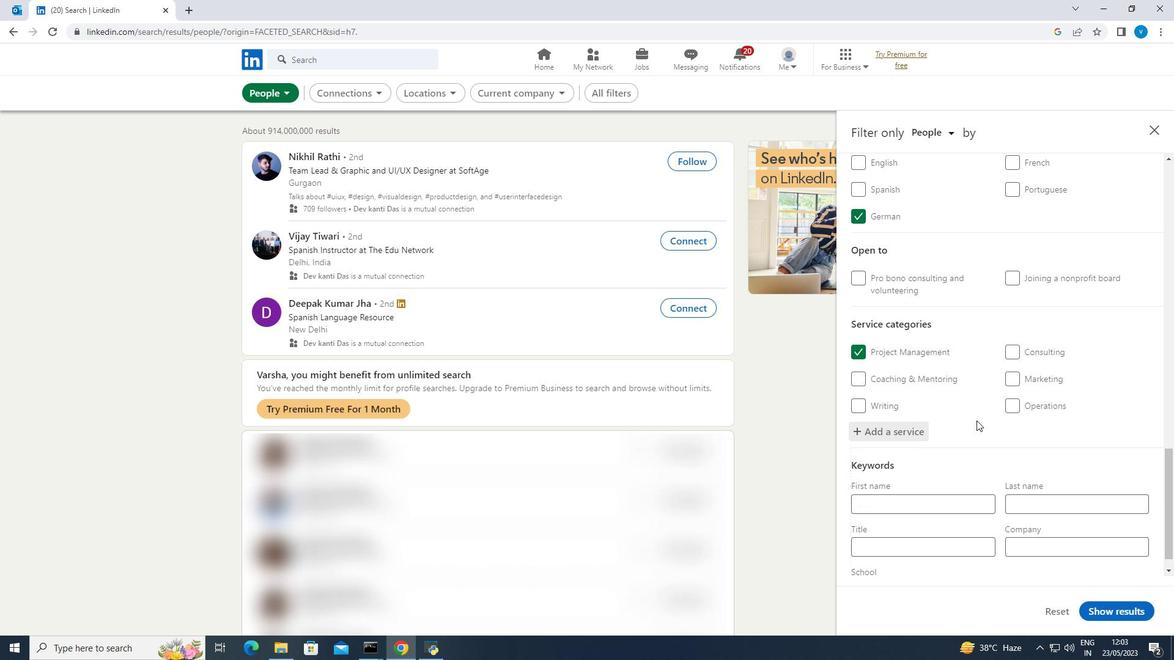 
Action: Mouse scrolled (977, 420) with delta (0, 0)
Screenshot: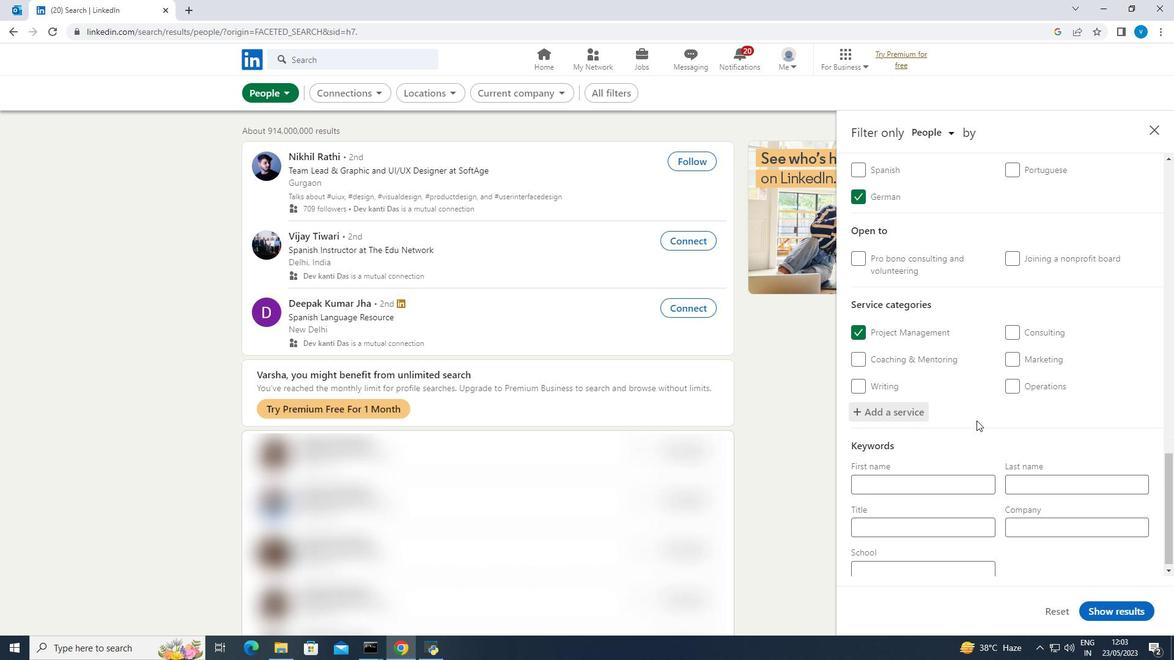 
Action: Mouse moved to (885, 520)
Screenshot: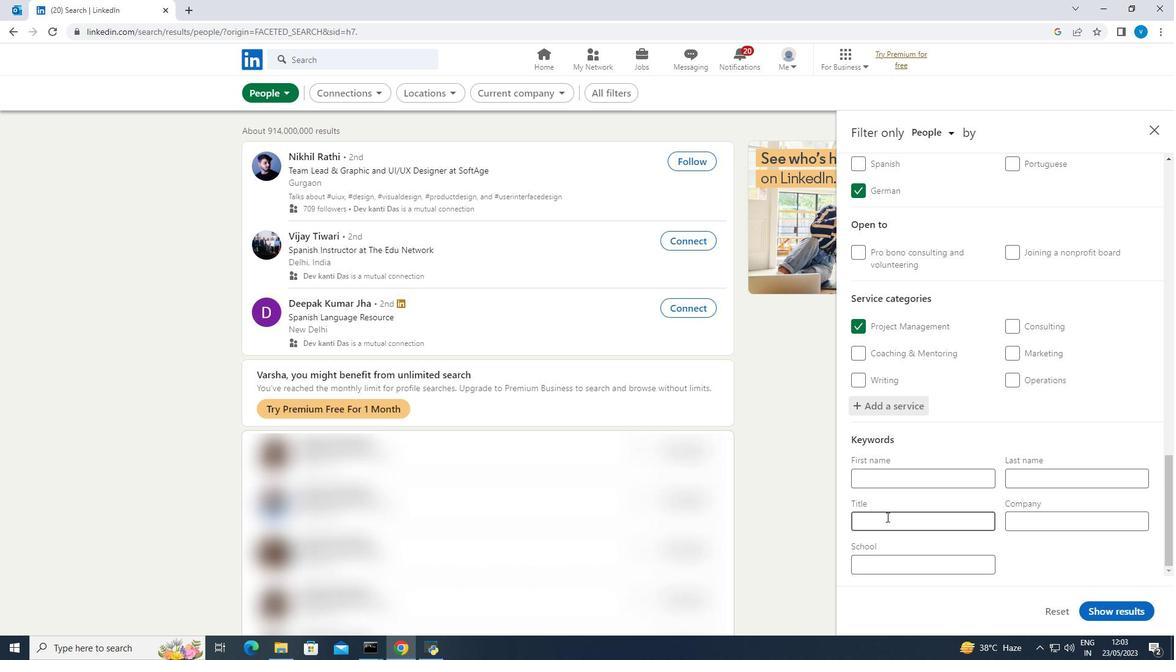 
Action: Mouse pressed left at (885, 520)
Screenshot: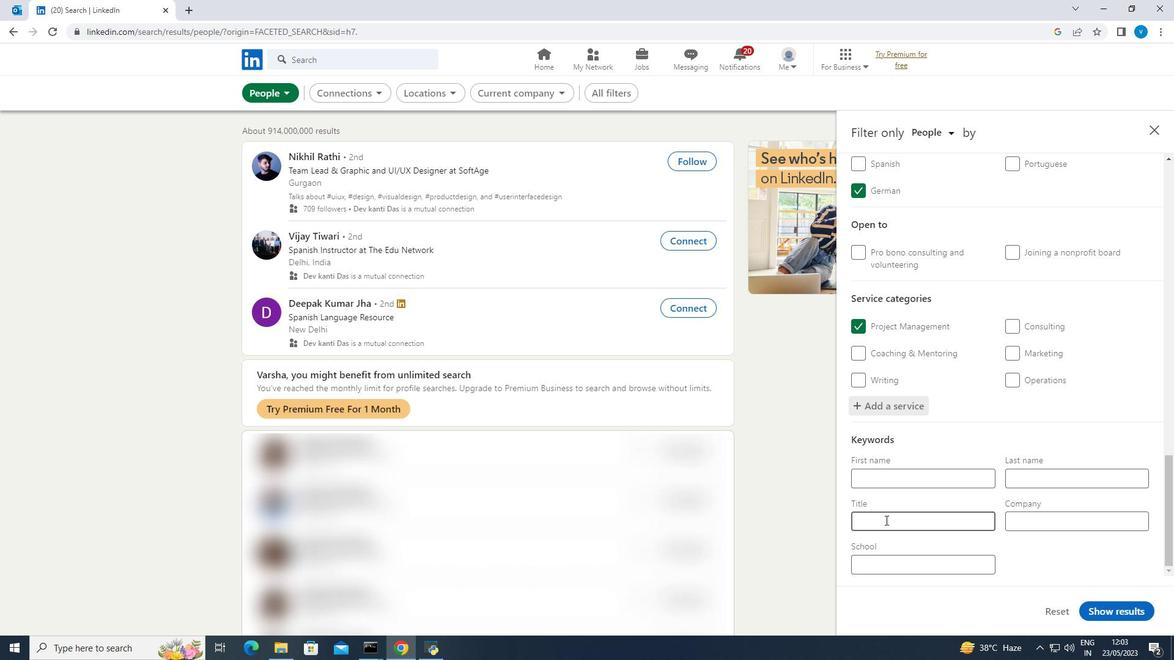 
Action: Mouse moved to (846, 507)
Screenshot: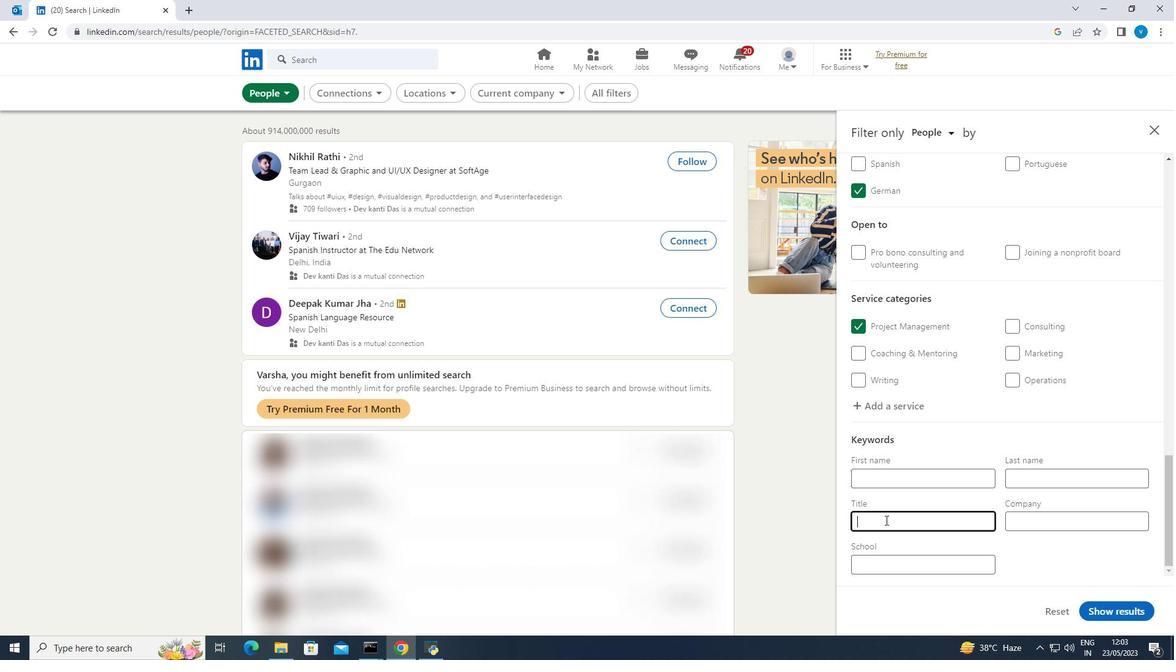 
Action: Key pressed <Key.shift><Key.shift><Key.shift><Key.shift><Key.shift><Key.shift><Key.shift><Key.shift>Secretary
Screenshot: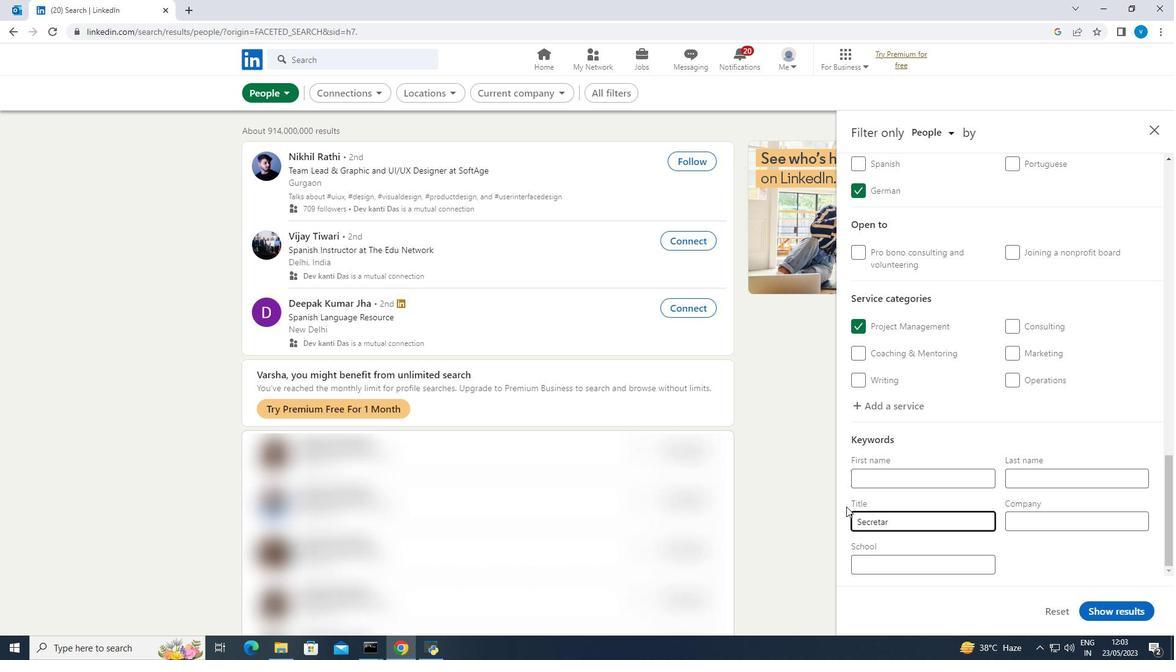 
Action: Mouse moved to (1100, 616)
Screenshot: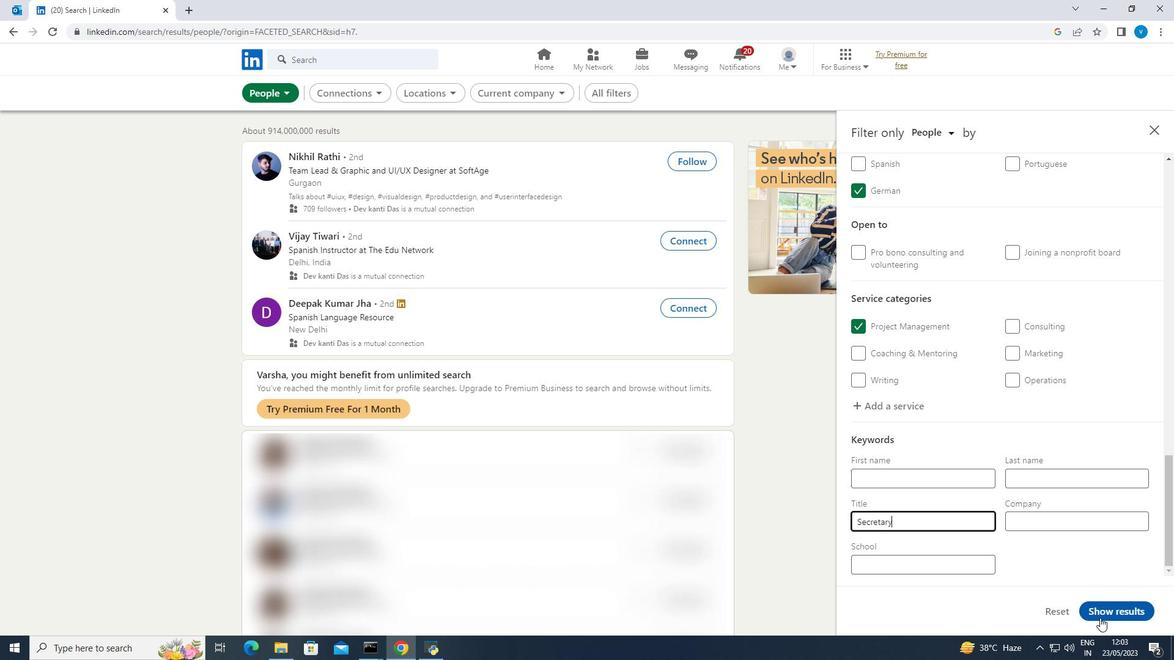 
Action: Mouse pressed left at (1100, 616)
Screenshot: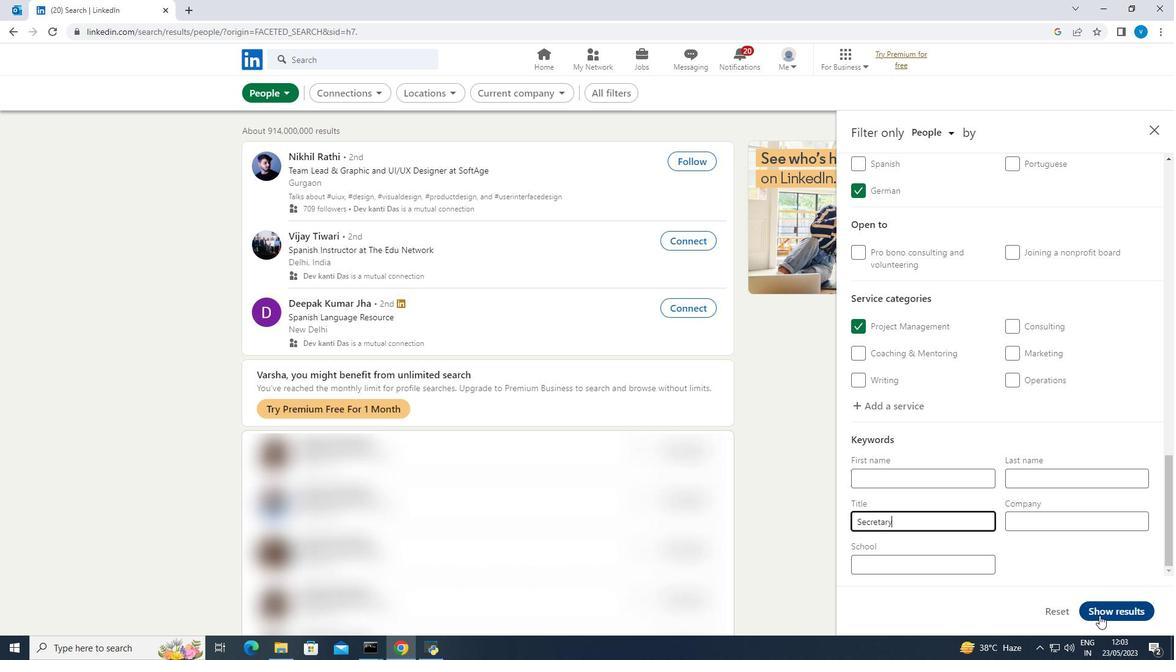 
Action: Mouse moved to (1079, 585)
Screenshot: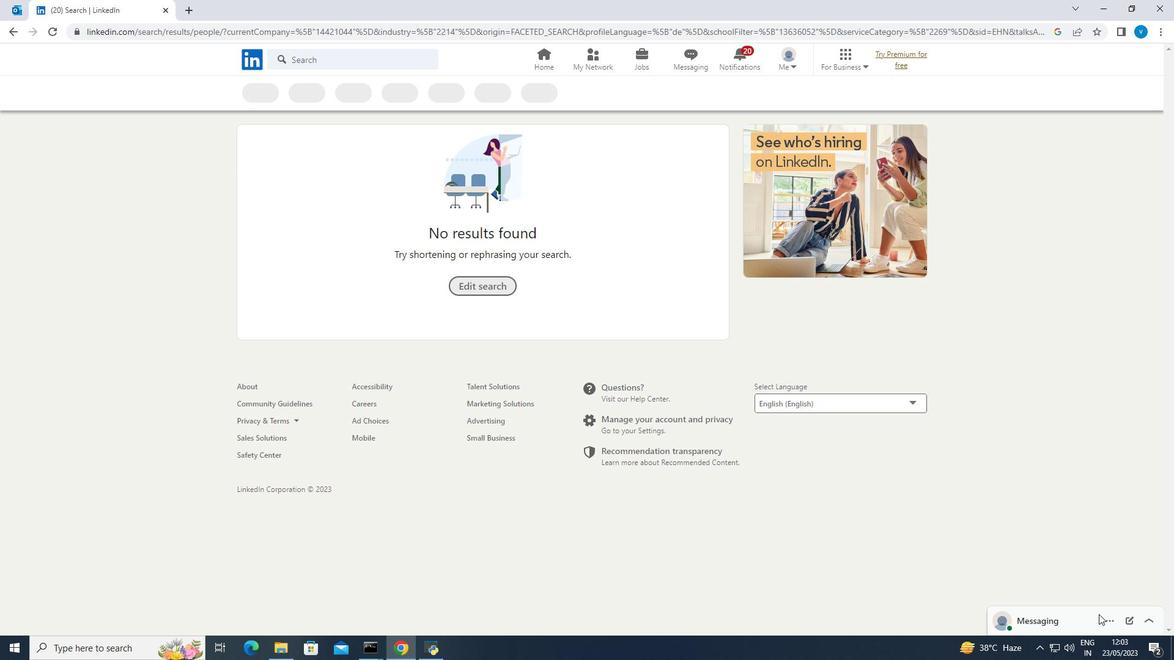 
